 Task:  Click on Basketball In the Hardcourt Hoops University click on  Pick Sheet Add name Lily Taylor Team name Arizona State Sun Devils and  Email softage.7@softage.net ACC $1- Notre Dame AAC $1- East Carolina Big EAST $2- Providence Big Ten $1-Michigan st Big12 $1- W. Virginia PAC12 $1- Oregon St SEC $1- LSU Submit pick sheet
Action: Mouse moved to (435, 317)
Screenshot: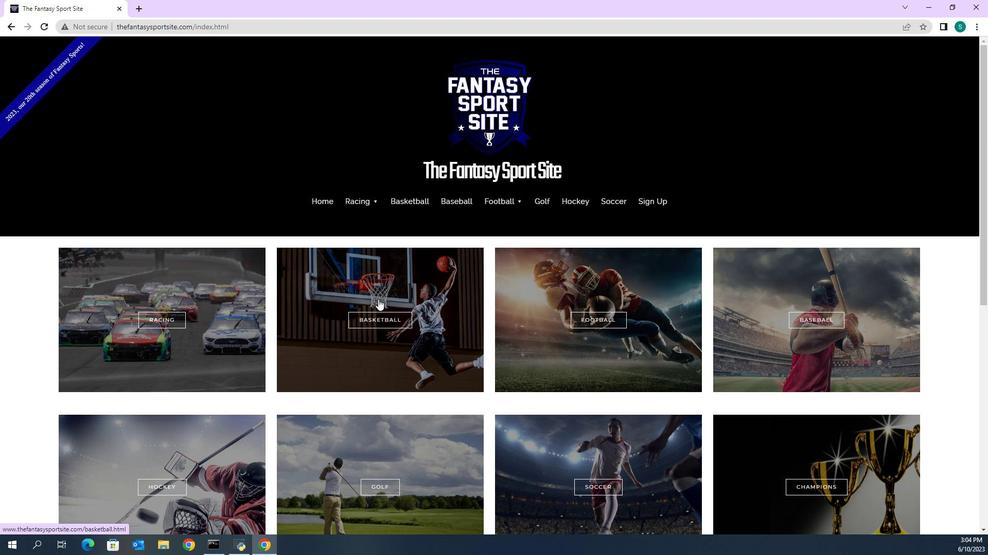 
Action: Mouse pressed left at (435, 317)
Screenshot: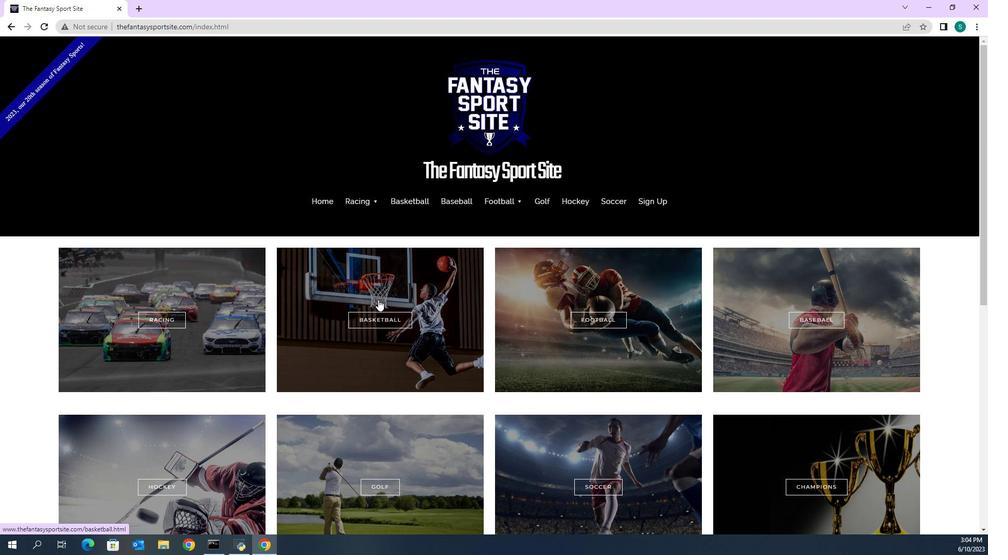 
Action: Mouse moved to (434, 309)
Screenshot: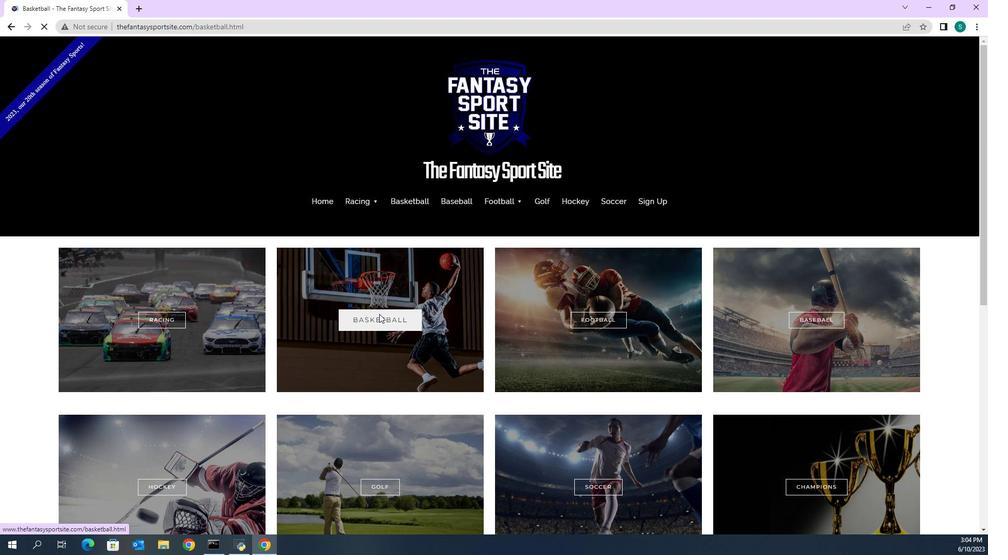 
Action: Mouse scrolled (434, 308) with delta (0, 0)
Screenshot: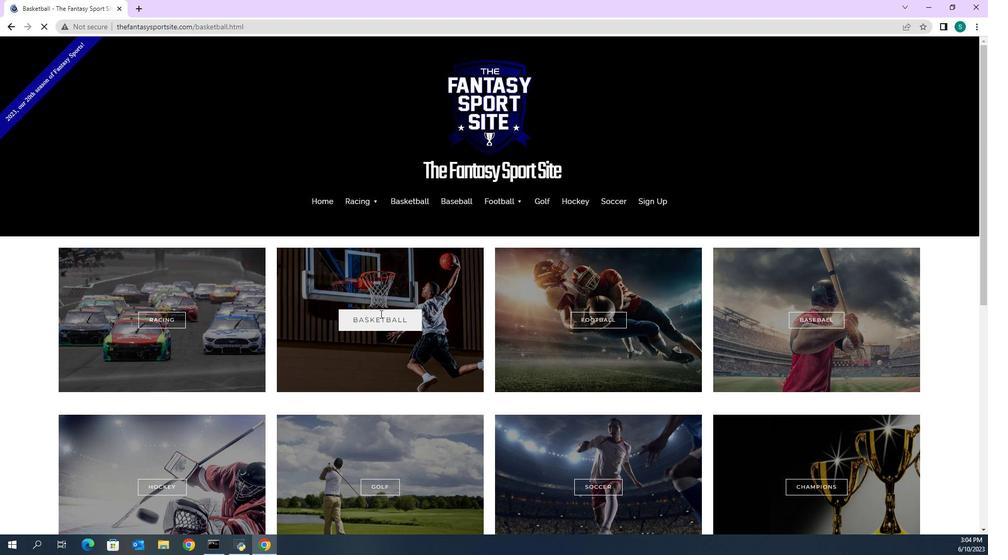 
Action: Mouse scrolled (434, 308) with delta (0, 0)
Screenshot: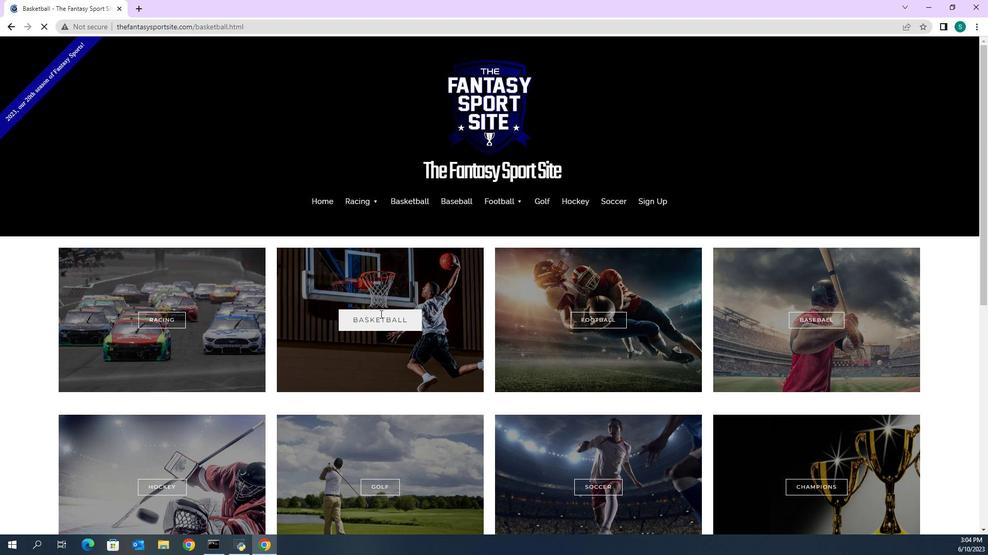 
Action: Mouse scrolled (434, 308) with delta (0, 0)
Screenshot: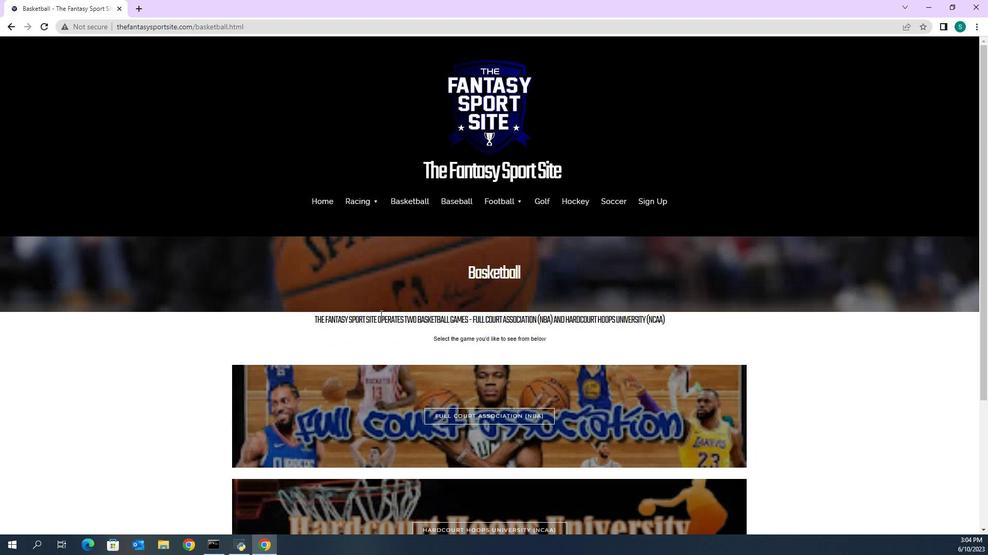 
Action: Mouse moved to (435, 309)
Screenshot: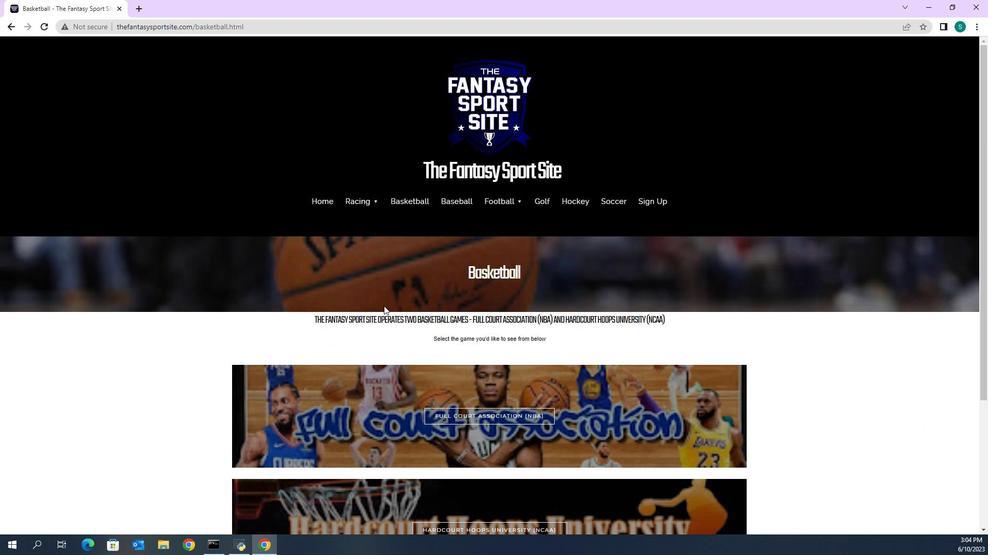
Action: Mouse scrolled (435, 308) with delta (0, 0)
Screenshot: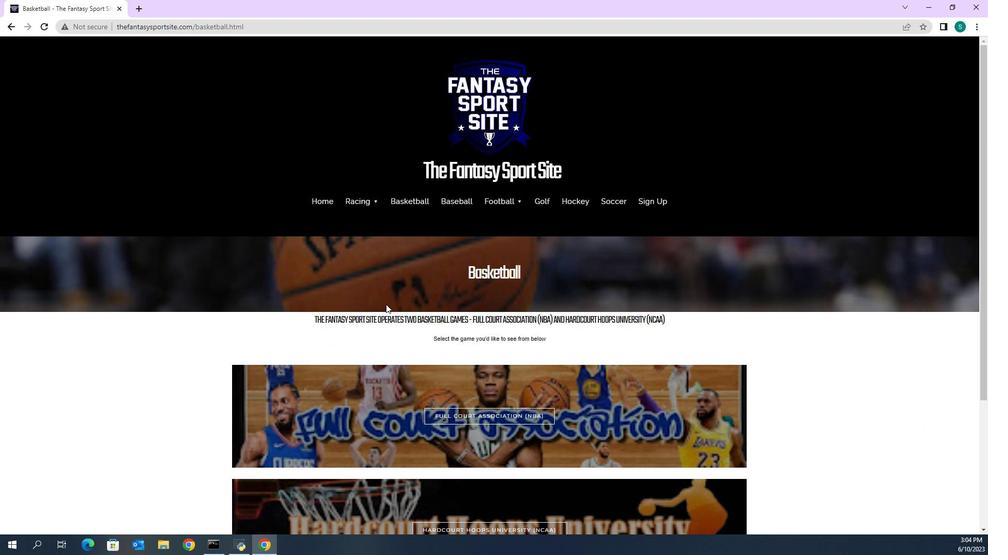 
Action: Mouse moved to (468, 350)
Screenshot: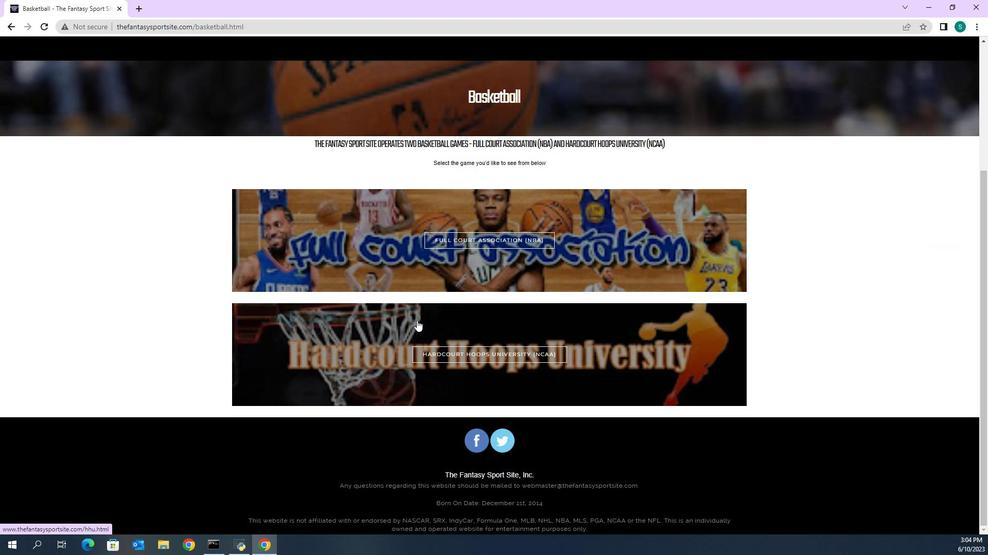 
Action: Mouse pressed left at (468, 350)
Screenshot: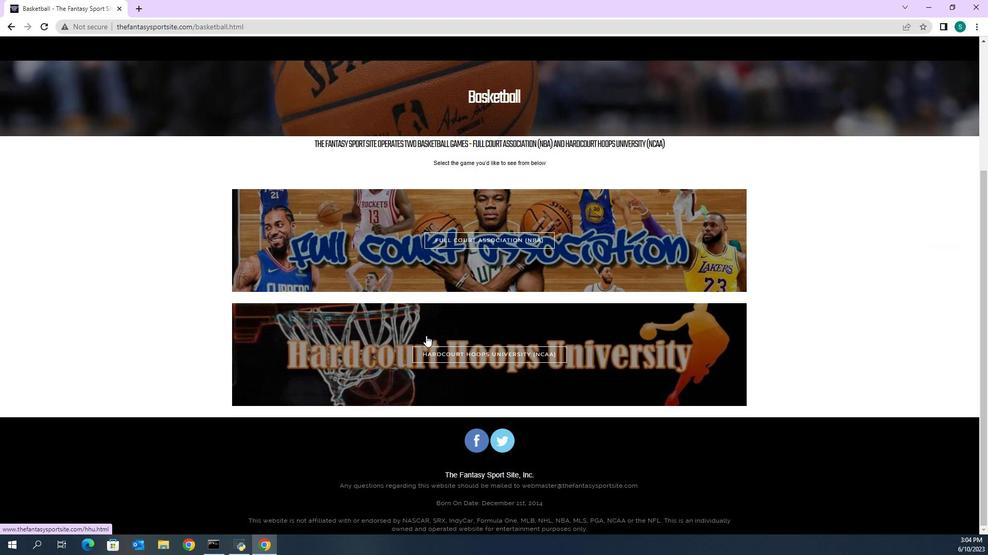 
Action: Mouse moved to (470, 350)
Screenshot: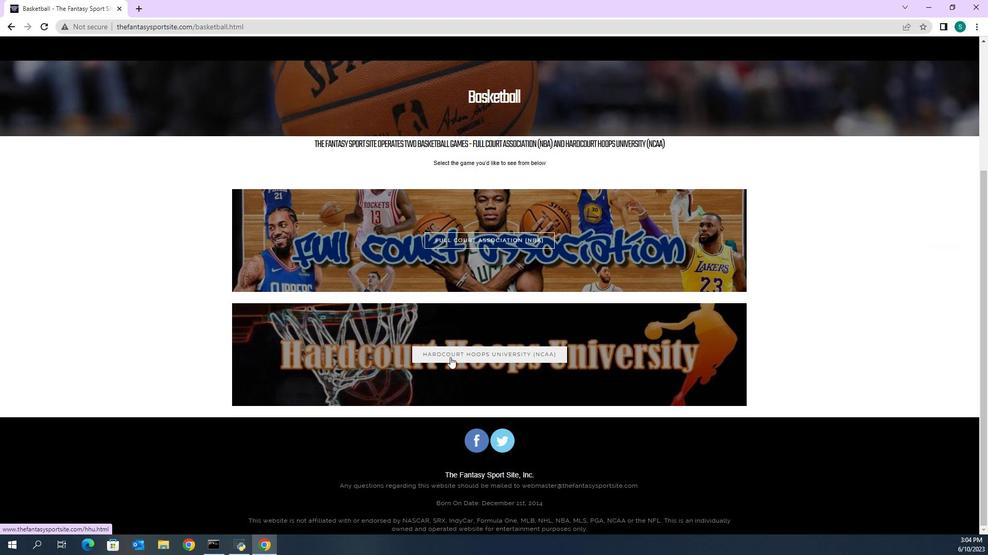 
Action: Mouse scrolled (470, 349) with delta (0, 0)
Screenshot: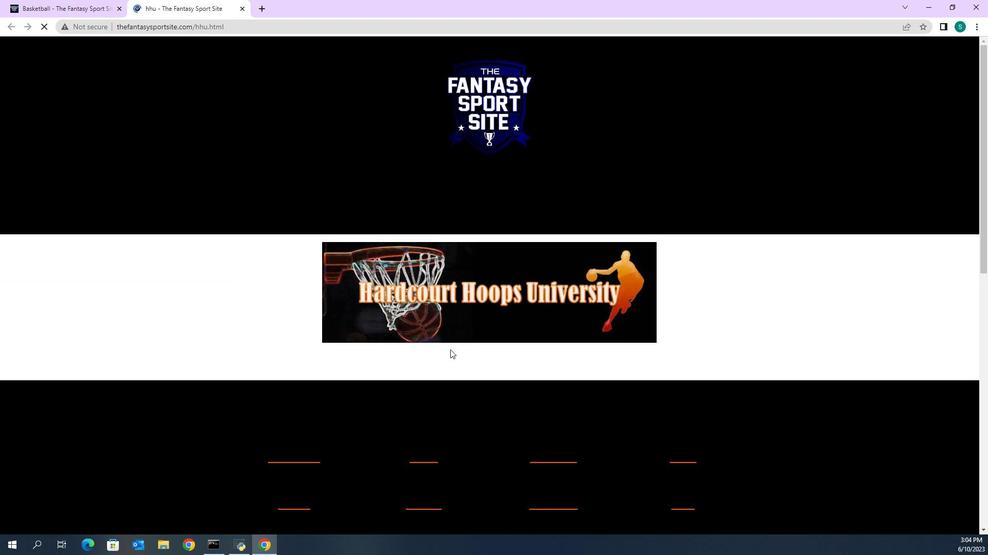 
Action: Mouse scrolled (470, 349) with delta (0, 0)
Screenshot: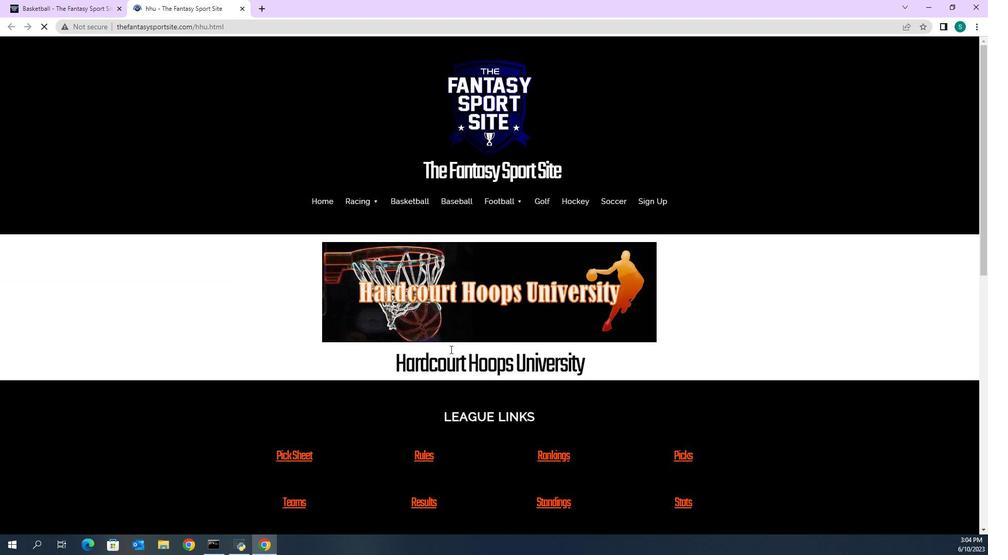 
Action: Mouse moved to (386, 361)
Screenshot: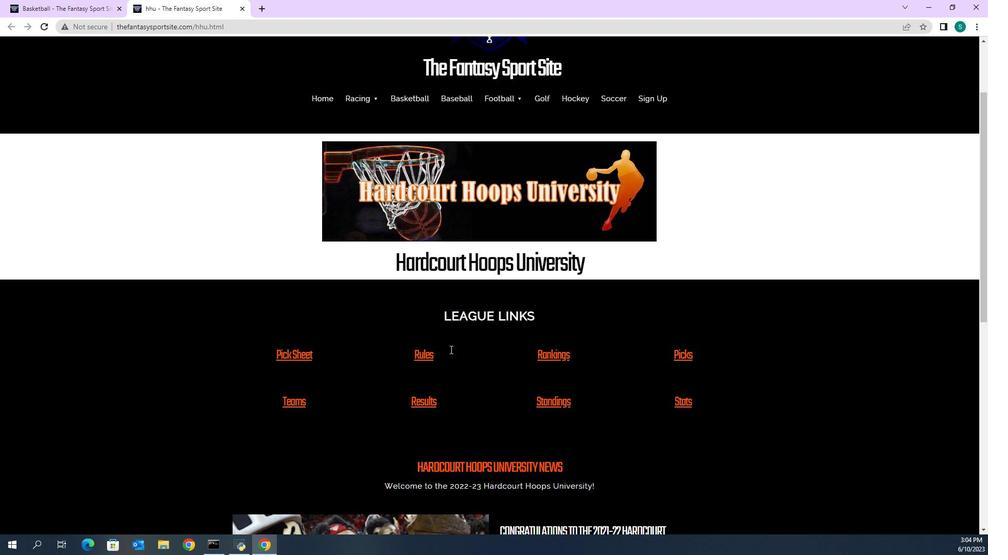 
Action: Mouse pressed left at (386, 361)
Screenshot: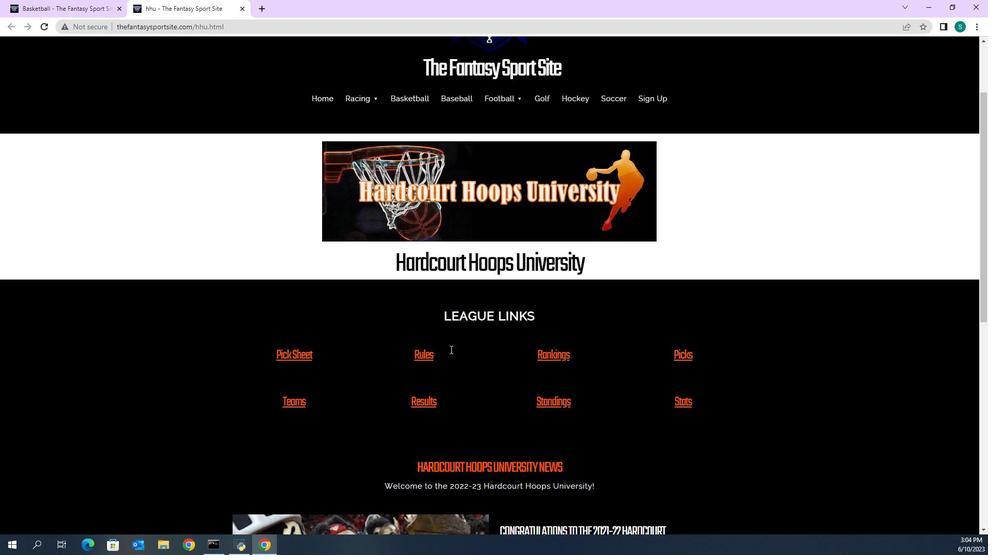 
Action: Mouse scrolled (386, 360) with delta (0, 0)
Screenshot: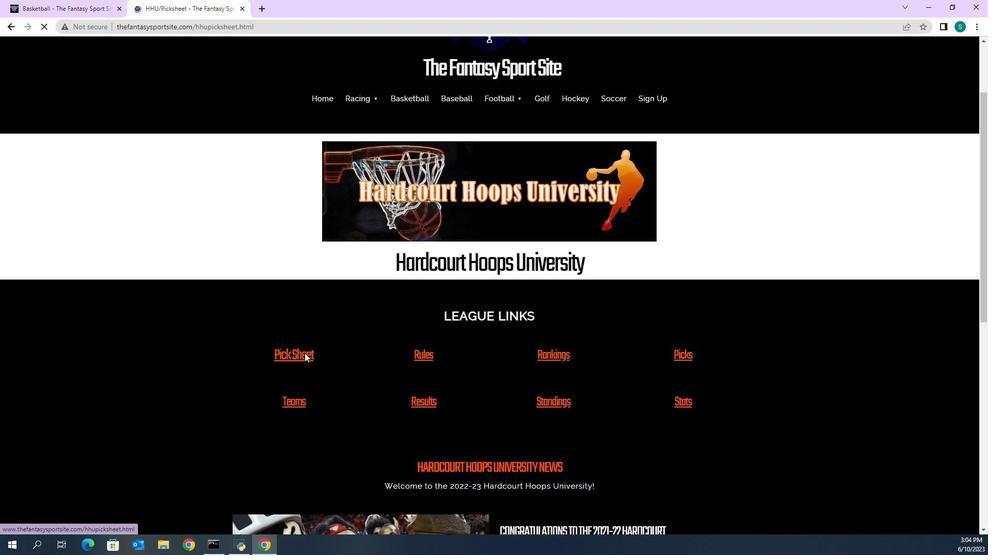 
Action: Mouse scrolled (386, 360) with delta (0, 0)
Screenshot: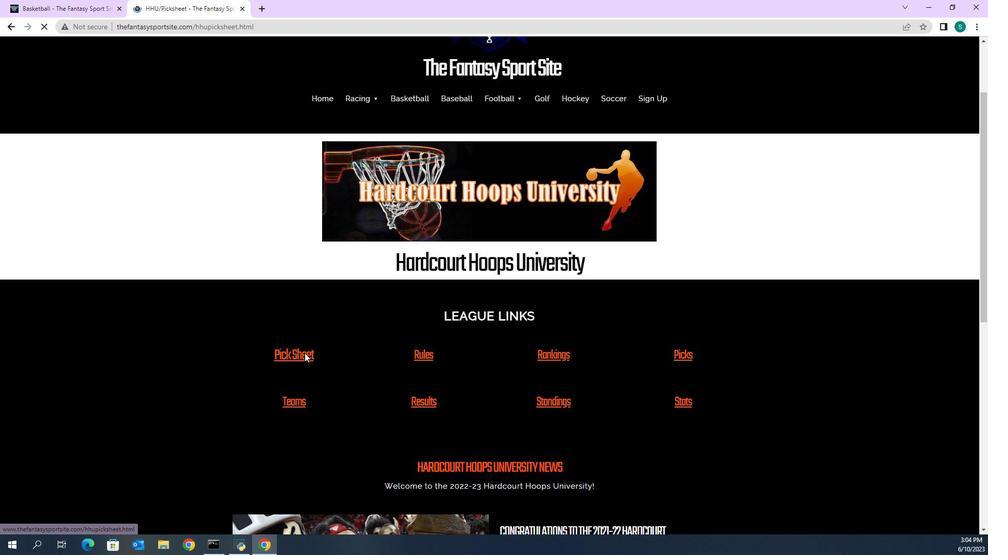 
Action: Mouse scrolled (386, 360) with delta (0, 0)
Screenshot: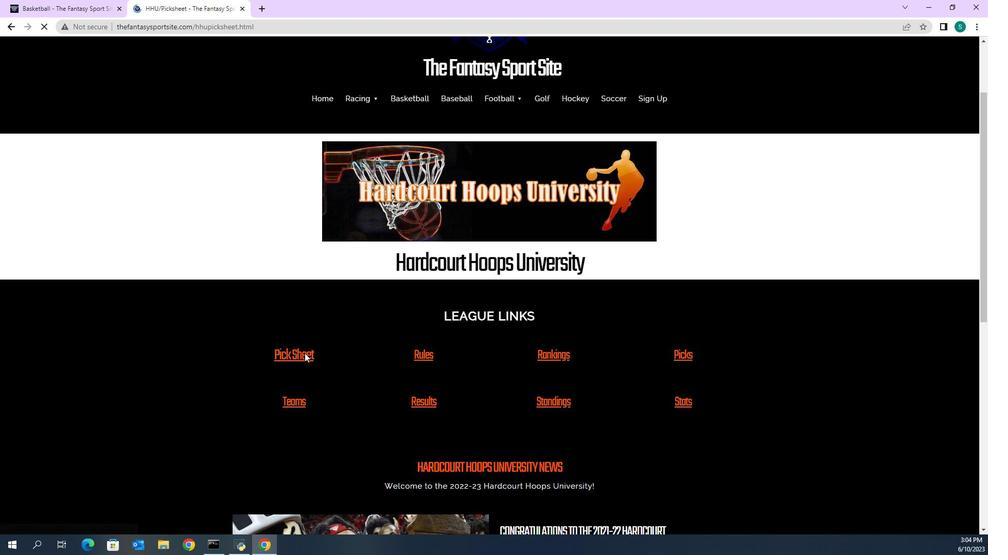 
Action: Mouse scrolled (386, 360) with delta (0, 0)
Screenshot: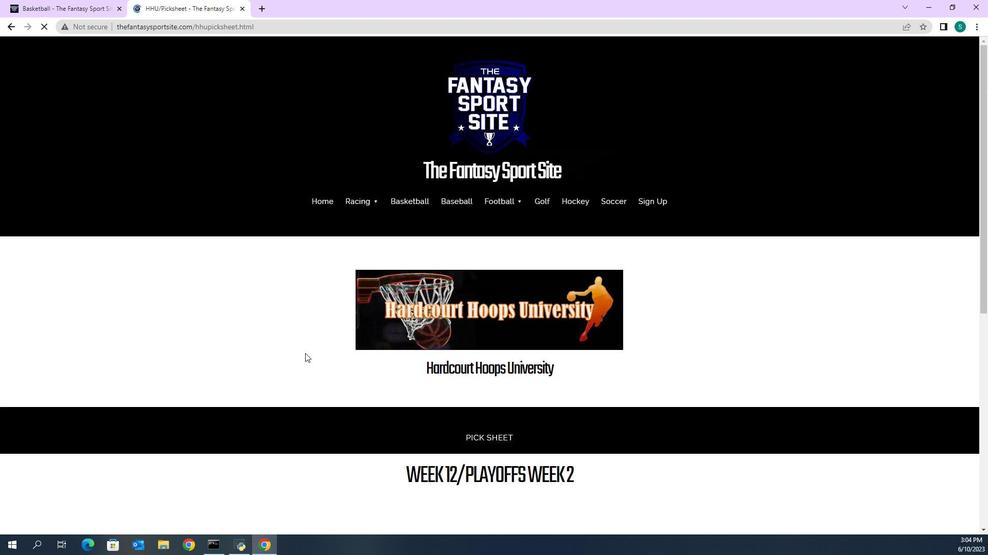 
Action: Mouse scrolled (386, 360) with delta (0, 0)
Screenshot: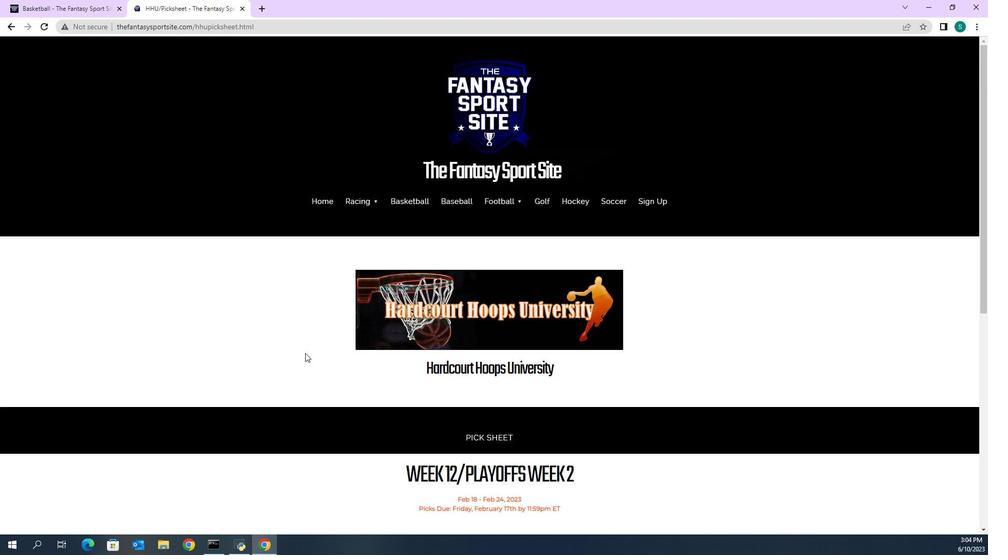 
Action: Mouse scrolled (386, 360) with delta (0, 0)
Screenshot: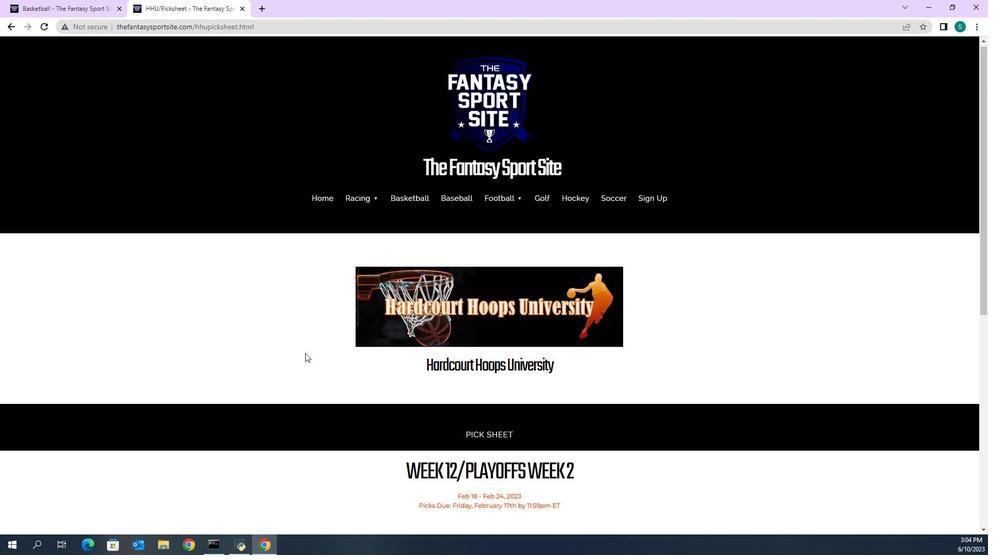 
Action: Mouse scrolled (386, 360) with delta (0, 0)
Screenshot: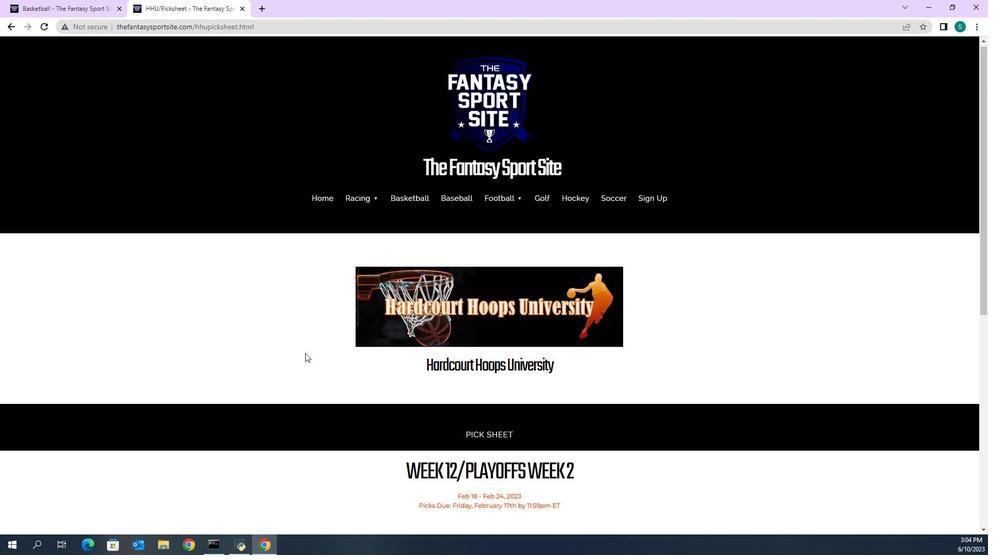 
Action: Mouse moved to (513, 240)
Screenshot: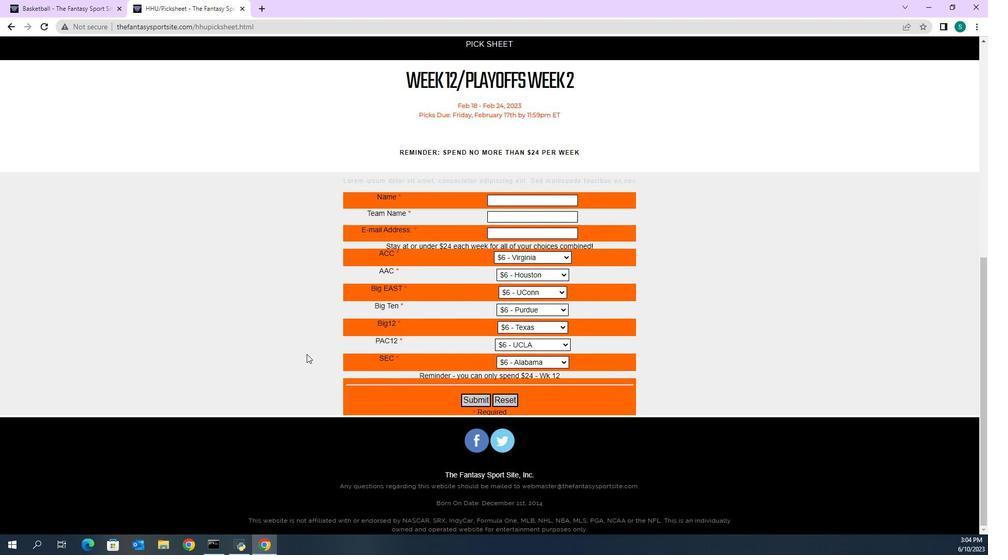 
Action: Mouse pressed left at (513, 240)
Screenshot: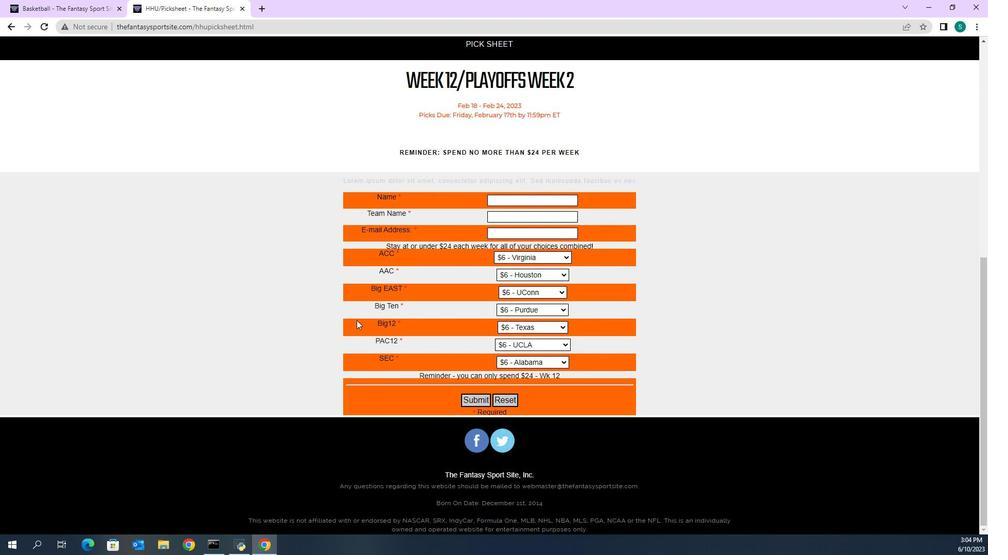 
Action: Key pressed <Key.shift><Key.shift><Key.shift><Key.shift><Key.shift><Key.shift><Key.shift><Key.shift><Key.shift><Key.shift><Key.shift><Key.shift><Key.shift><Key.shift><Key.shift><Key.shift><Key.shift>Arizona<Key.space><Key.shift><Key.shift><Key.shift><Key.shift><Key.shift><Key.shift><Key.shift><Key.shift><Key.shift><Key.shift><Key.shift><Key.shift><Key.shift><Key.shift><Key.shift><Key.shift><Key.shift><Key.shift><Key.shift><Key.shift><Key.shift><Key.shift><Key.shift><Key.shift><Key.shift><Key.shift><Key.shift><Key.shift><Key.shift><Key.shift><Key.shift><Key.shift><Key.shift><Key.shift><Key.shift><Key.shift><Key.shift><Key.shift><Key.shift><Key.shift><Key.shift><Key.shift><Key.shift><Key.shift><Key.shift><Key.shift><Key.shift><Key.shift><Key.shift><Key.shift><Key.shift><Key.shift><Key.shift><Key.shift><Key.shift><Key.shift><Key.shift>S
Screenshot: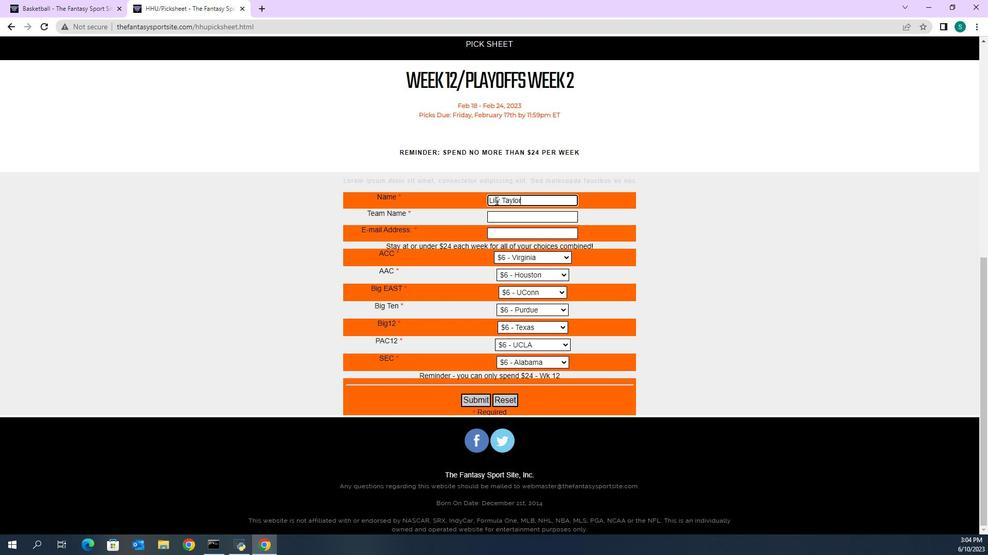 
Action: Mouse moved to (432, 315)
Screenshot: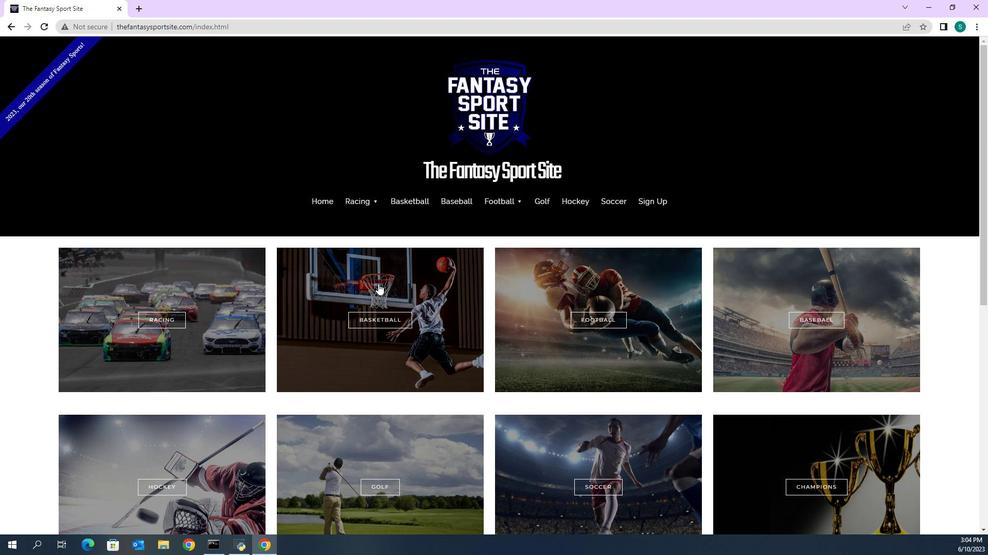 
Action: Mouse pressed left at (432, 315)
Screenshot: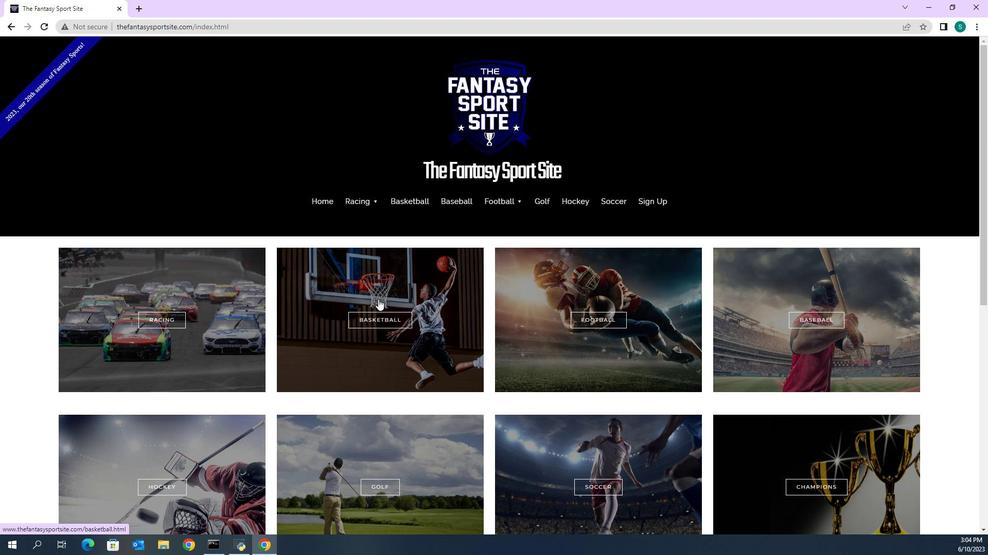 
Action: Mouse moved to (432, 318)
Screenshot: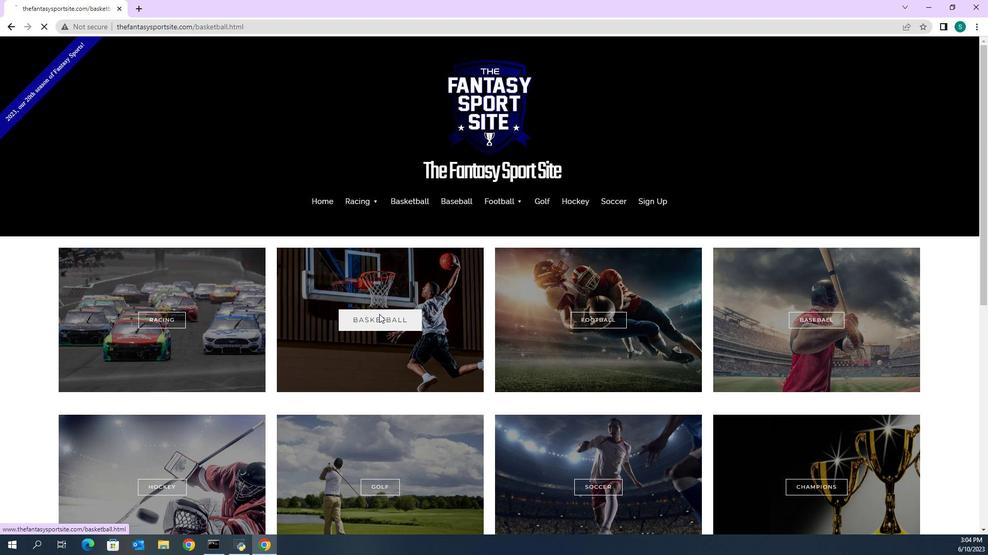 
Action: Mouse scrolled (432, 317) with delta (0, 0)
Screenshot: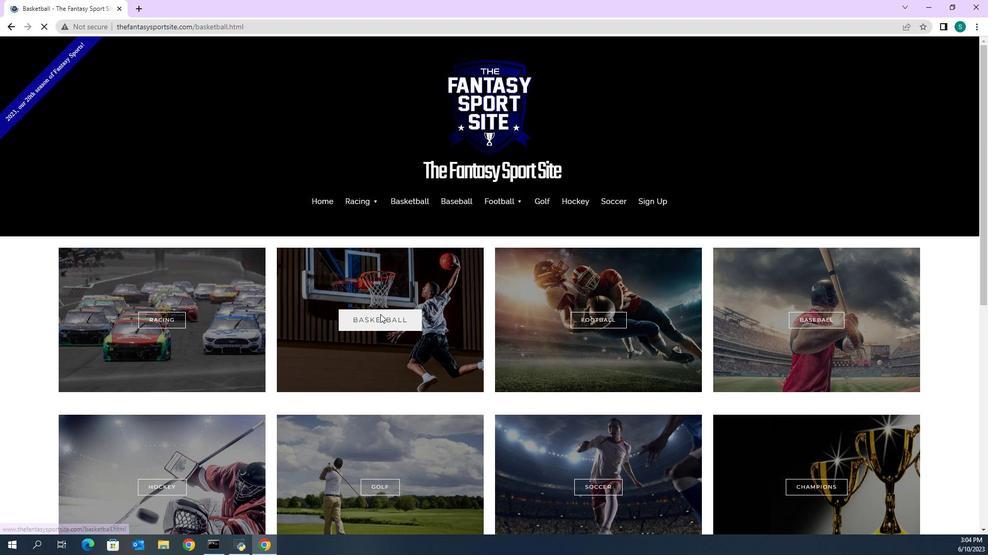 
Action: Mouse scrolled (432, 317) with delta (0, 0)
Screenshot: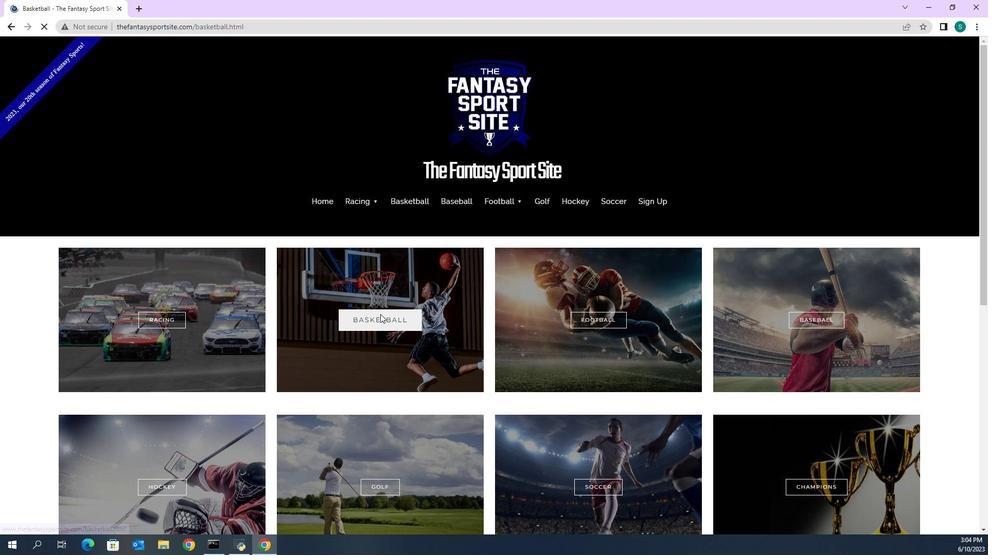 
Action: Mouse scrolled (432, 317) with delta (0, 0)
Screenshot: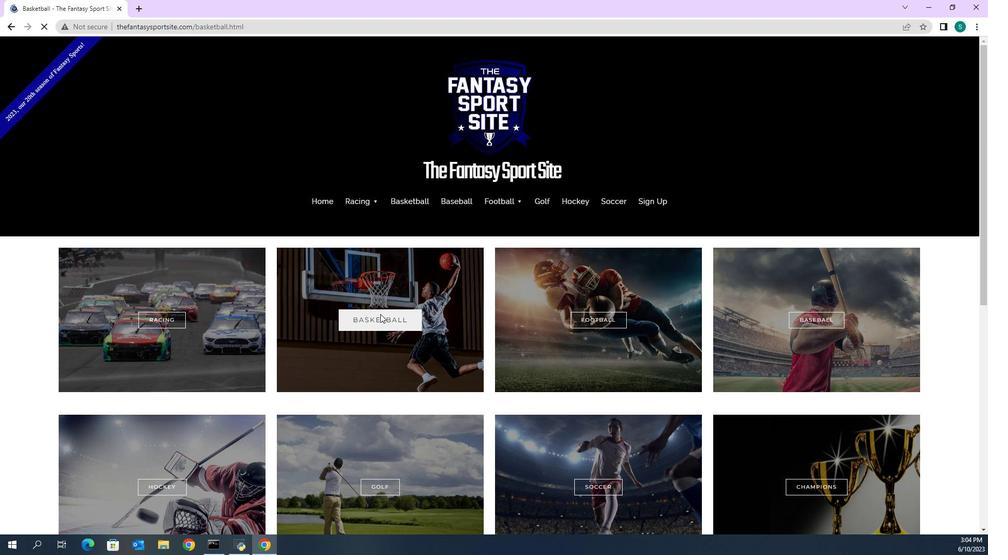 
Action: Mouse scrolled (432, 317) with delta (0, 0)
Screenshot: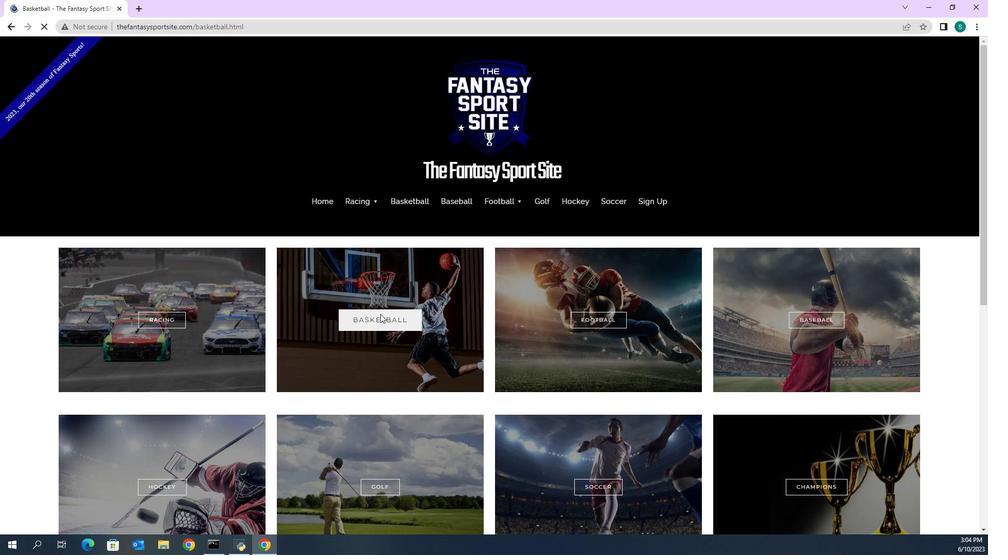
Action: Mouse scrolled (432, 317) with delta (0, 0)
Screenshot: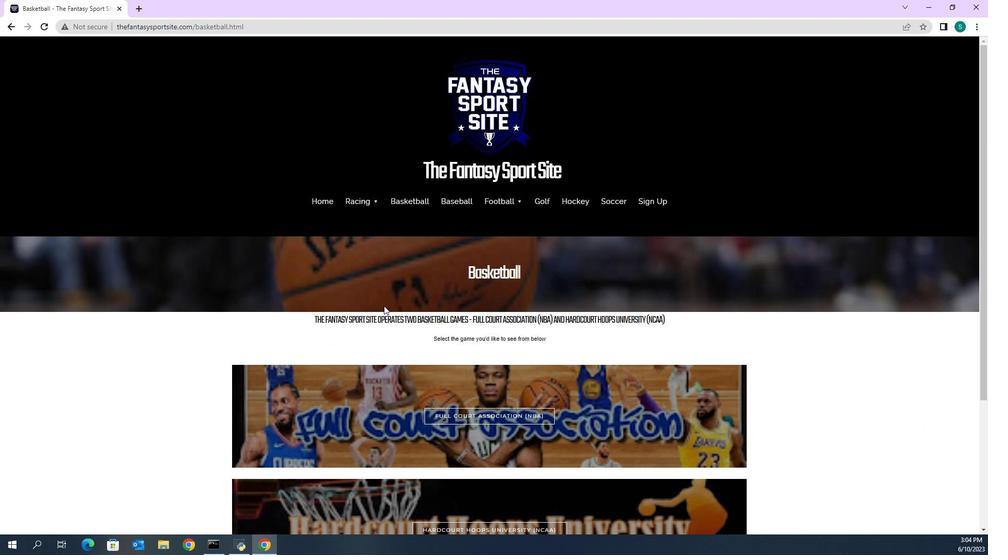 
Action: Mouse scrolled (432, 317) with delta (0, 0)
Screenshot: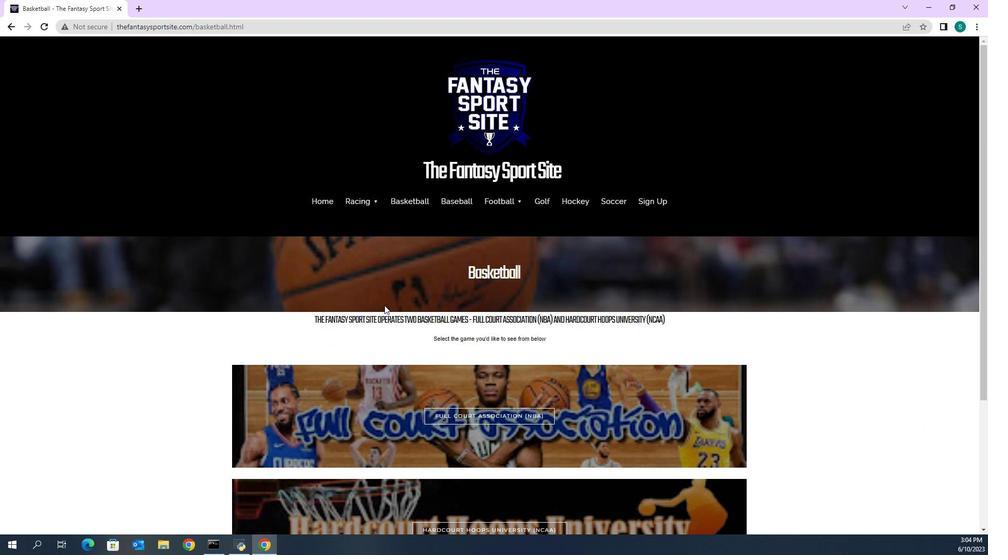 
Action: Mouse moved to (447, 356)
Screenshot: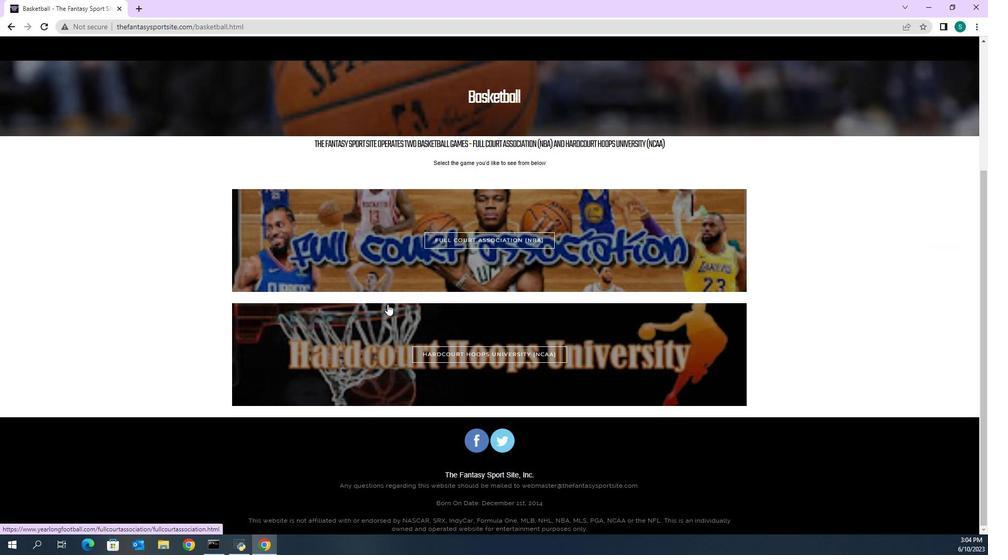 
Action: Mouse pressed left at (447, 356)
Screenshot: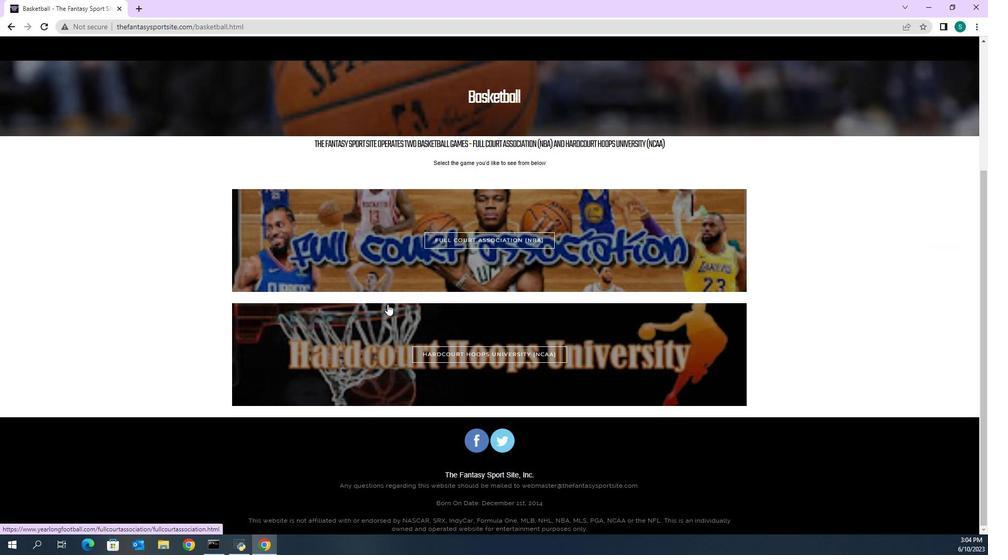 
Action: Mouse moved to (386, 459)
Screenshot: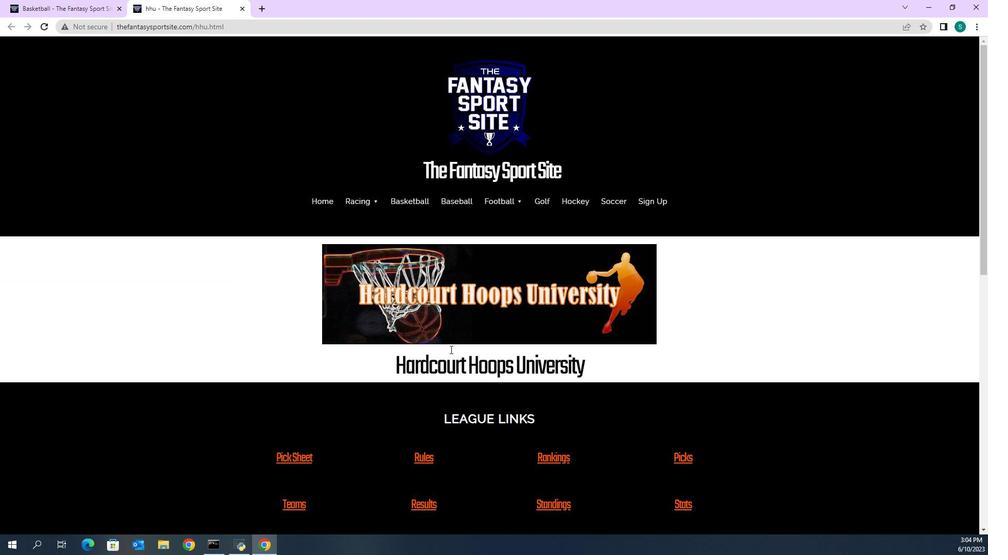 
Action: Mouse pressed left at (386, 459)
Screenshot: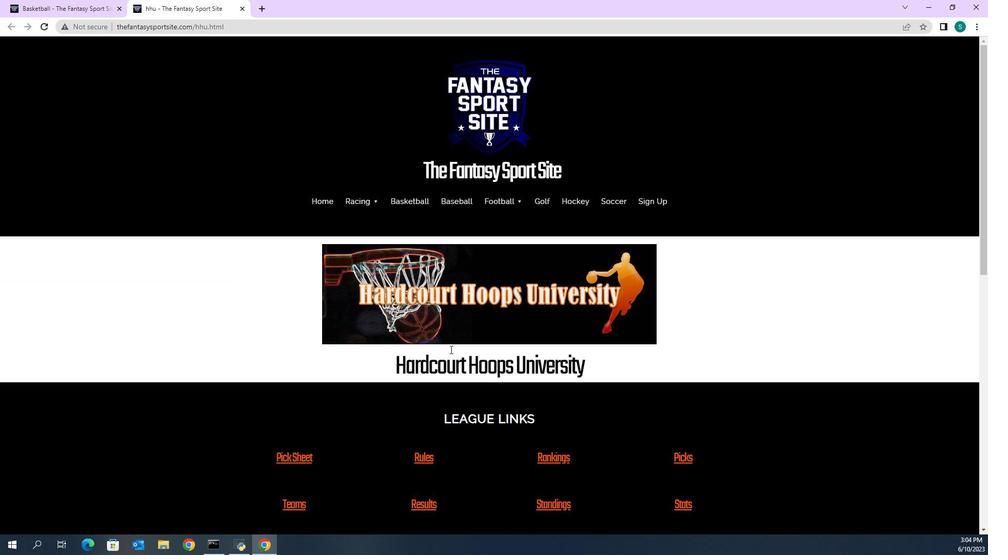 
Action: Mouse moved to (389, 455)
Screenshot: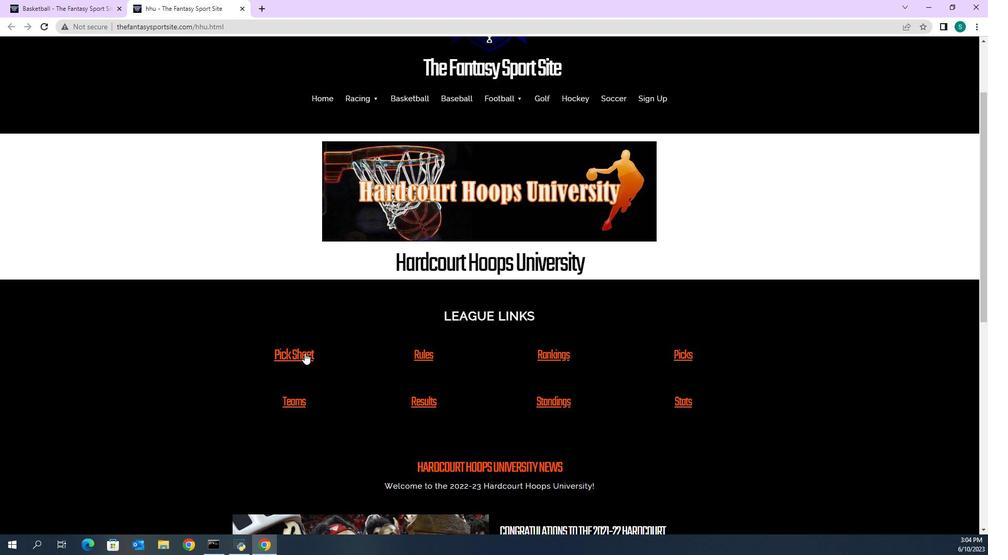 
Action: Mouse scrolled (389, 454) with delta (0, 0)
Screenshot: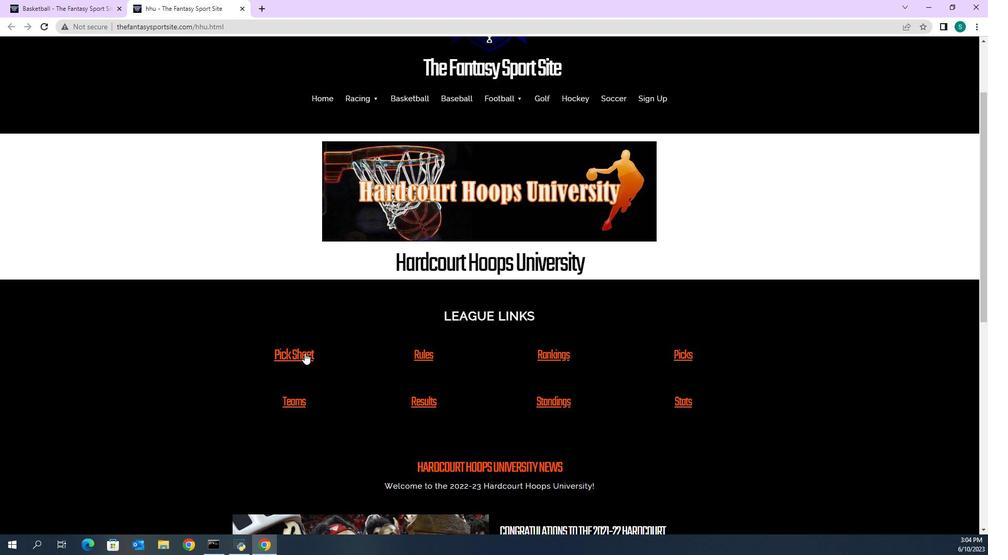 
Action: Mouse scrolled (389, 454) with delta (0, 0)
Screenshot: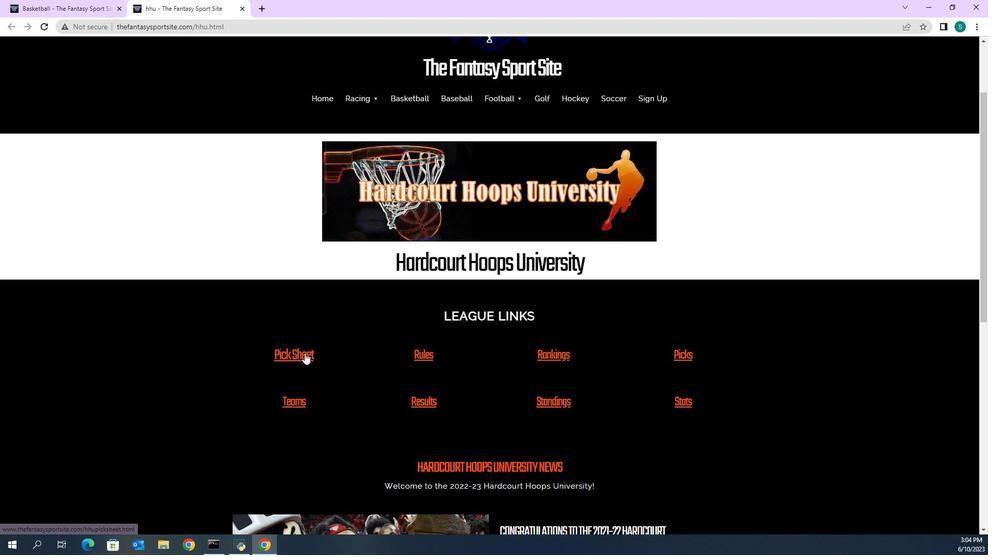
Action: Mouse moved to (389, 455)
Screenshot: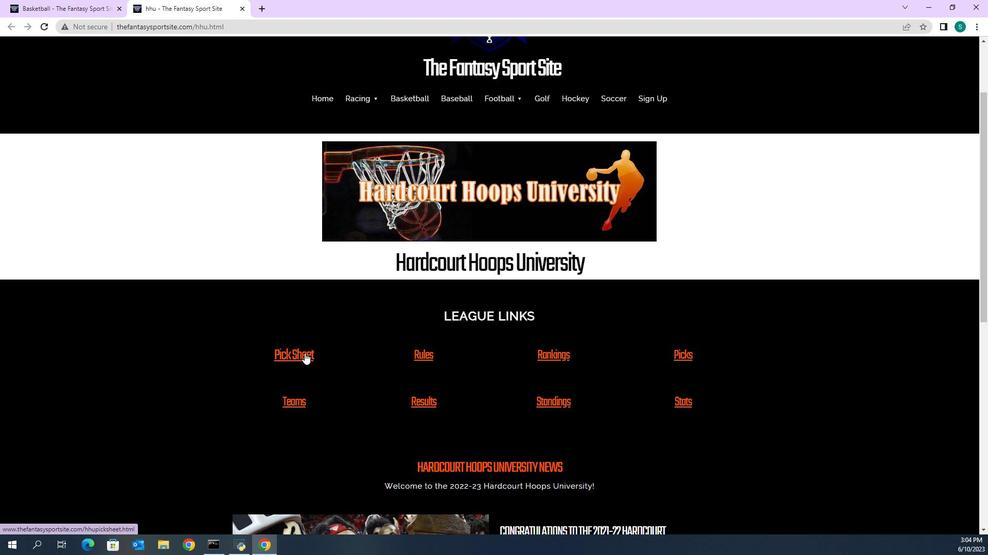 
Action: Mouse scrolled (389, 454) with delta (0, 0)
Screenshot: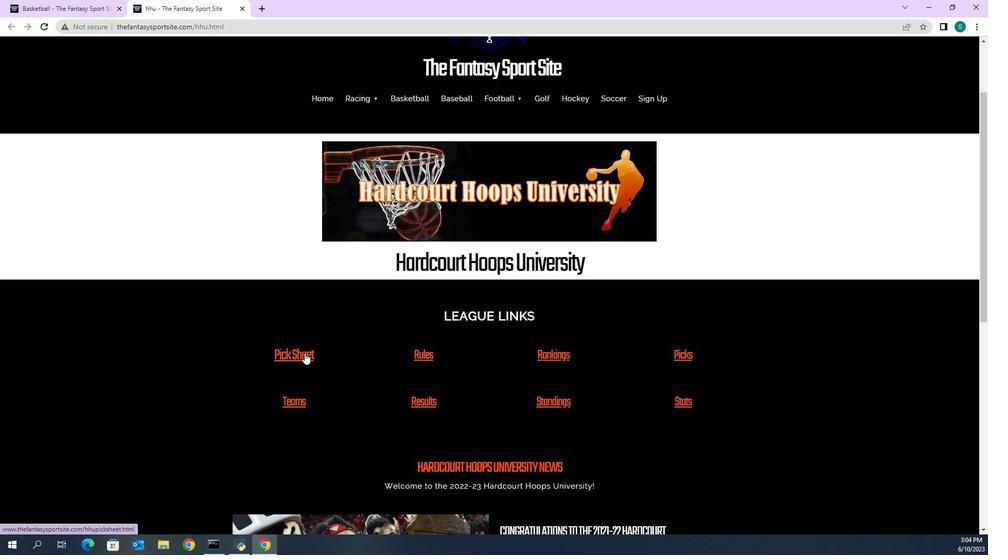 
Action: Mouse moved to (394, 454)
Screenshot: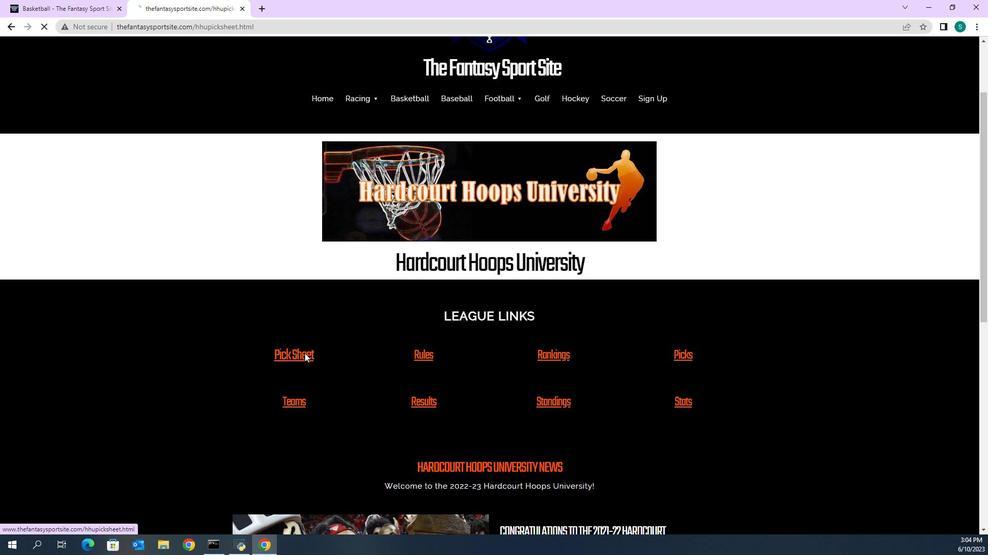 
Action: Mouse scrolled (394, 453) with delta (0, 0)
Screenshot: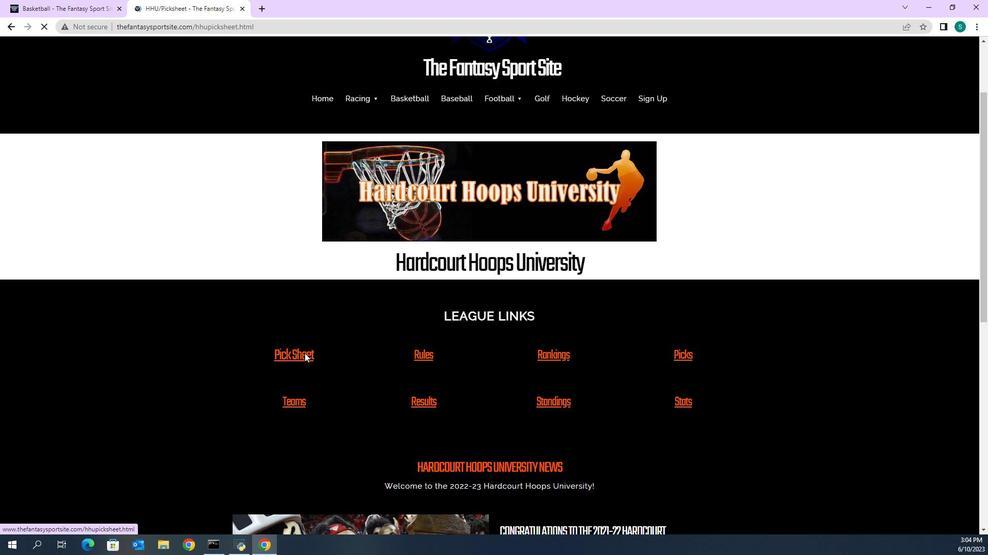 
Action: Mouse scrolled (394, 453) with delta (0, 0)
Screenshot: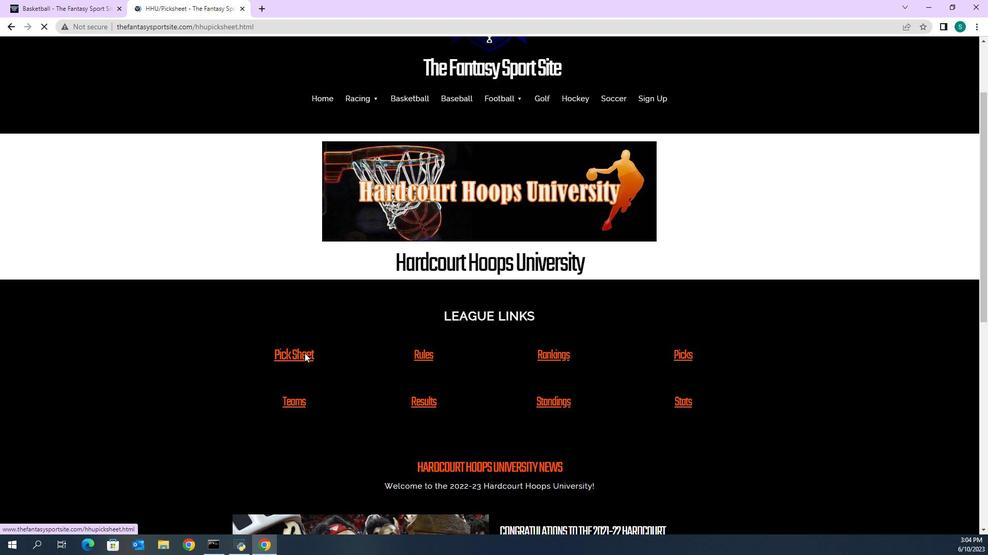 
Action: Mouse scrolled (394, 453) with delta (0, 0)
Screenshot: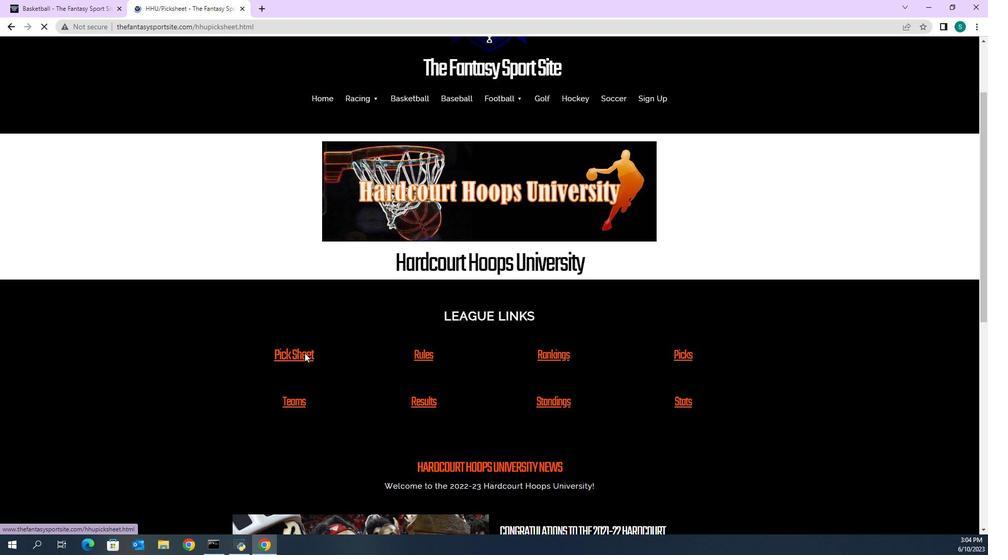 
Action: Mouse moved to (394, 453)
Screenshot: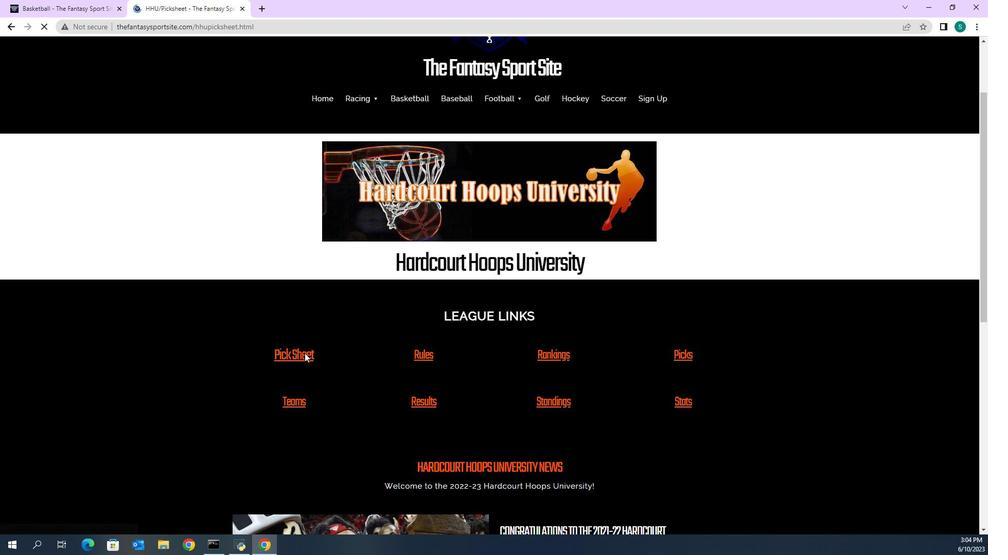 
Action: Mouse scrolled (394, 452) with delta (0, 0)
Screenshot: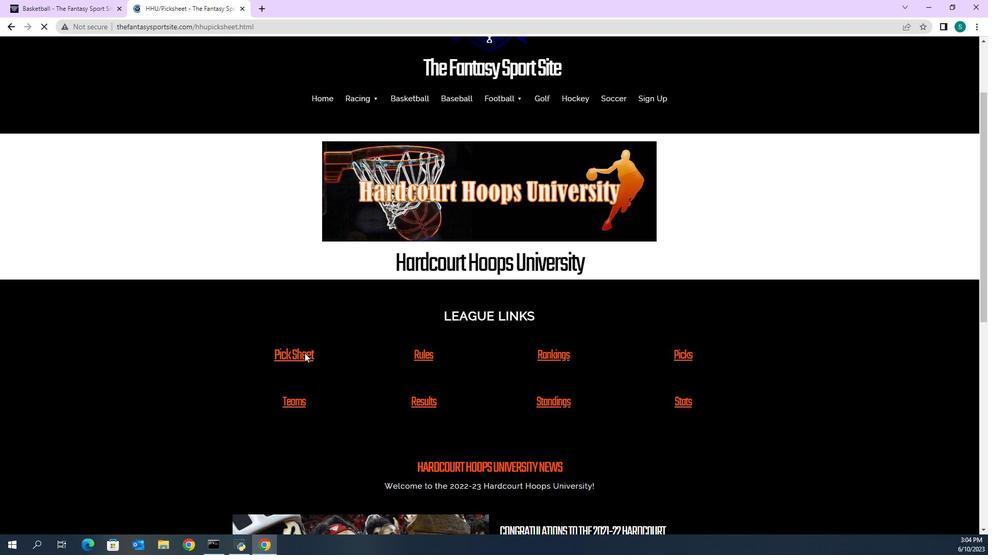 
Action: Mouse scrolled (394, 452) with delta (0, 0)
Screenshot: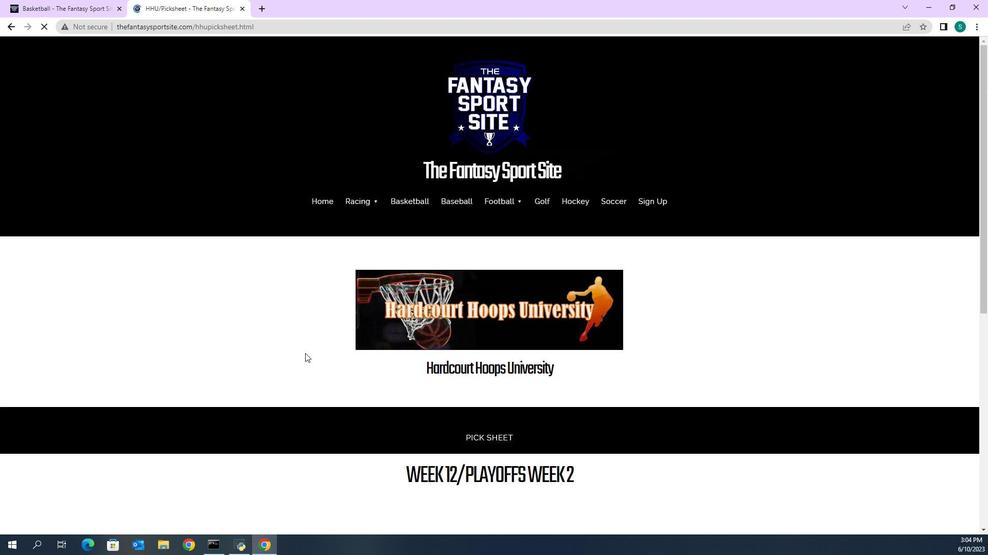 
Action: Mouse moved to (498, 206)
Screenshot: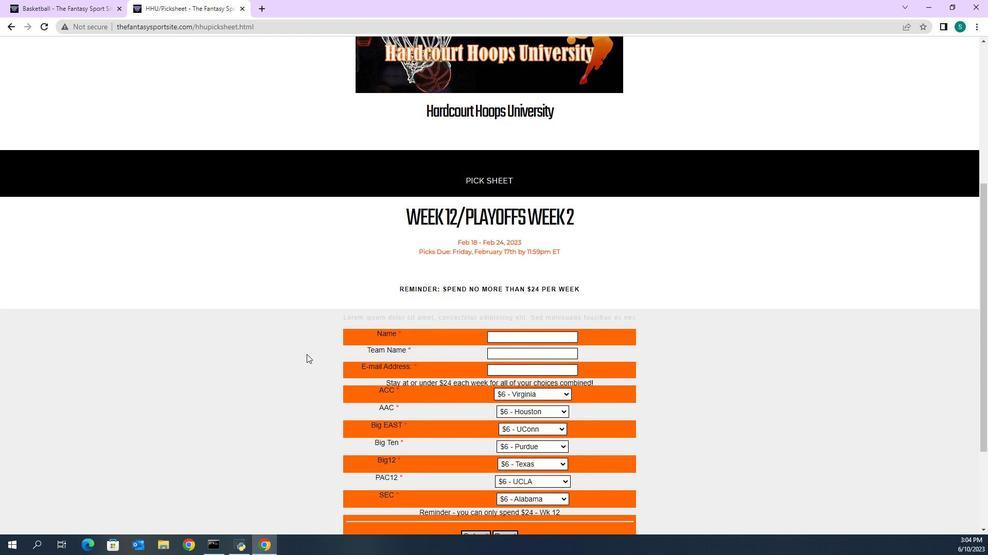 
Action: Mouse pressed left at (498, 206)
Screenshot: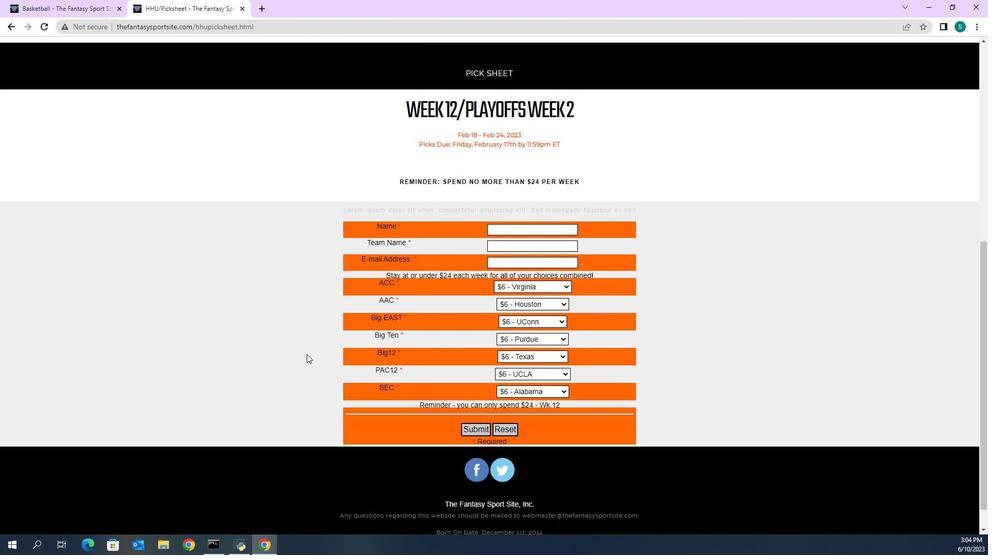 
Action: Key pressed <Key.shift>Lily<Key.space><Key.shift>Taylor
Screenshot: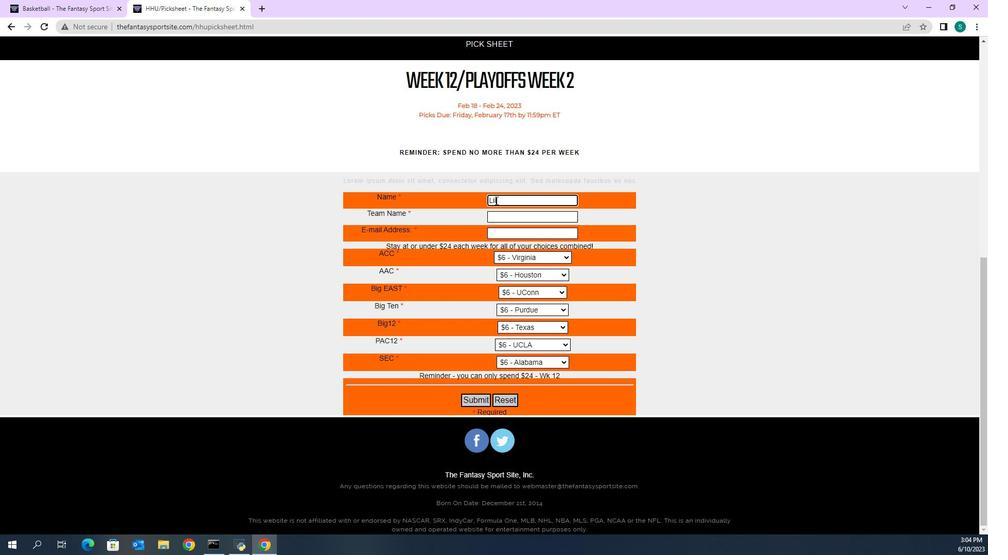 
Action: Mouse moved to (502, 216)
Screenshot: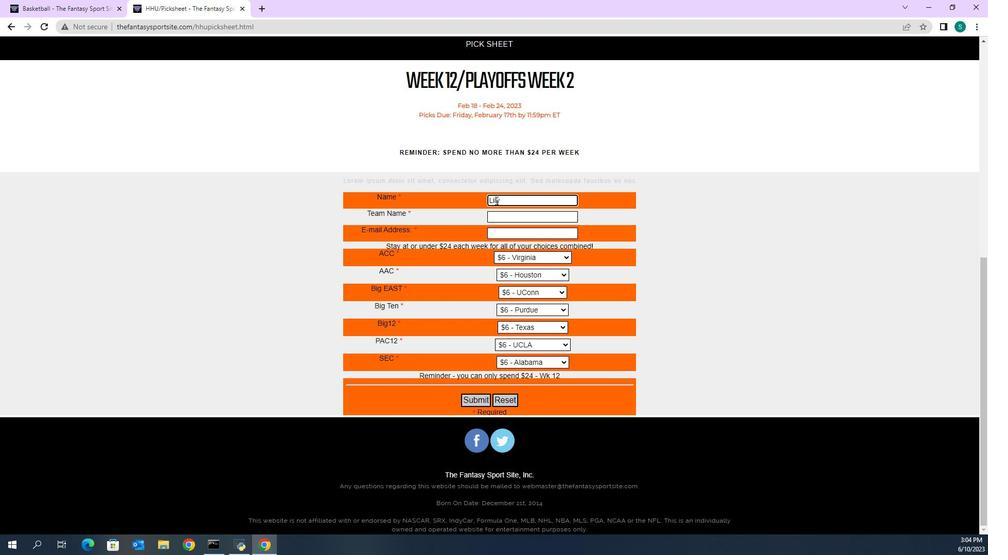 
Action: Mouse pressed left at (502, 216)
Screenshot: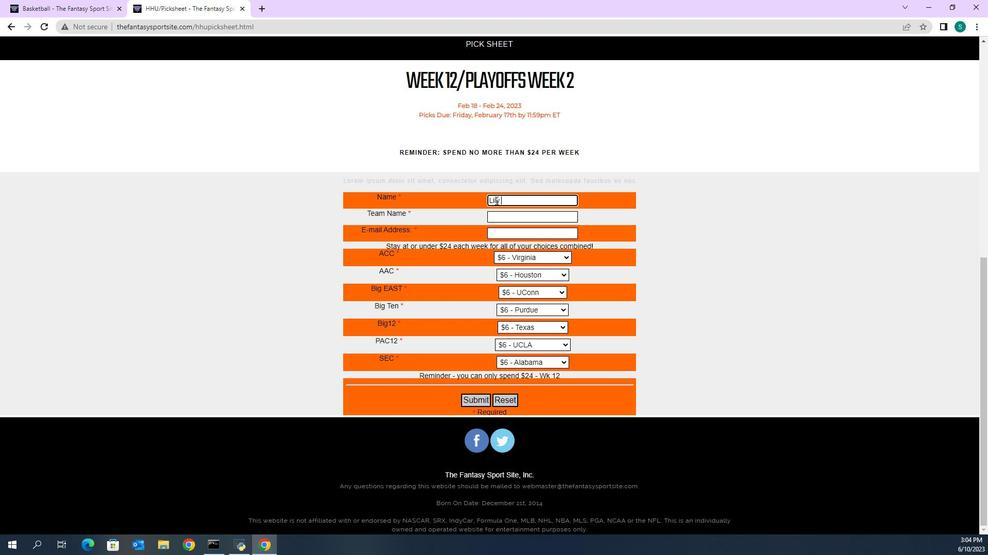
Action: Key pressed <Key.shift><Key.shift><Key.shift><Key.shift><Key.shift>Arizpm<Key.backspace>na<Key.space><Key.backspace><Key.backspace><Key.backspace><Key.backspace><Key.backspace><Key.backspace><Key.backspace><Key.backspace><Key.backspace><Key.backspace>
Screenshot: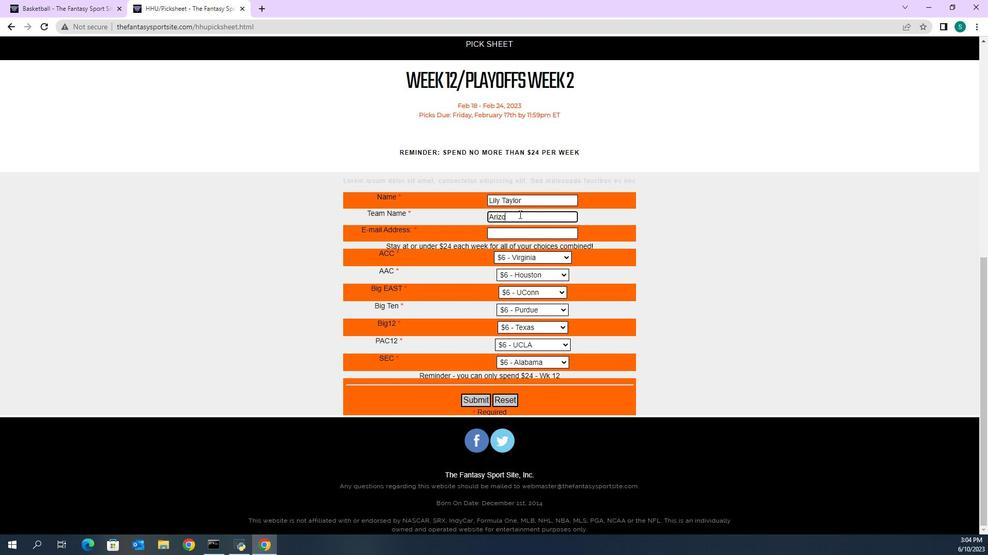 
Action: Mouse moved to (493, 399)
Screenshot: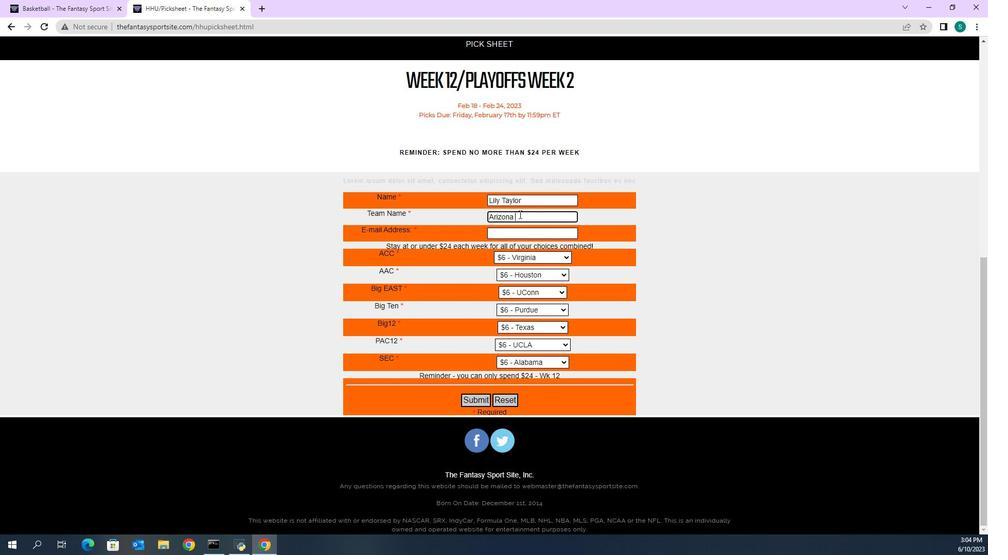 
Action: Mouse pressed left at (493, 399)
Screenshot: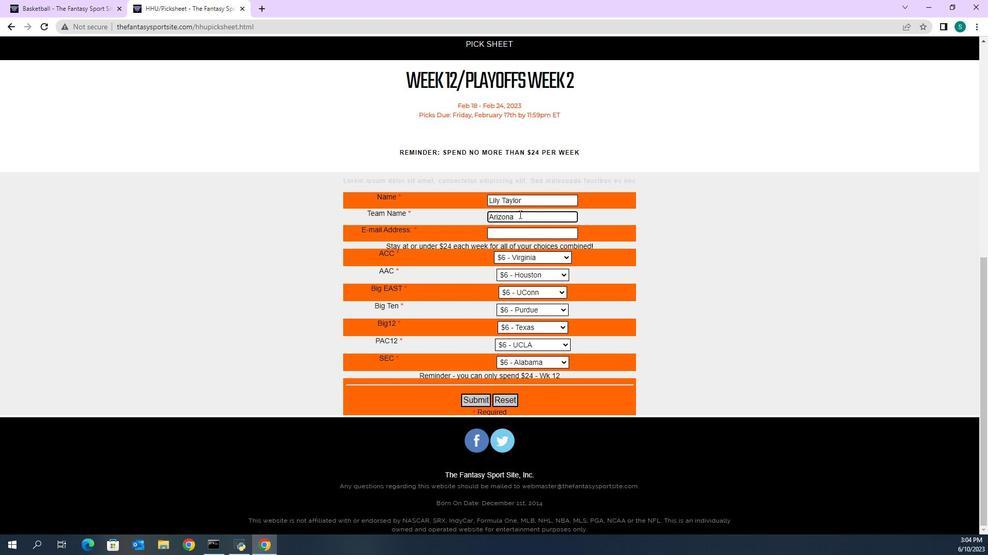 
Action: Mouse moved to (336, 239)
Screenshot: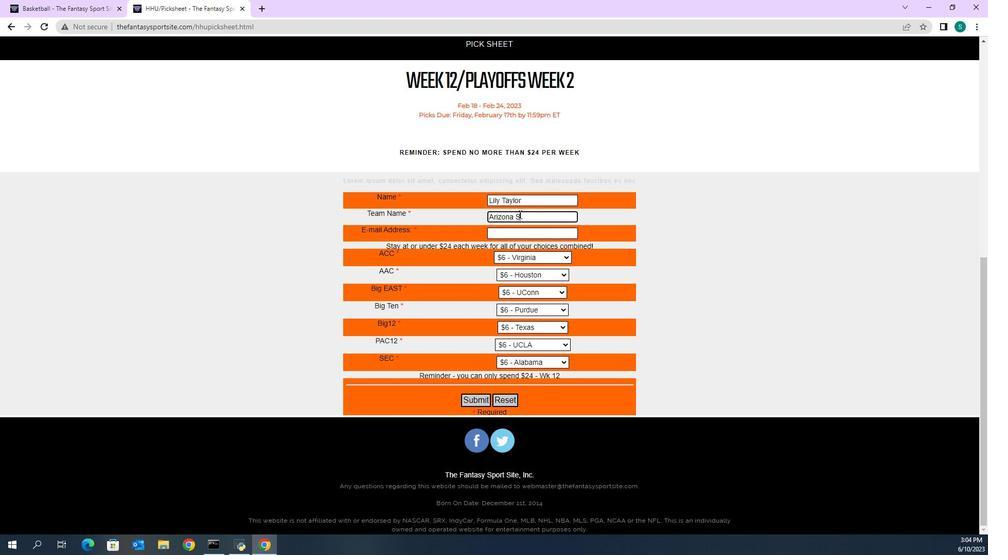
Action: Mouse scrolled (340, 249) with delta (0, 0)
Screenshot: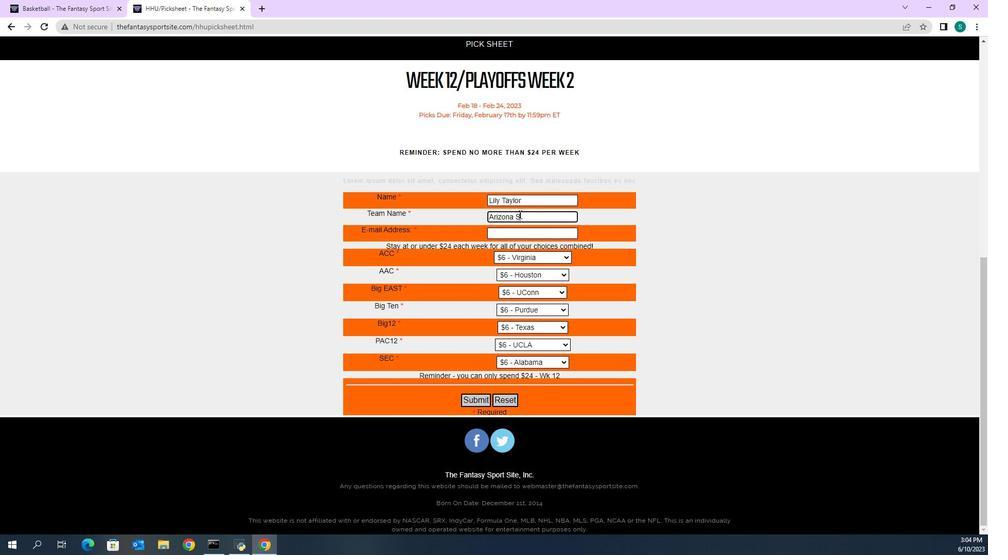 
Action: Mouse scrolled (339, 248) with delta (0, 0)
Screenshot: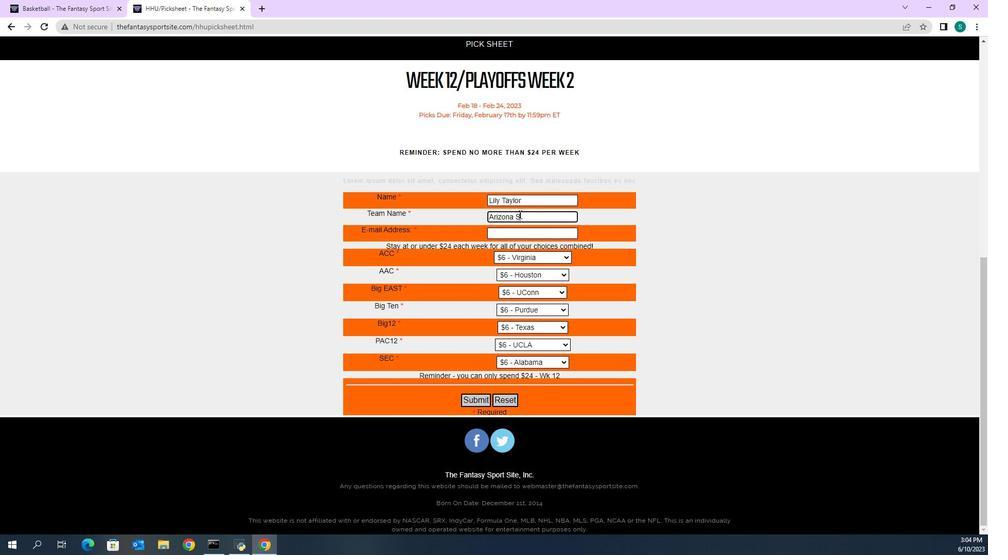 
Action: Mouse moved to (338, 232)
Screenshot: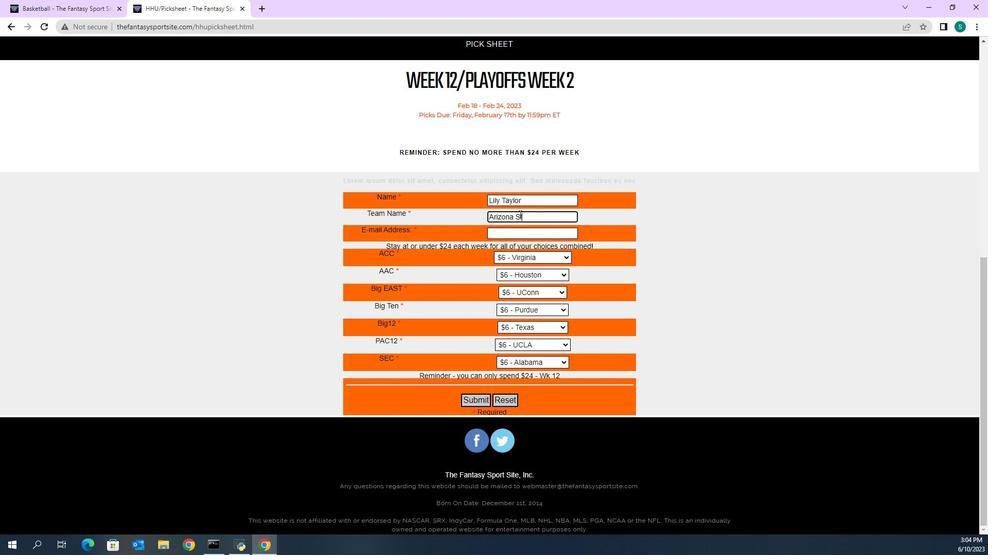 
Action: Mouse scrolled (338, 233) with delta (0, 0)
Screenshot: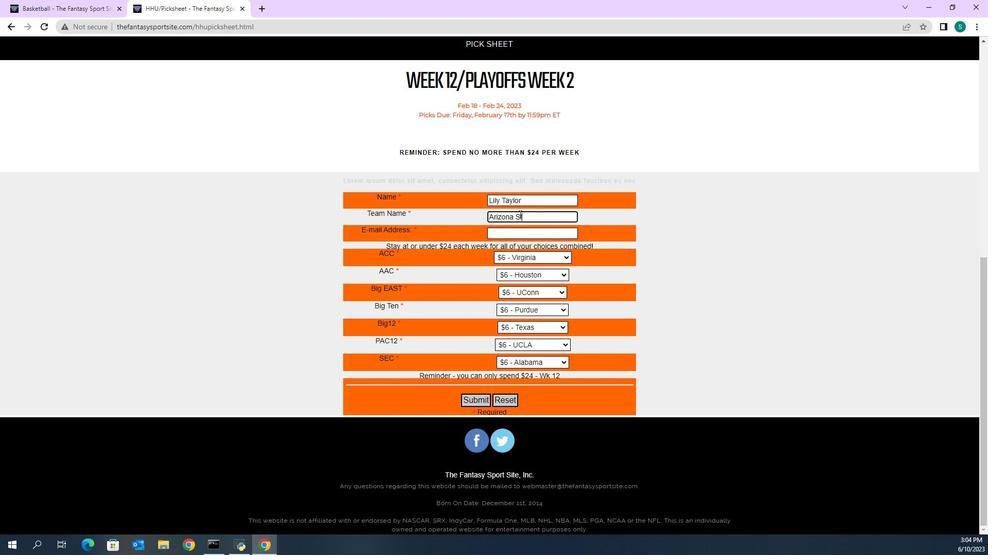 
Action: Mouse moved to (338, 232)
Screenshot: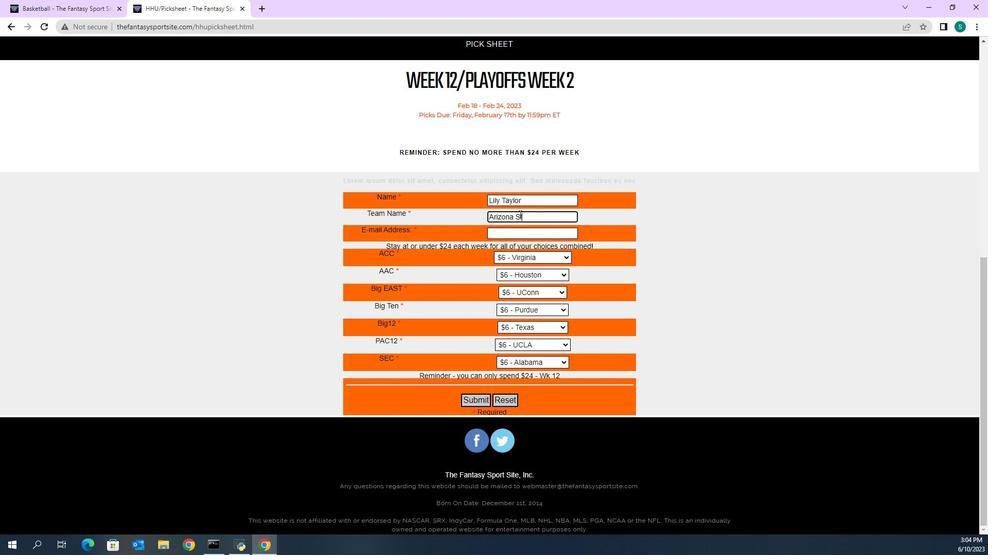 
Action: Mouse scrolled (338, 232) with delta (0, 0)
Screenshot: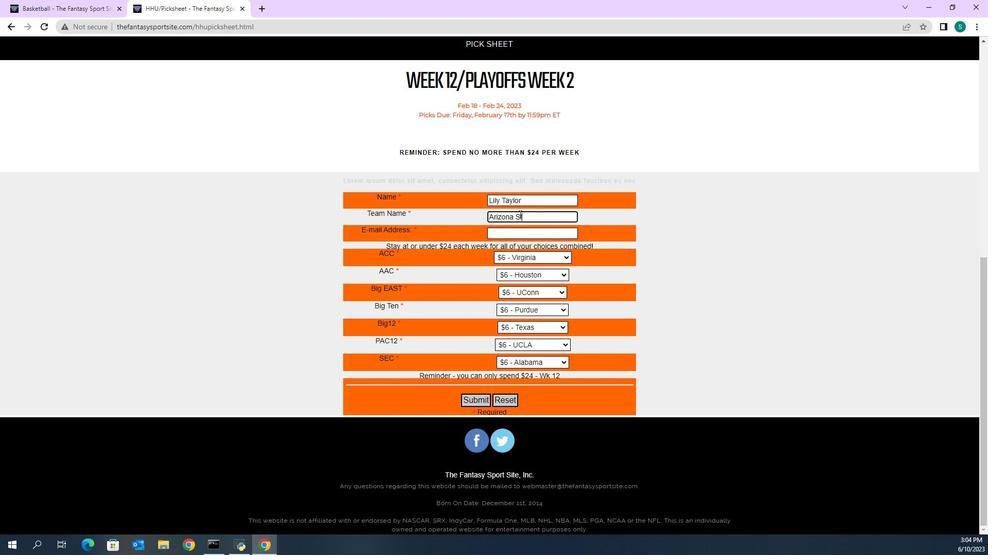 
Action: Mouse moved to (339, 230)
Screenshot: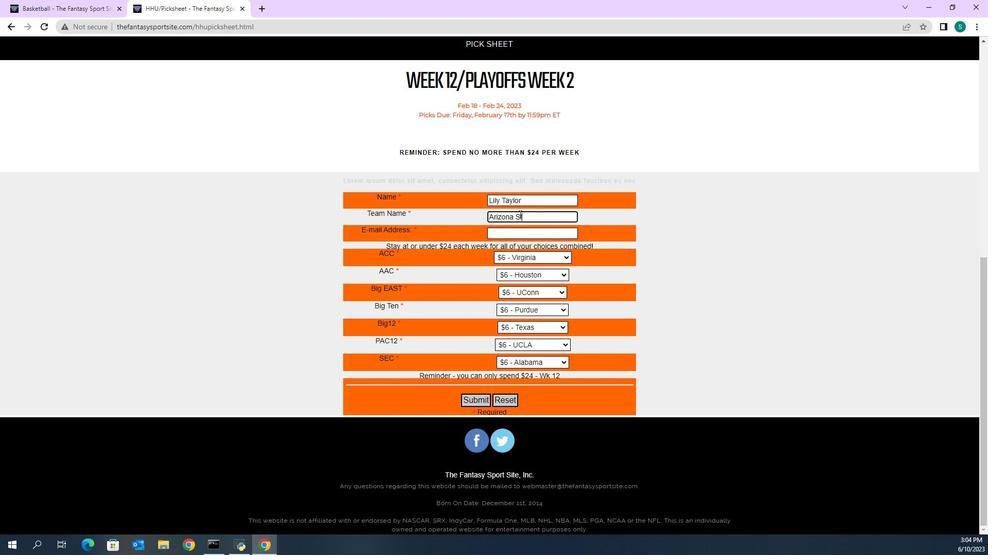 
Action: Mouse scrolled (339, 230) with delta (0, 0)
Screenshot: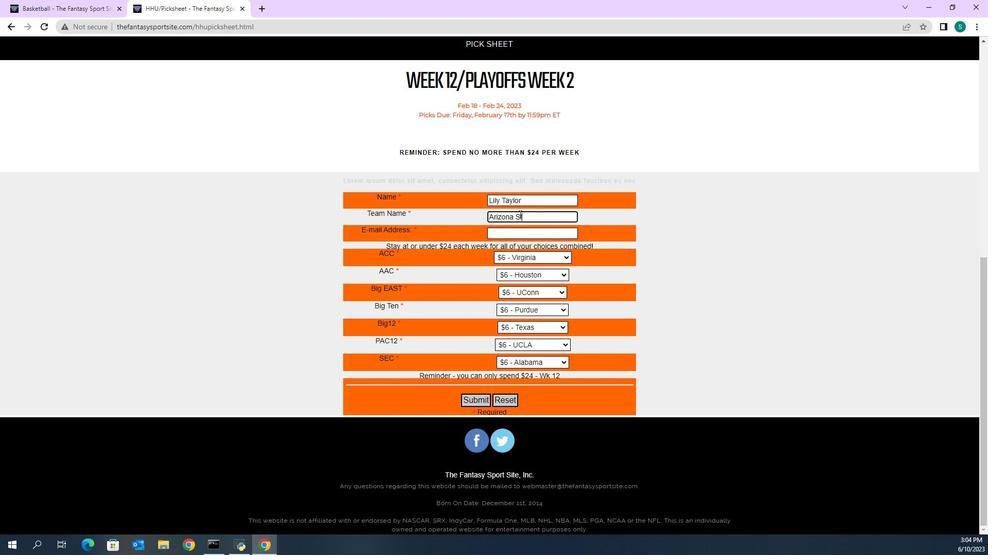 
Action: Mouse moved to (470, 347)
Screenshot: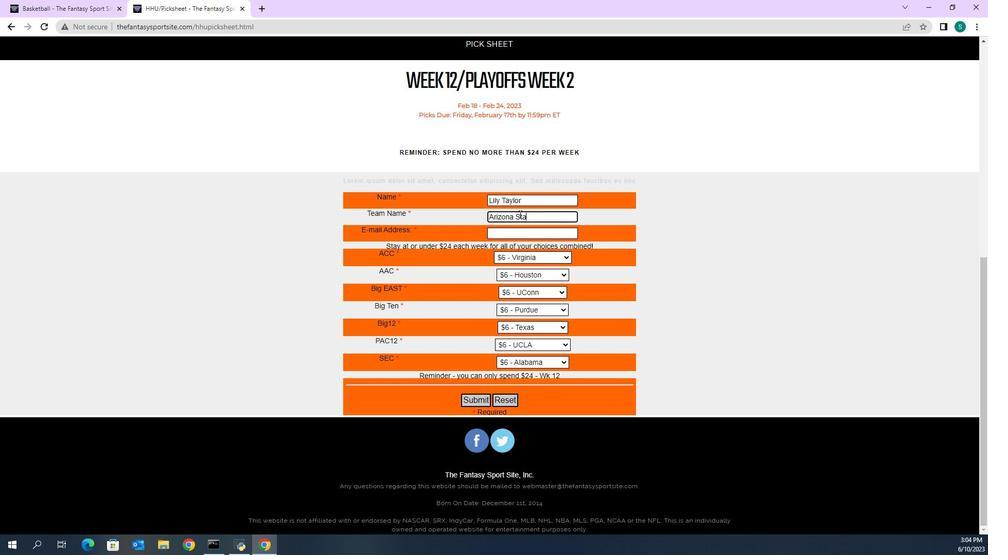 
Action: Mouse scrolled (470, 347) with delta (0, 0)
Screenshot: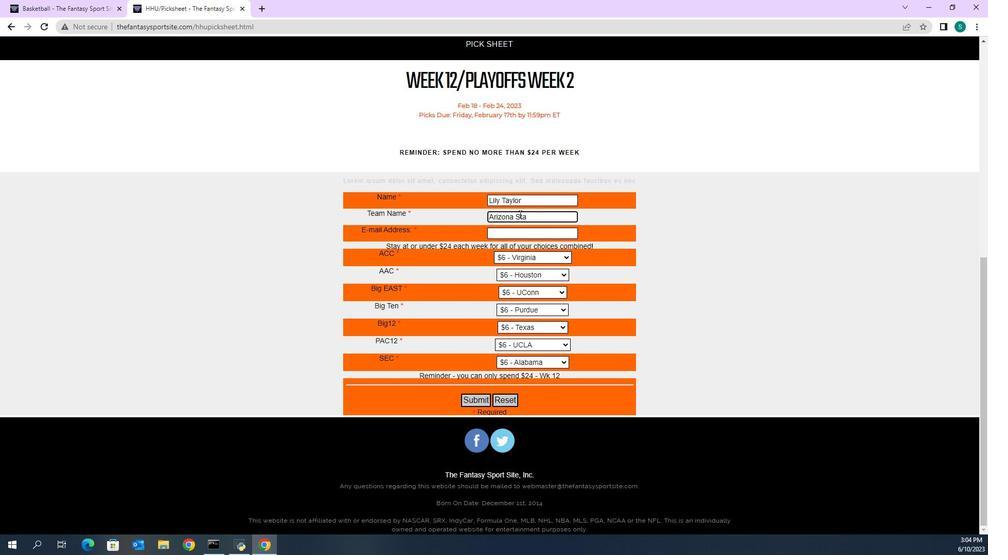 
Action: Mouse moved to (470, 345)
Screenshot: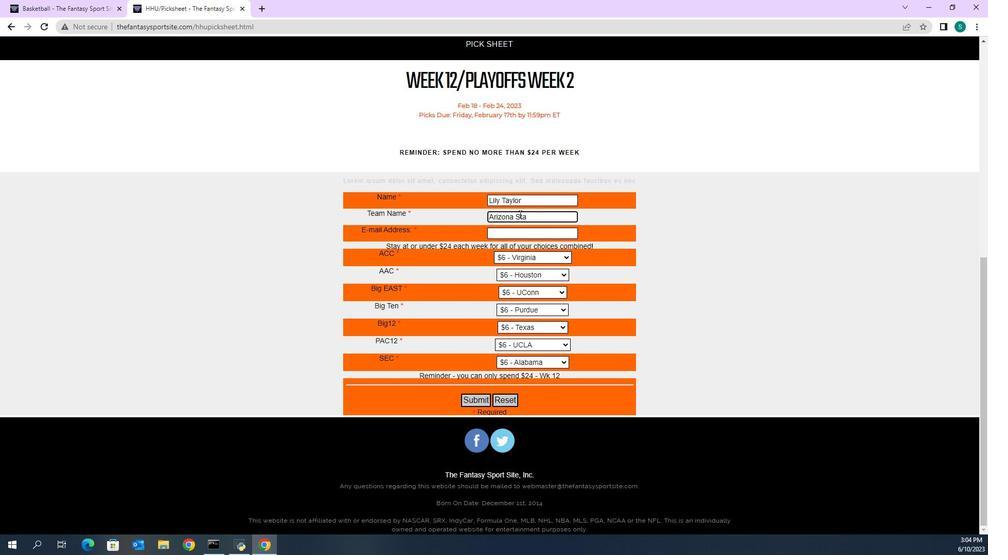 
Action: Mouse scrolled (470, 346) with delta (0, 0)
Screenshot: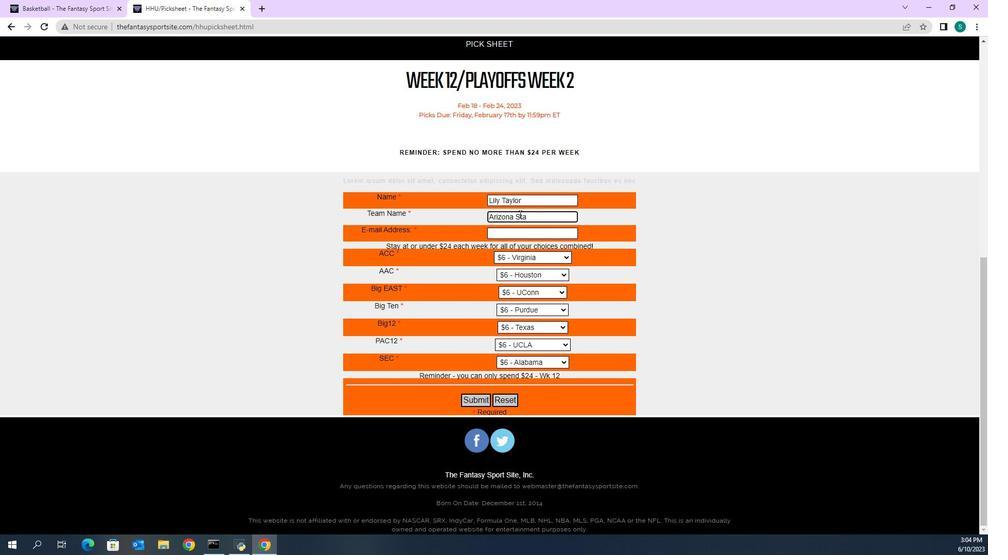 
Action: Mouse moved to (470, 335)
Screenshot: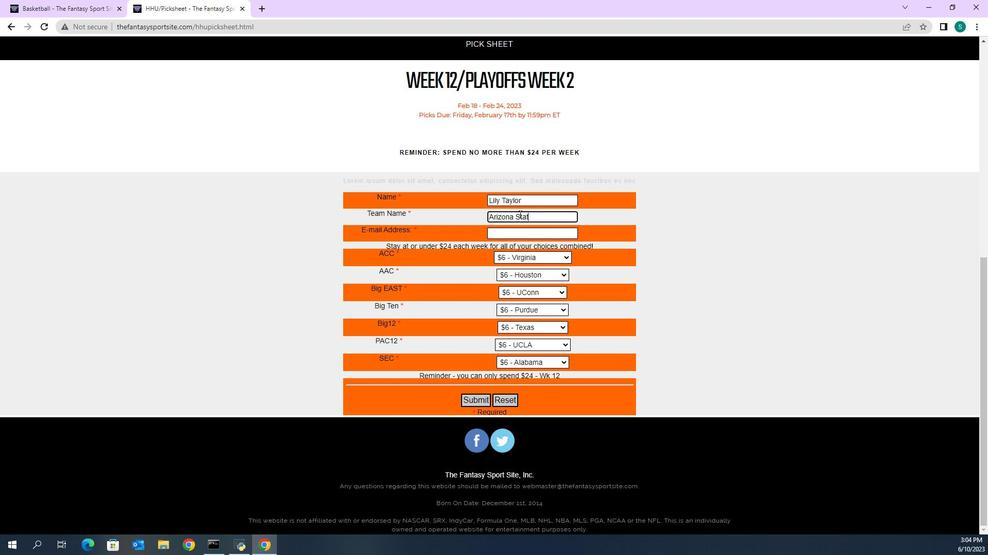
Action: Mouse scrolled (470, 335) with delta (0, 0)
Screenshot: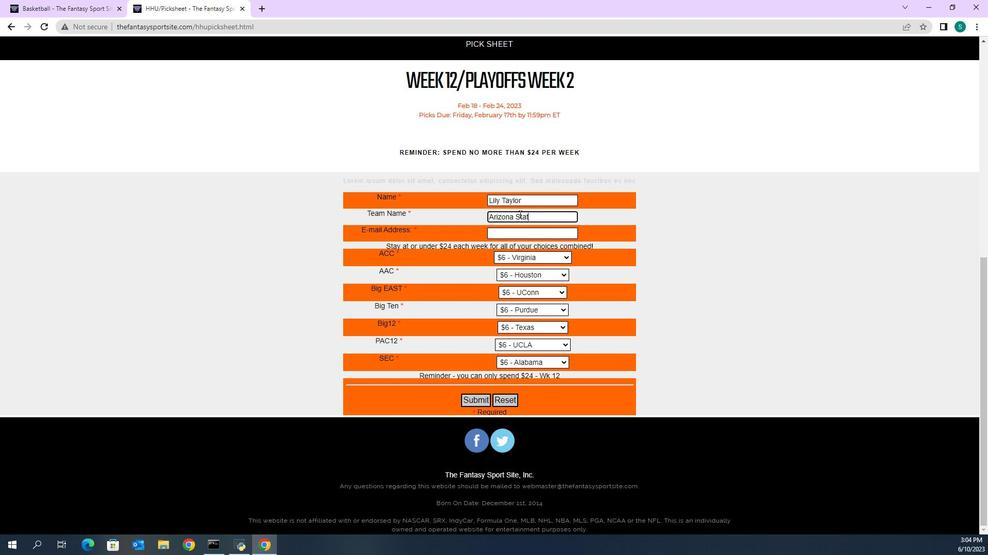 
Action: Mouse scrolled (470, 335) with delta (0, 0)
Screenshot: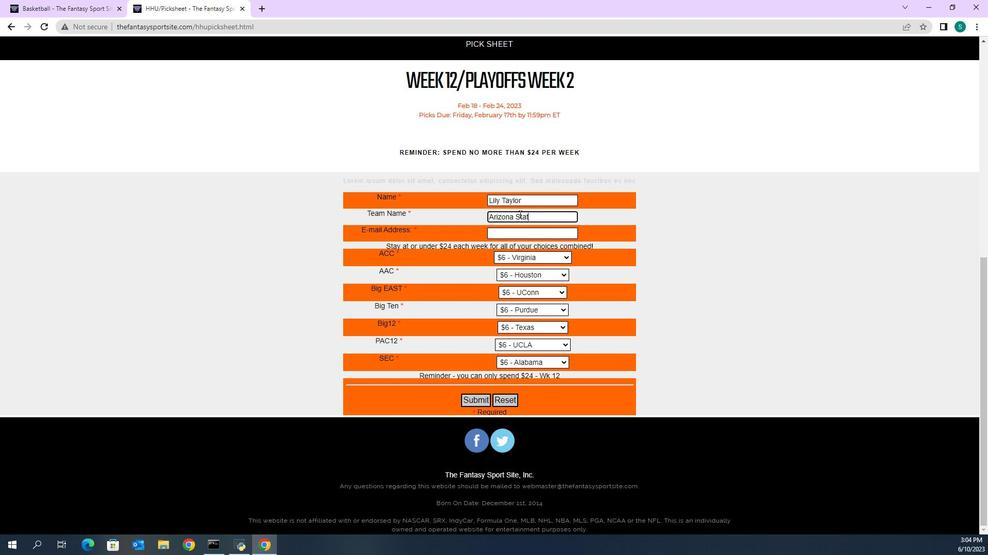 
Action: Mouse scrolled (470, 335) with delta (0, 0)
Screenshot: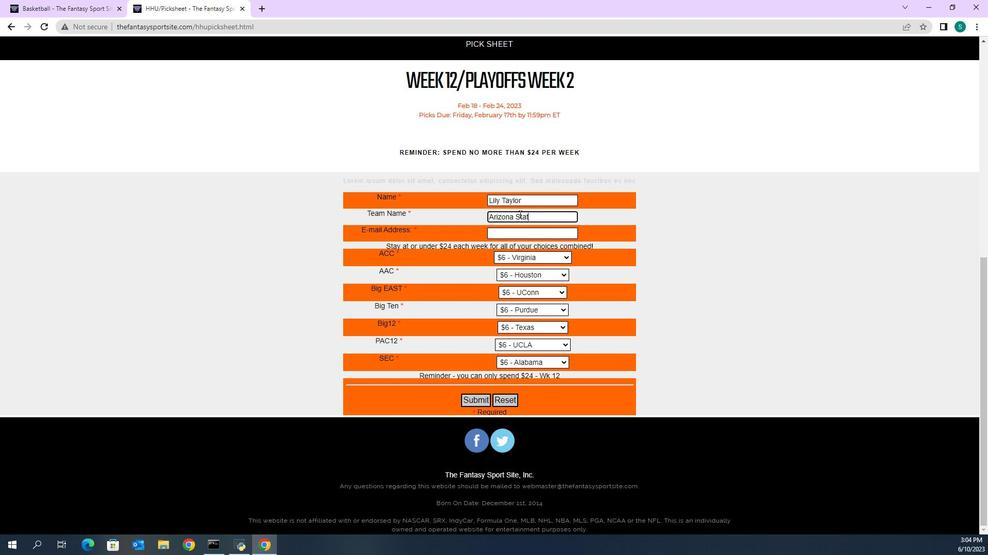 
Action: Mouse scrolled (470, 335) with delta (0, 0)
Screenshot: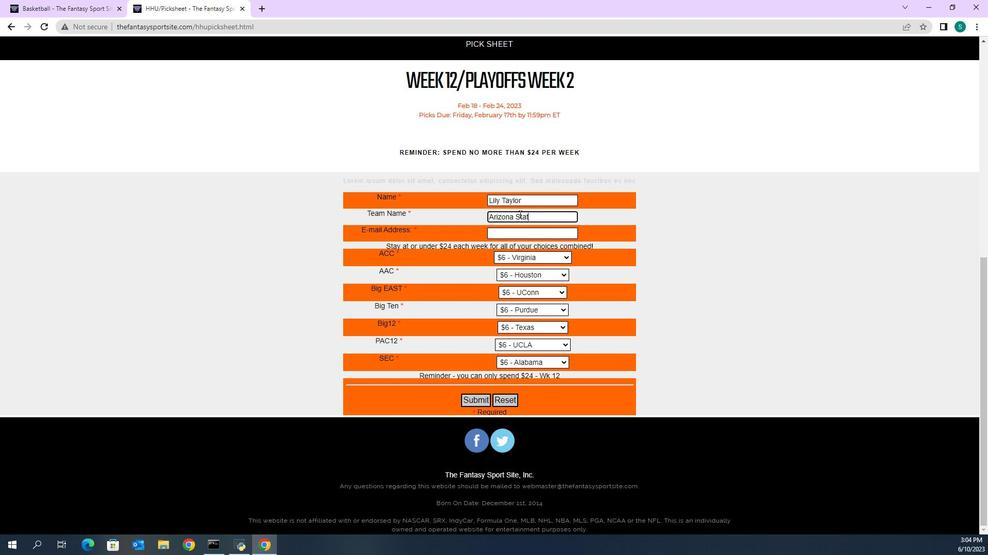 
Action: Mouse scrolled (470, 335) with delta (0, 0)
Screenshot: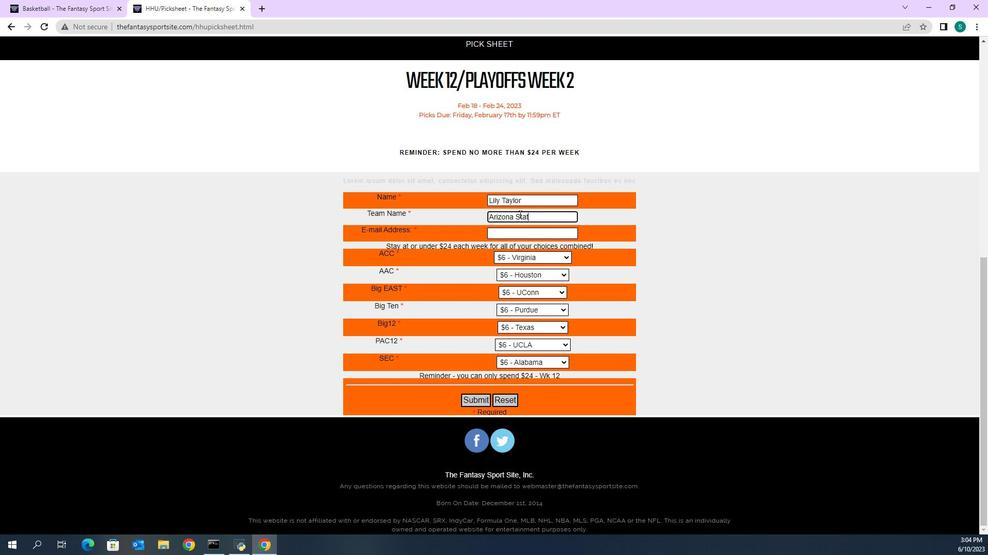 
Action: Mouse moved to (469, 329)
Screenshot: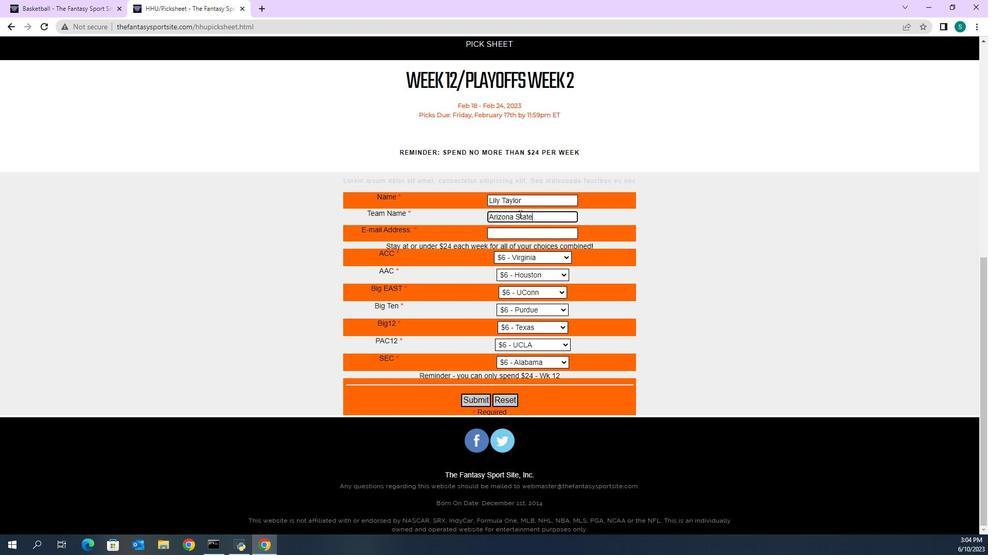 
Action: Mouse scrolled (469, 328) with delta (0, 0)
Screenshot: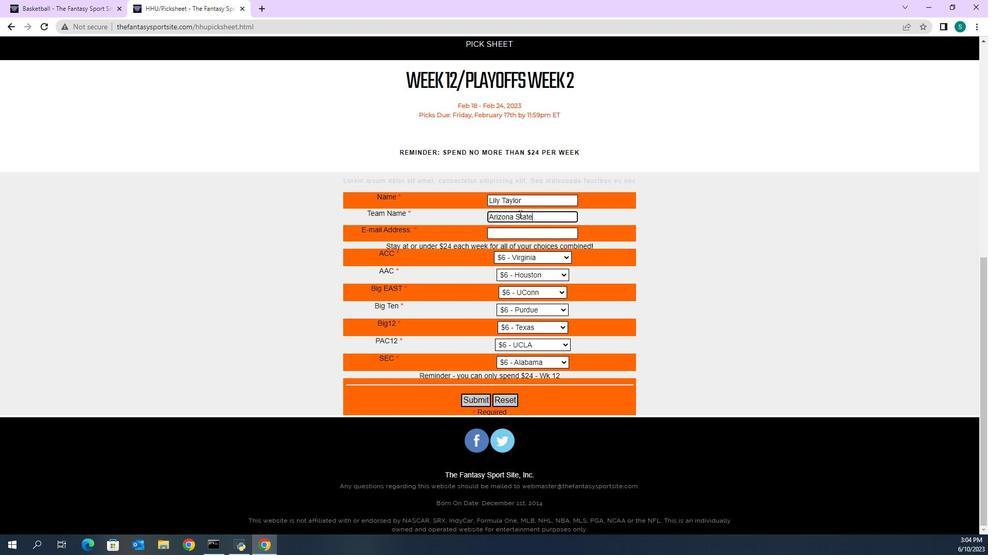 
Action: Mouse scrolled (469, 328) with delta (0, 0)
Screenshot: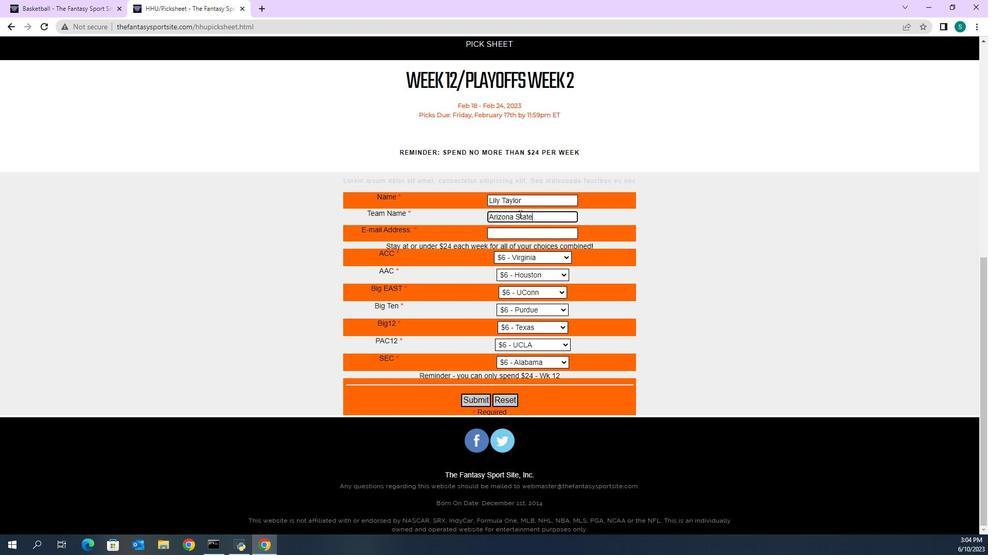 
Action: Mouse scrolled (469, 328) with delta (0, 0)
Screenshot: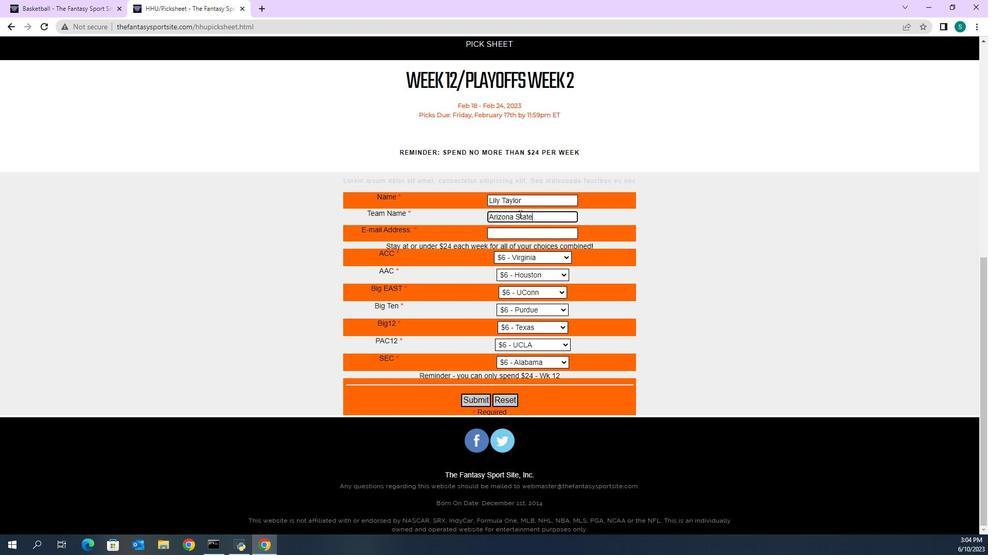 
Action: Mouse moved to (469, 328)
Screenshot: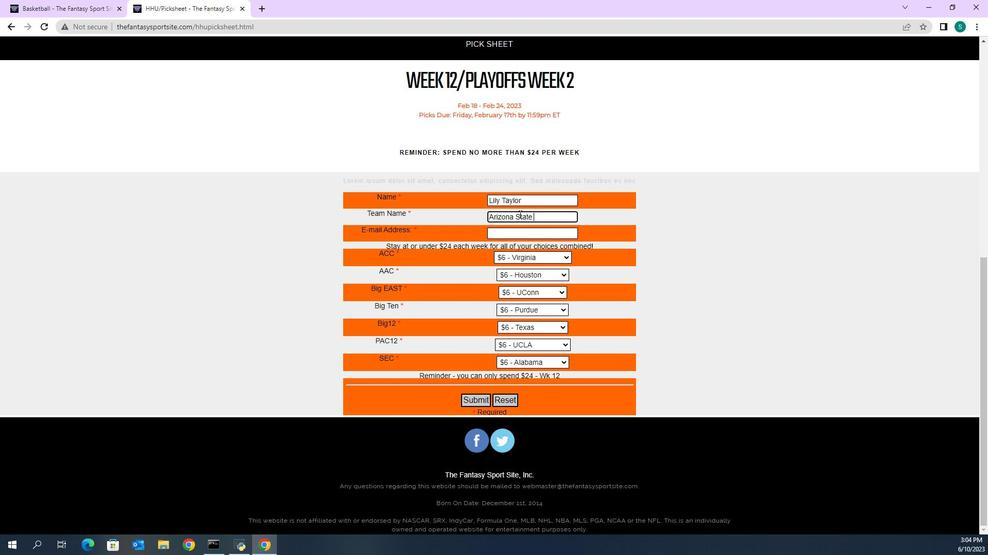 
Action: Mouse scrolled (469, 329) with delta (0, 0)
Screenshot: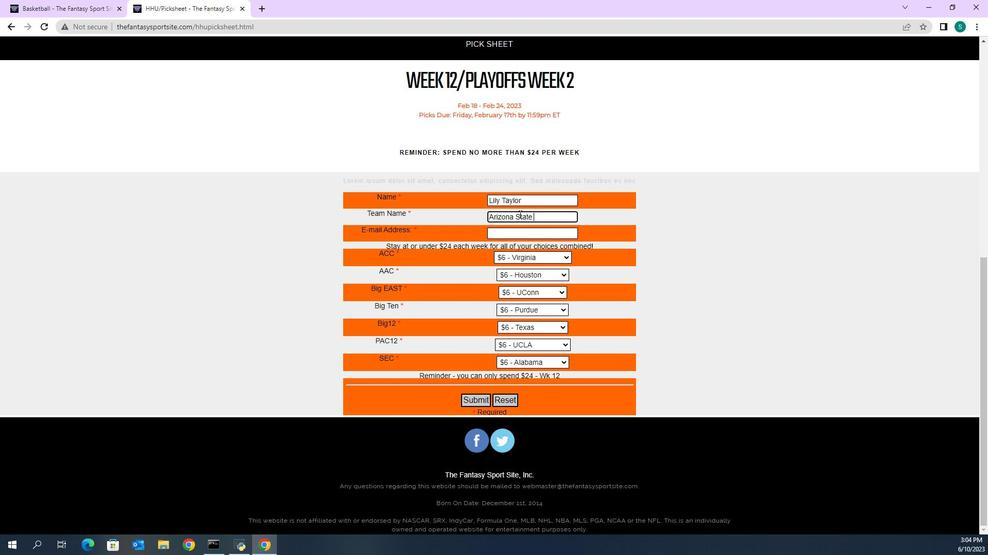 
Action: Mouse scrolled (469, 329) with delta (0, 0)
Screenshot: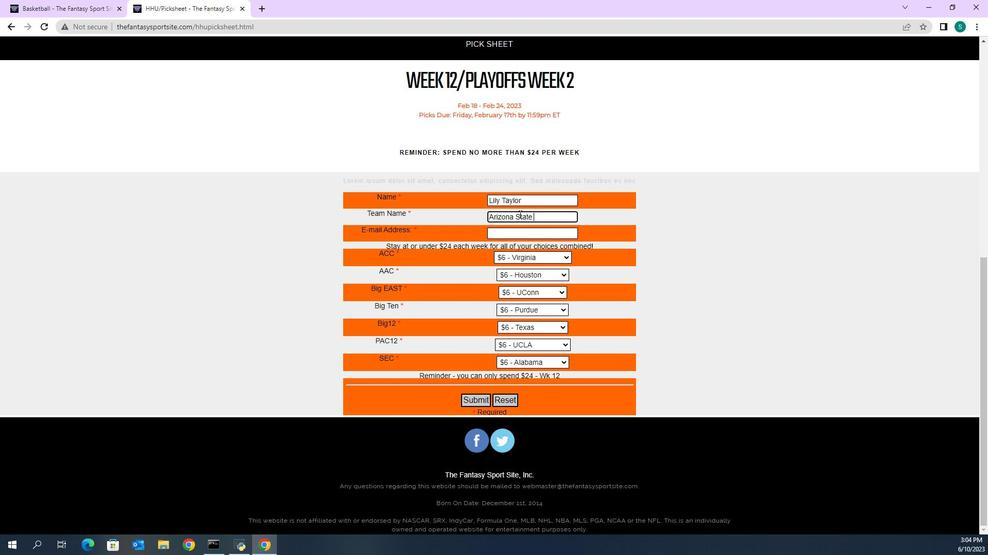 
Action: Mouse scrolled (469, 329) with delta (0, 0)
Screenshot: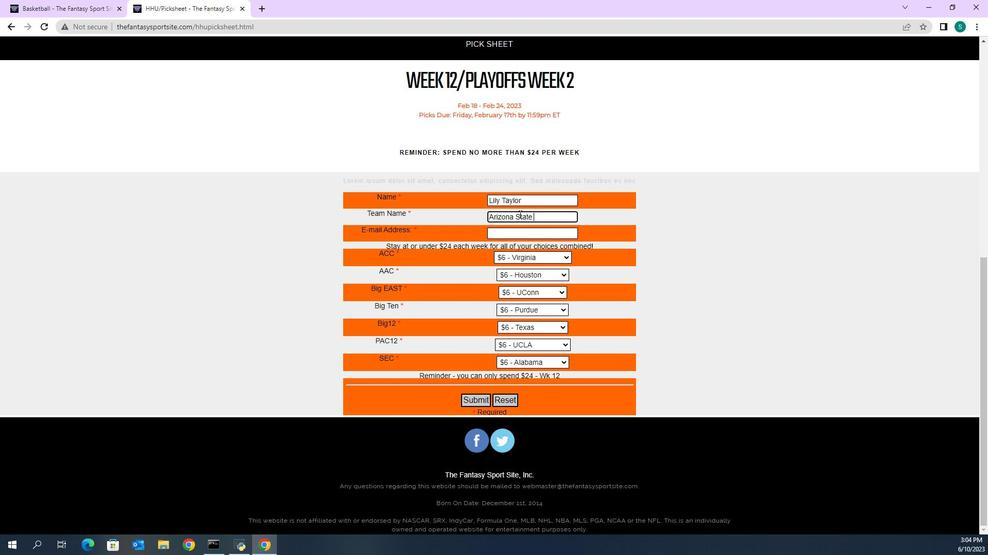 
Action: Mouse moved to (385, 266)
Screenshot: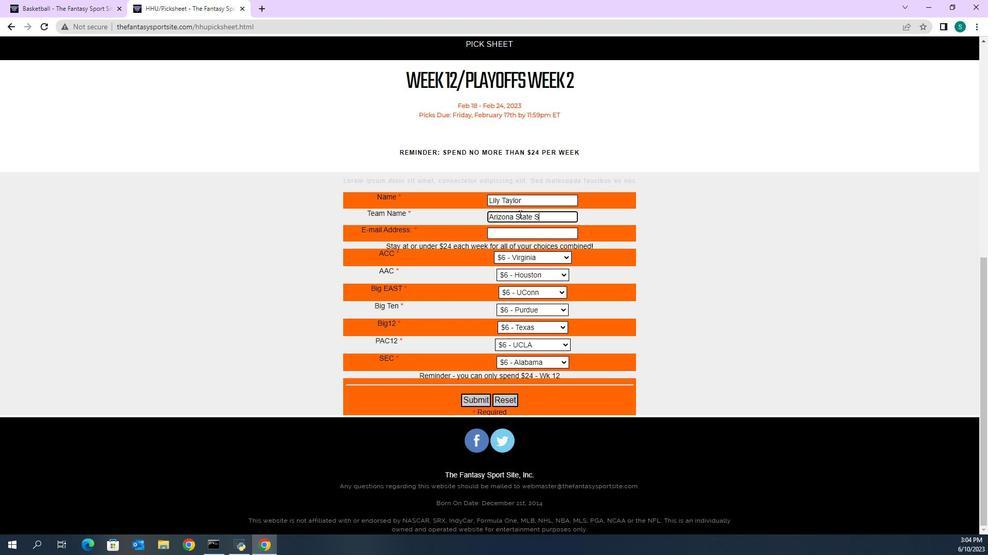 
Action: Mouse scrolled (385, 265) with delta (0, 0)
Screenshot: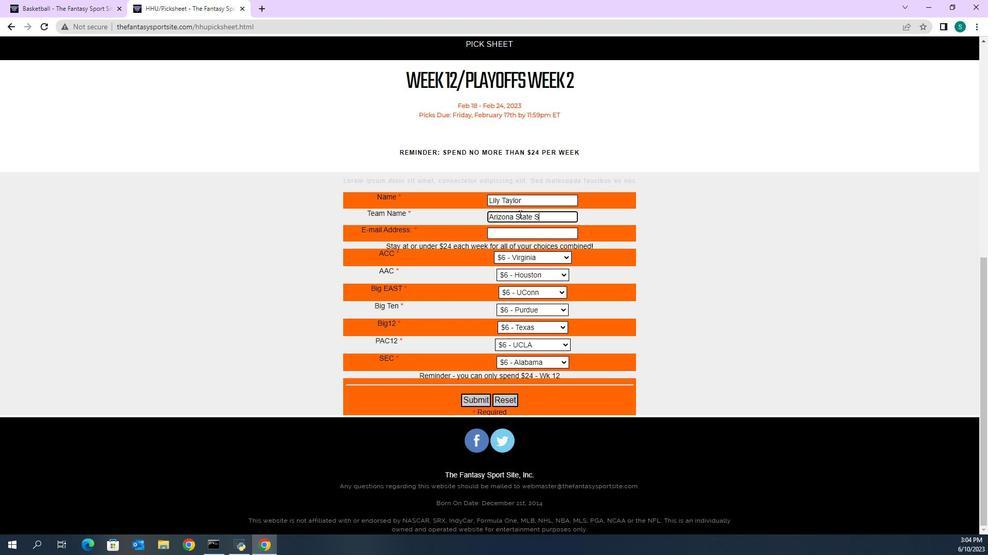 
Action: Mouse moved to (385, 266)
Screenshot: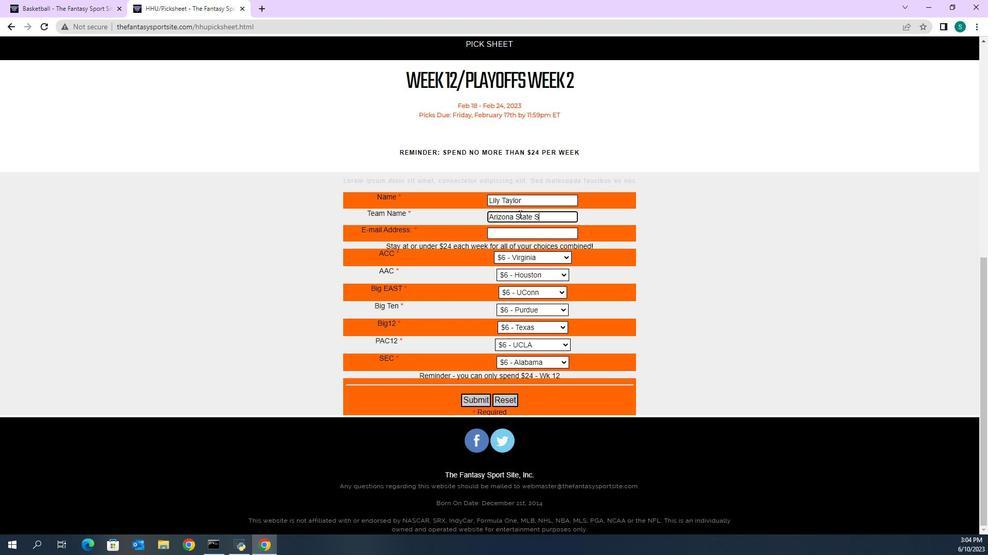 
Action: Mouse scrolled (385, 267) with delta (0, 0)
Screenshot: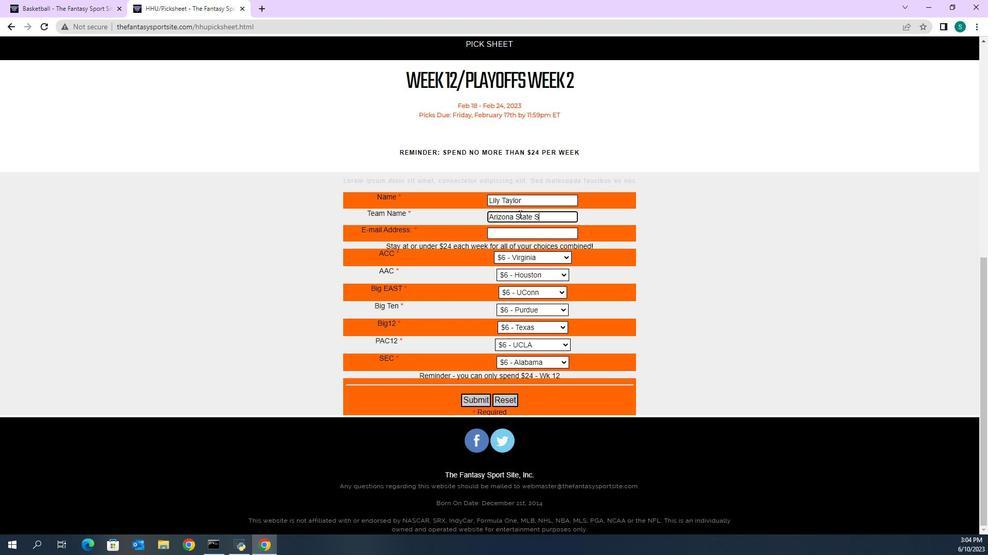 
Action: Mouse scrolled (385, 267) with delta (0, 0)
Screenshot: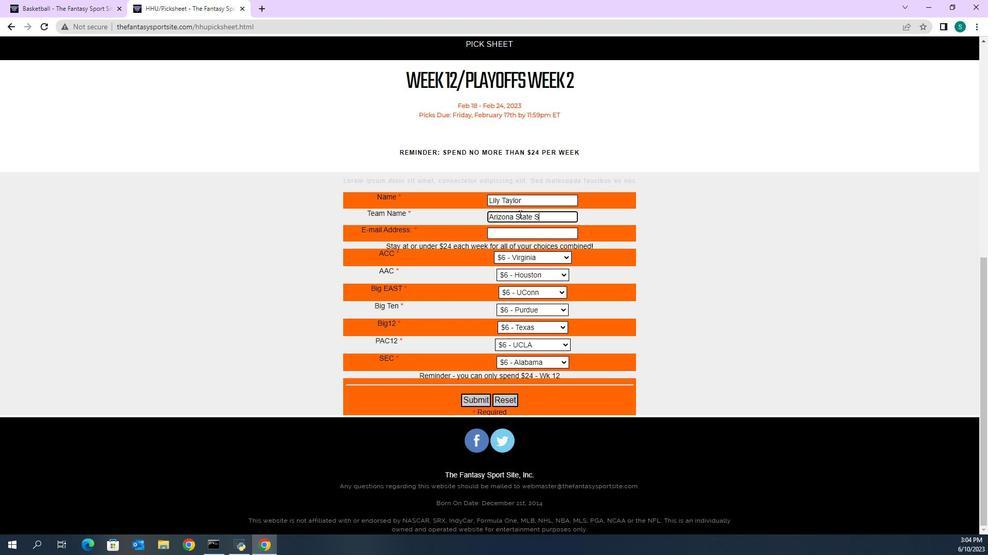 
Action: Mouse scrolled (385, 267) with delta (0, 0)
Screenshot: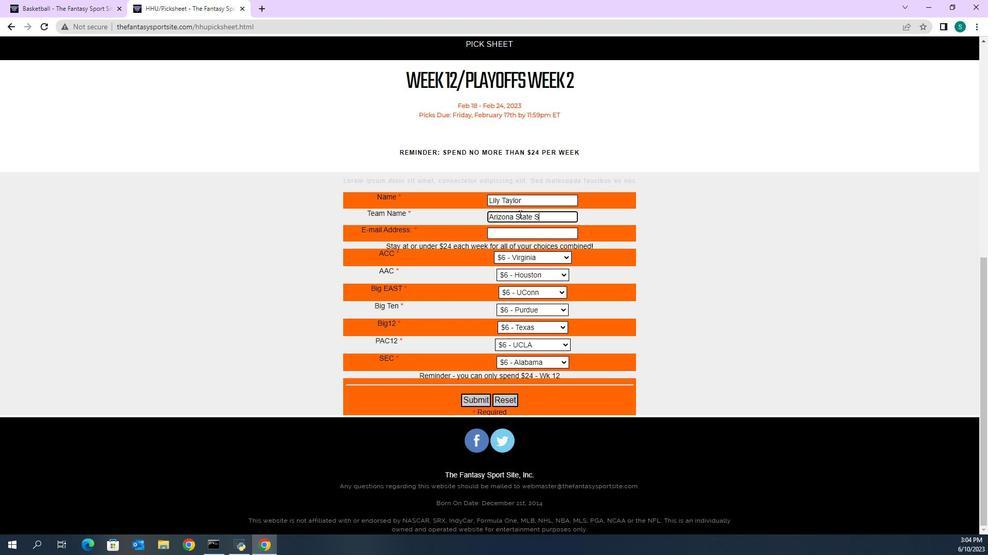 
Action: Mouse moved to (383, 261)
Screenshot: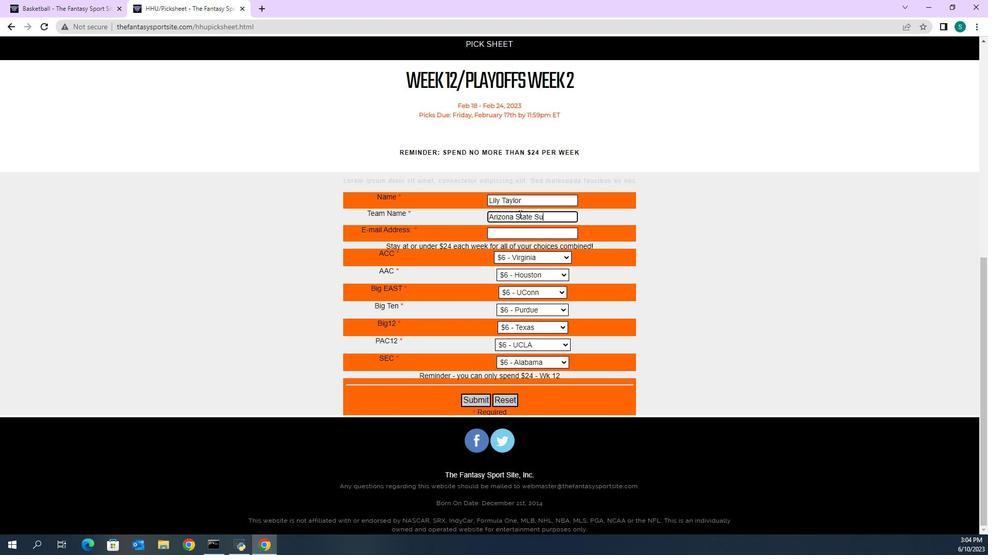 
Action: Mouse scrolled (383, 262) with delta (0, 0)
Screenshot: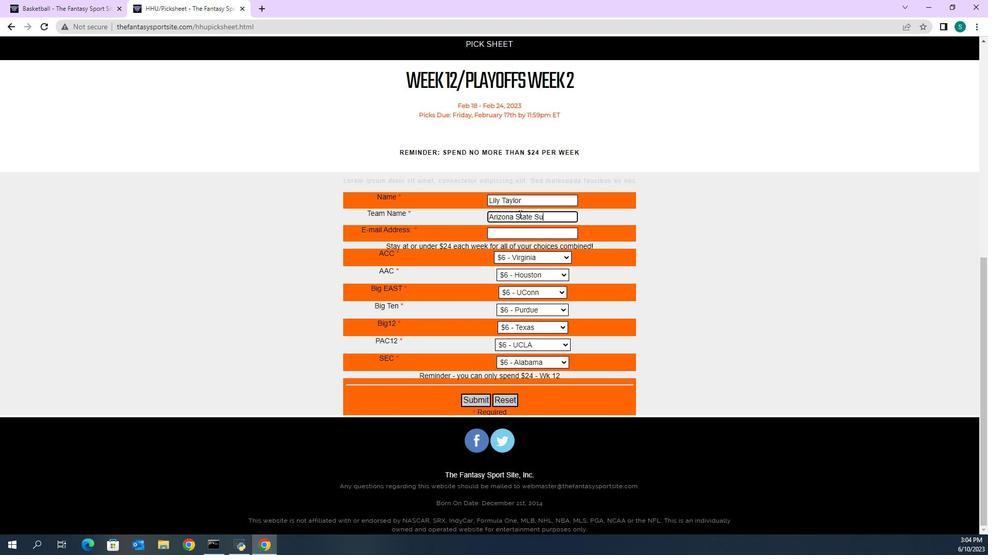 
Action: Mouse moved to (414, 19)
Screenshot: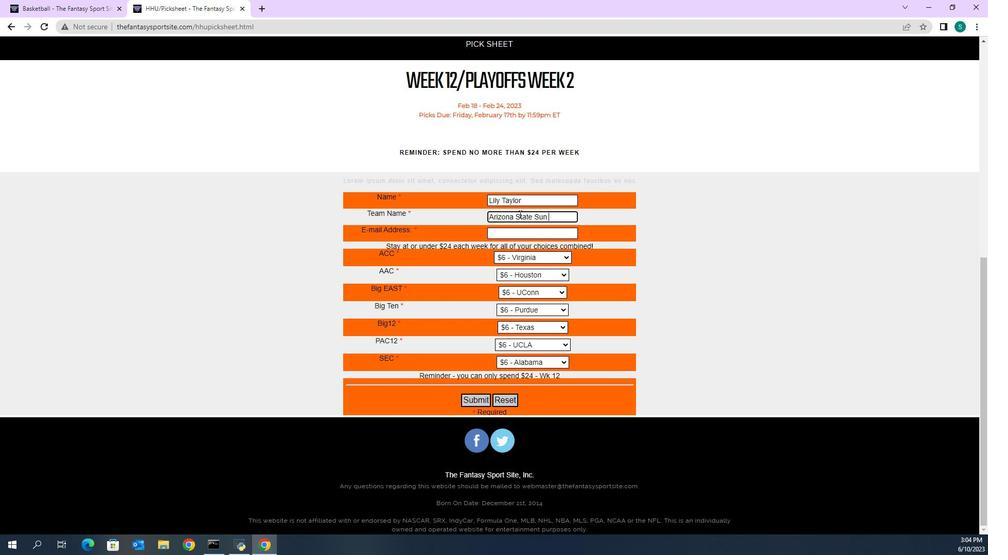 
Action: Mouse pressed left at (414, 19)
Screenshot: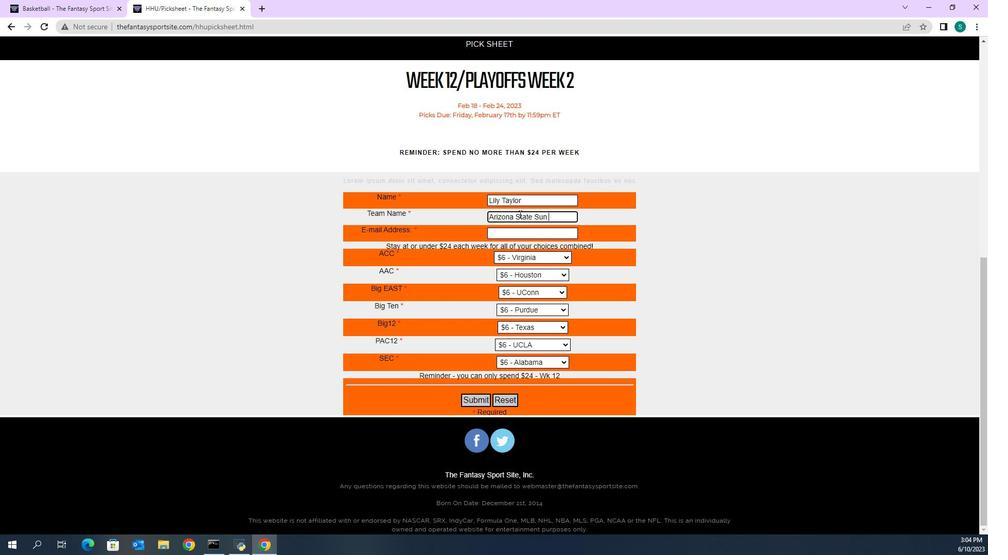 
Action: Mouse moved to (424, 316)
Screenshot: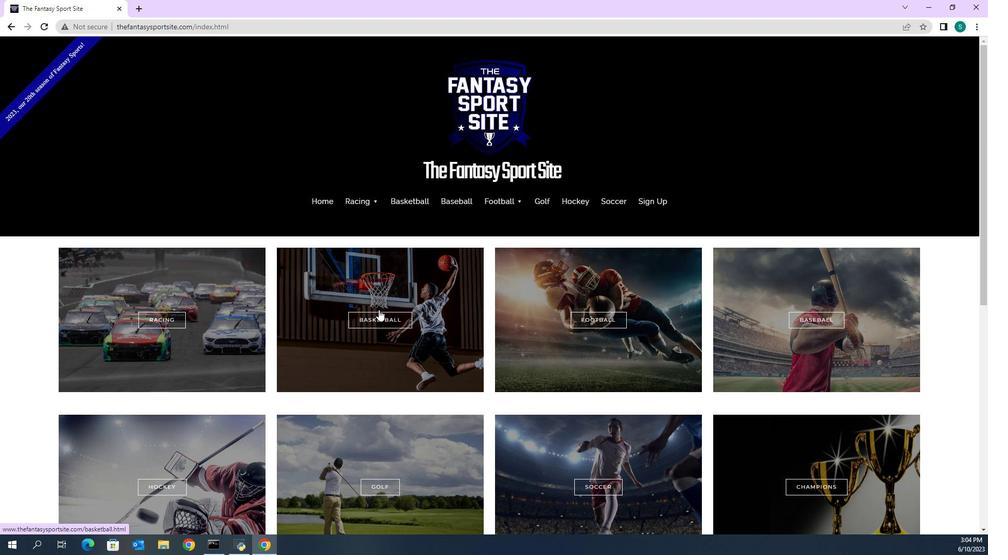 
Action: Mouse pressed left at (424, 316)
Screenshot: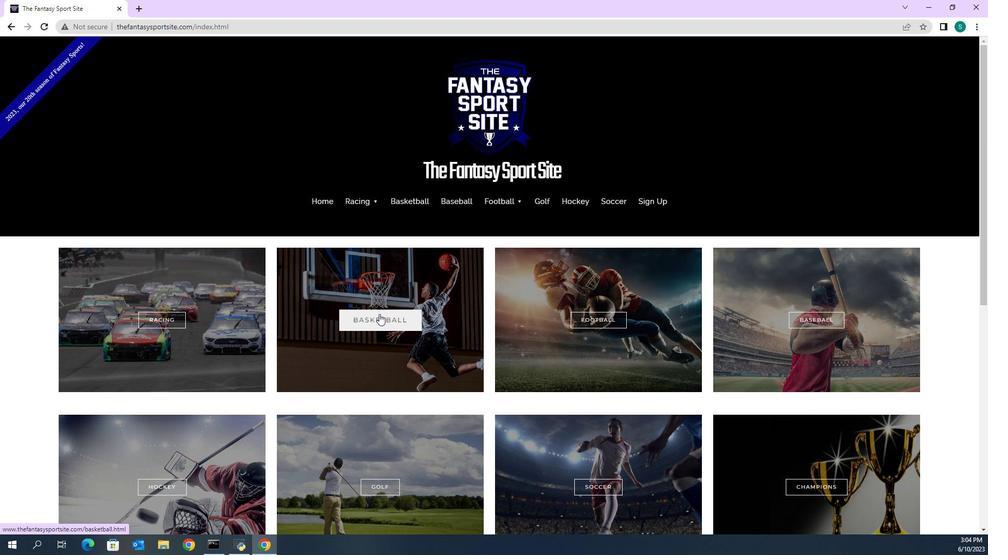 
Action: Mouse moved to (427, 307)
Screenshot: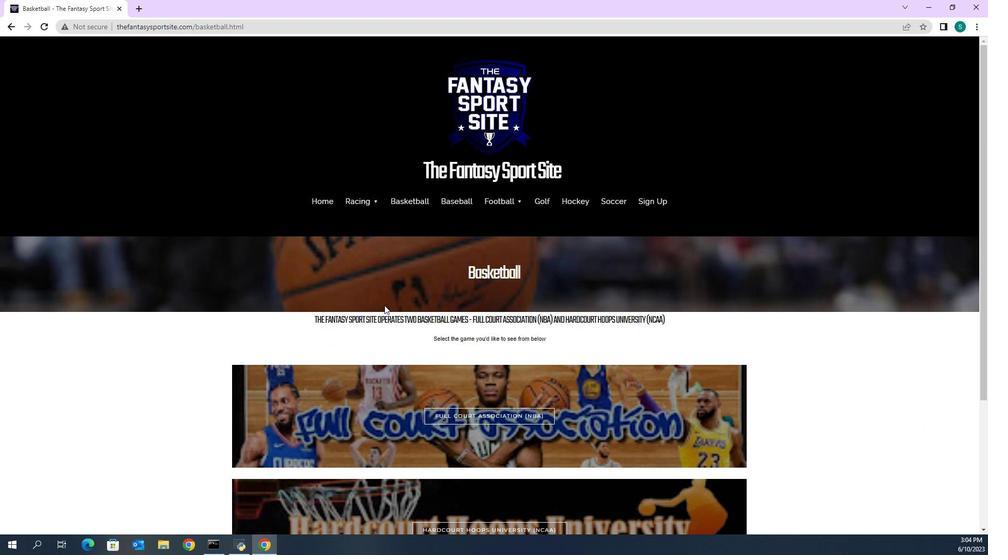 
Action: Mouse scrolled (427, 307) with delta (0, 0)
Screenshot: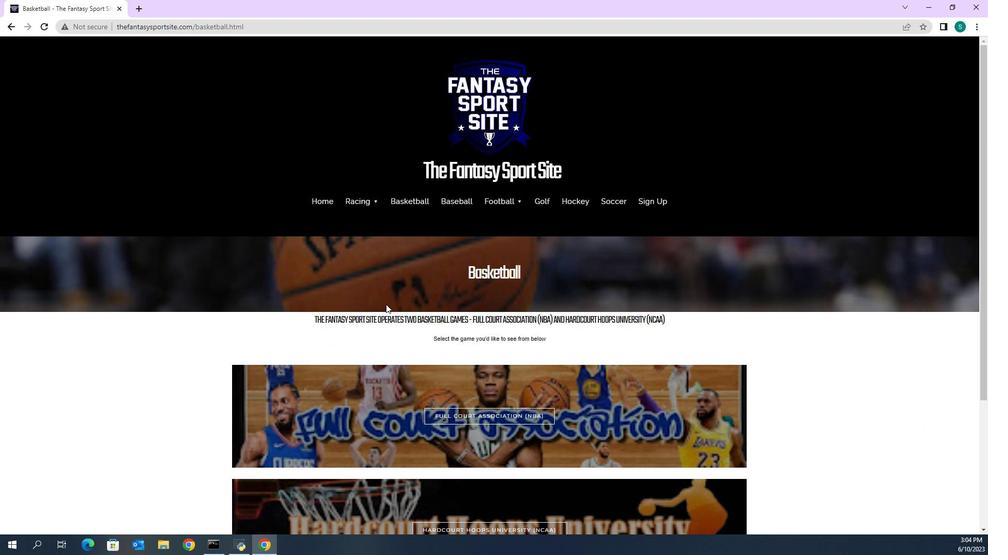 
Action: Mouse scrolled (427, 306) with delta (0, 0)
Screenshot: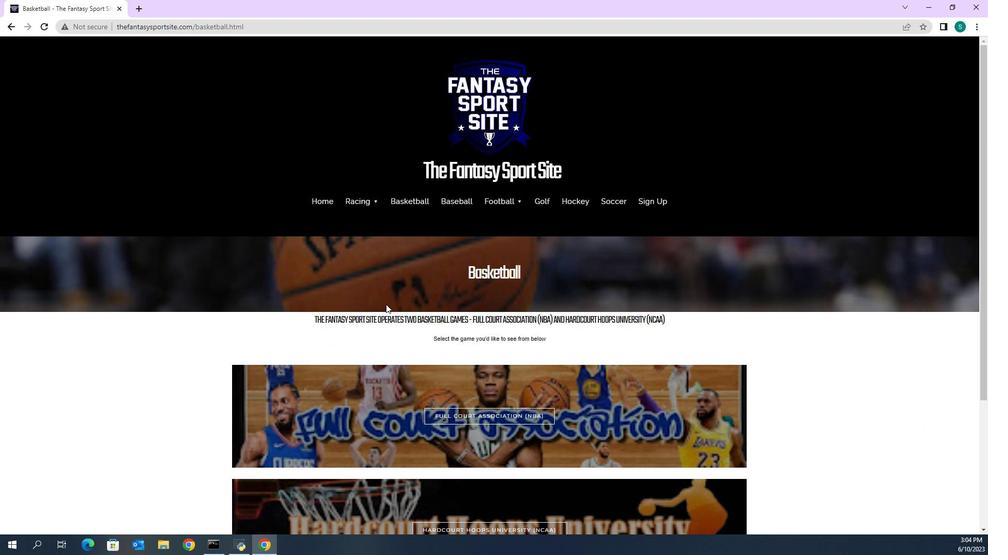 
Action: Mouse moved to (428, 307)
Screenshot: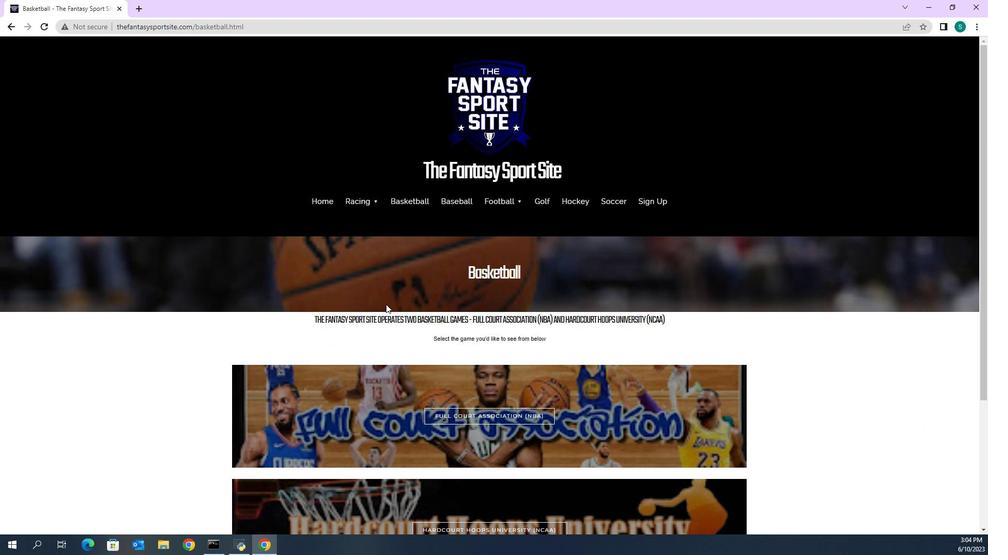
Action: Mouse scrolled (428, 306) with delta (0, 0)
Screenshot: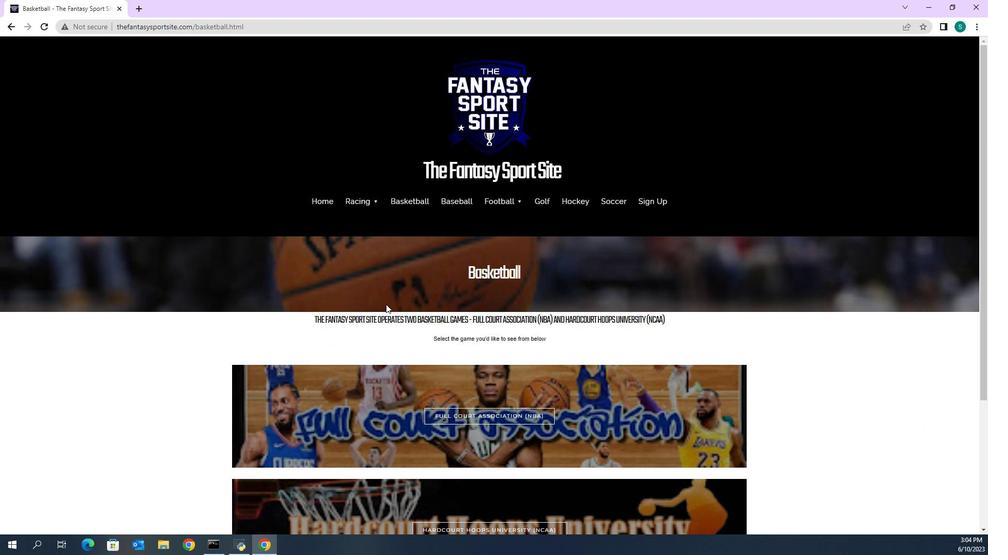 
Action: Mouse moved to (428, 307)
Screenshot: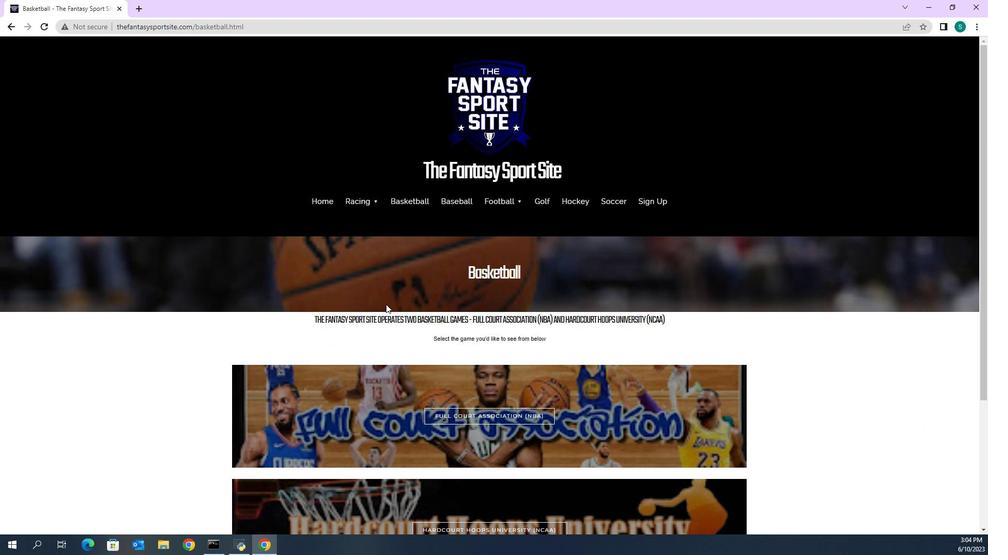 
Action: Mouse scrolled (428, 306) with delta (0, 0)
Screenshot: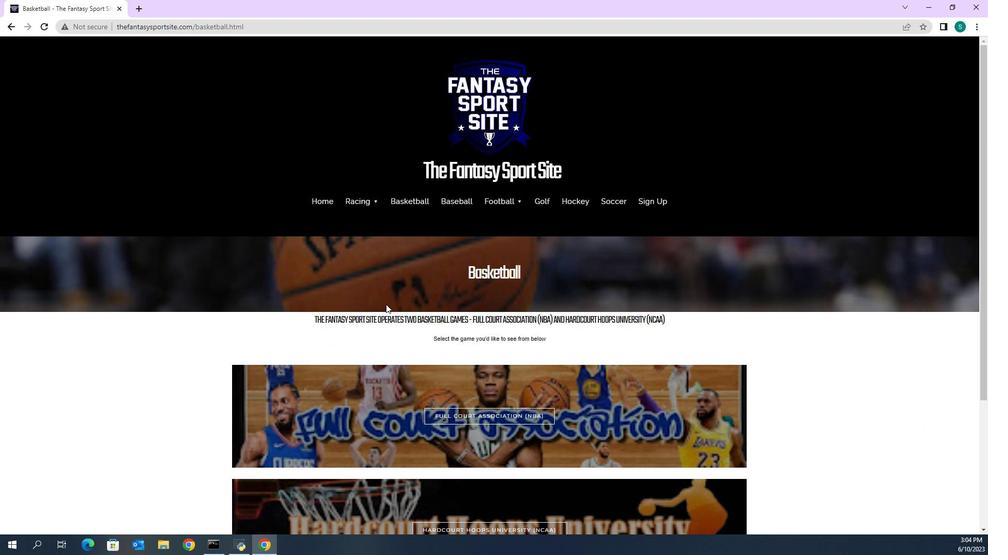 
Action: Mouse scrolled (428, 306) with delta (0, 0)
Screenshot: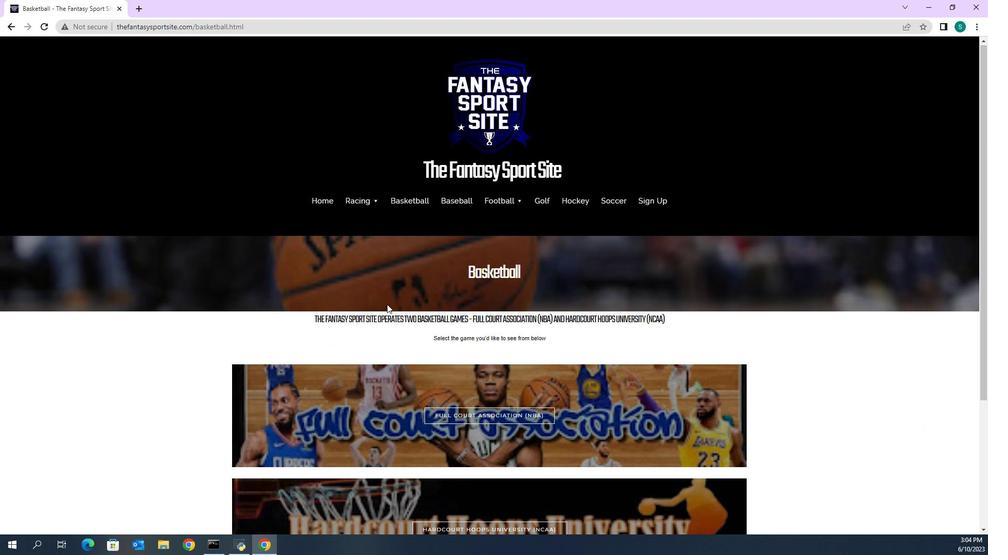 
Action: Mouse moved to (428, 307)
Screenshot: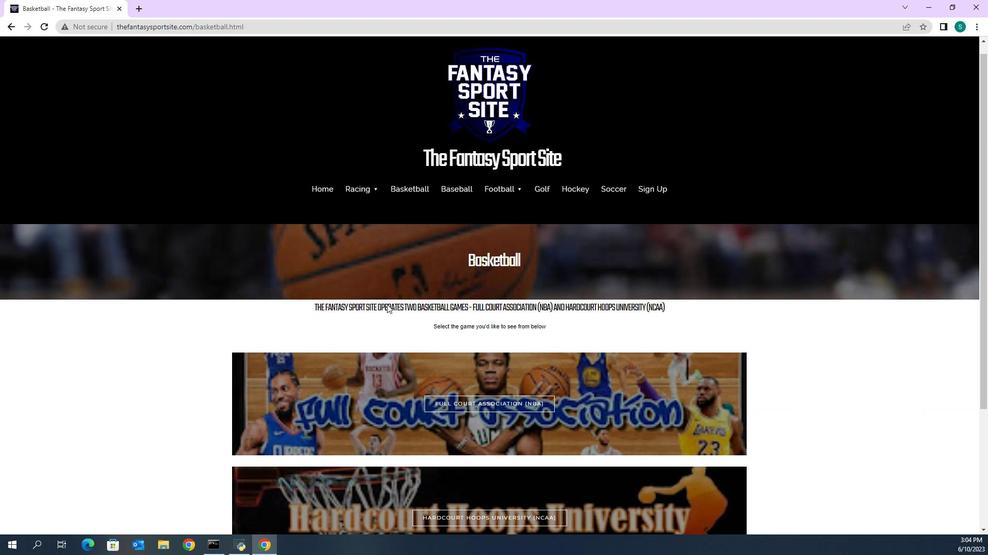 
Action: Mouse scrolled (428, 306) with delta (0, 0)
Screenshot: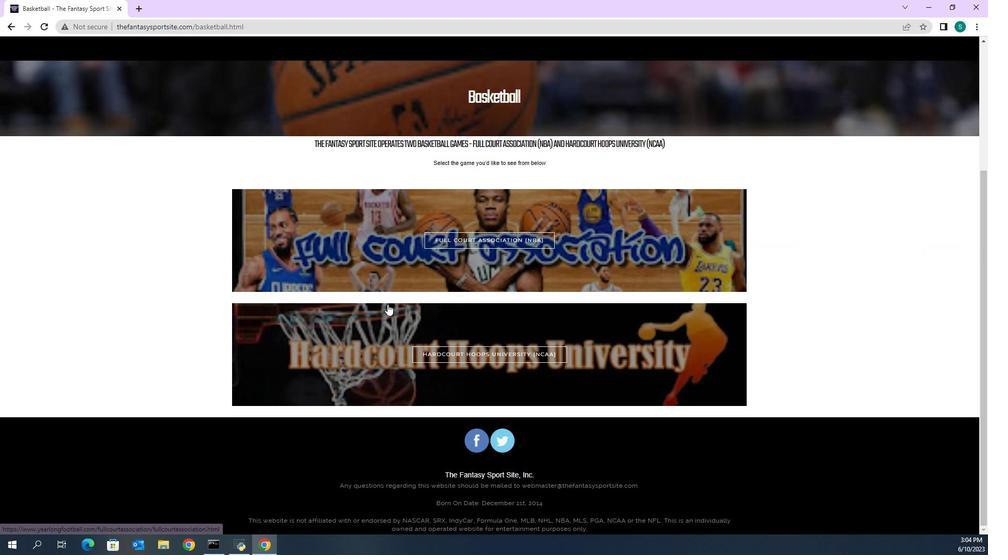 
Action: Mouse scrolled (428, 306) with delta (0, 0)
Screenshot: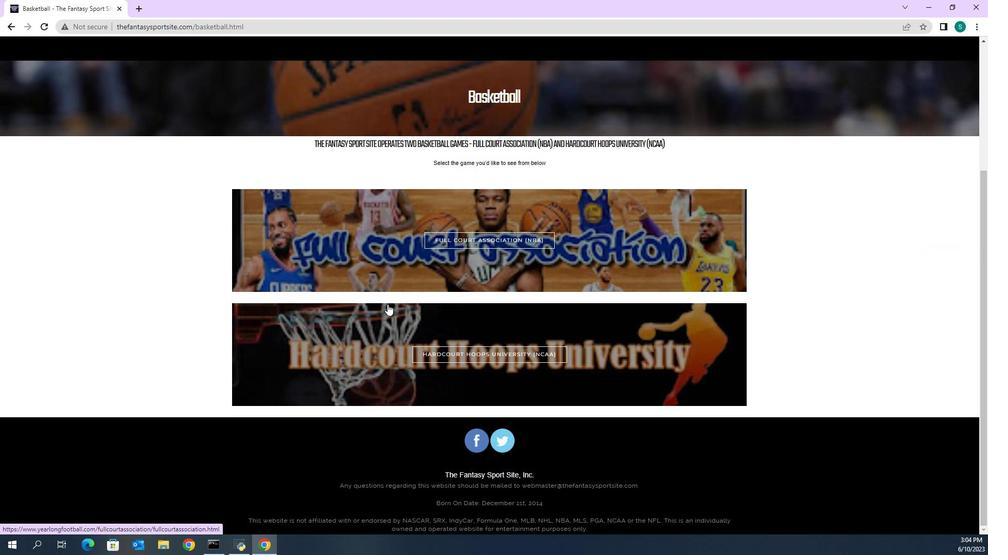 
Action: Mouse moved to (461, 358)
Screenshot: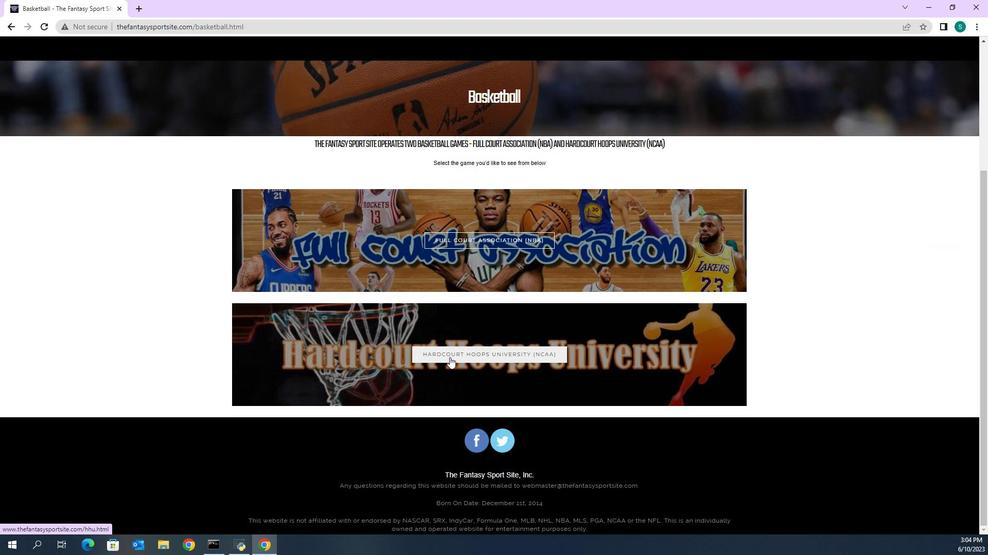 
Action: Mouse pressed left at (461, 358)
Screenshot: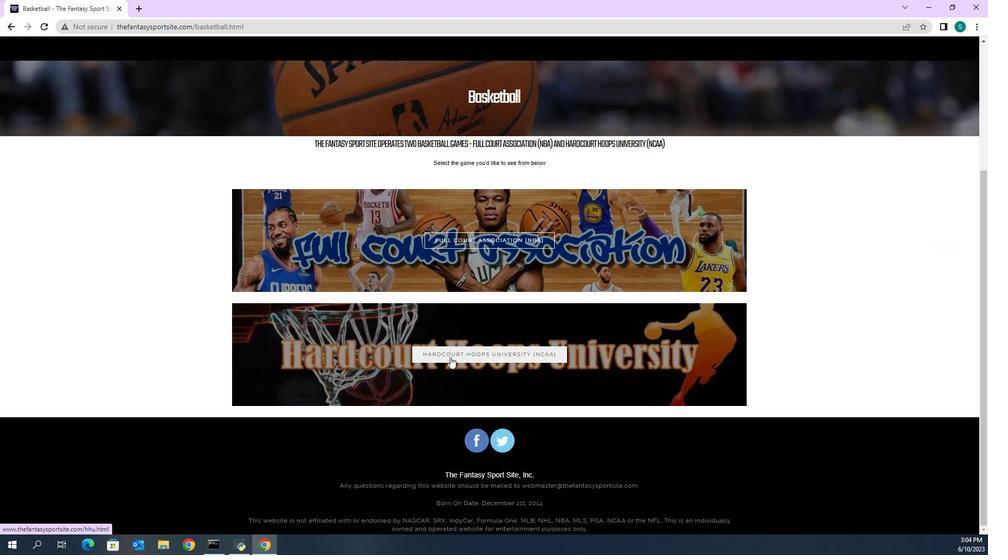 
Action: Mouse moved to (461, 351)
Screenshot: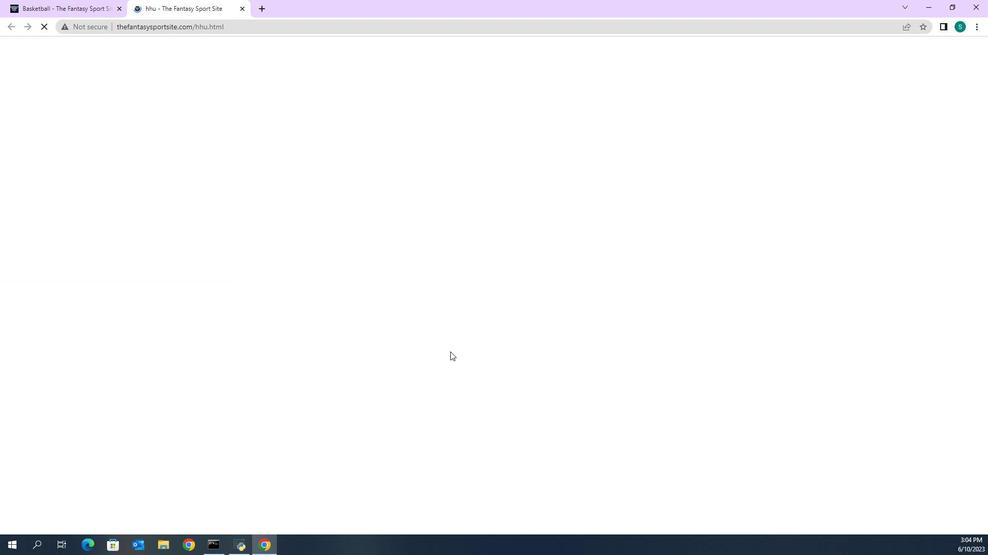 
Action: Mouse scrolled (461, 350) with delta (0, 0)
Screenshot: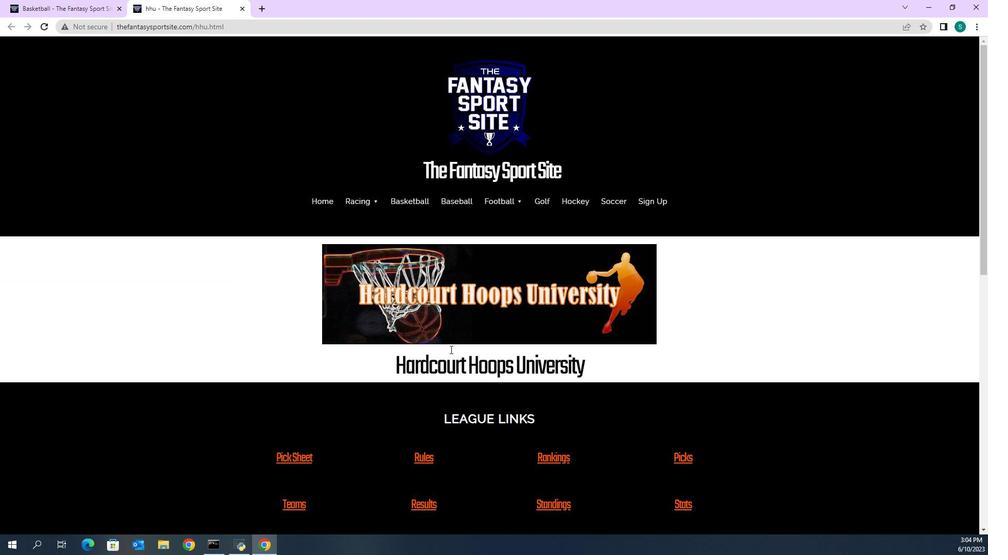 
Action: Mouse scrolled (461, 350) with delta (0, 0)
Screenshot: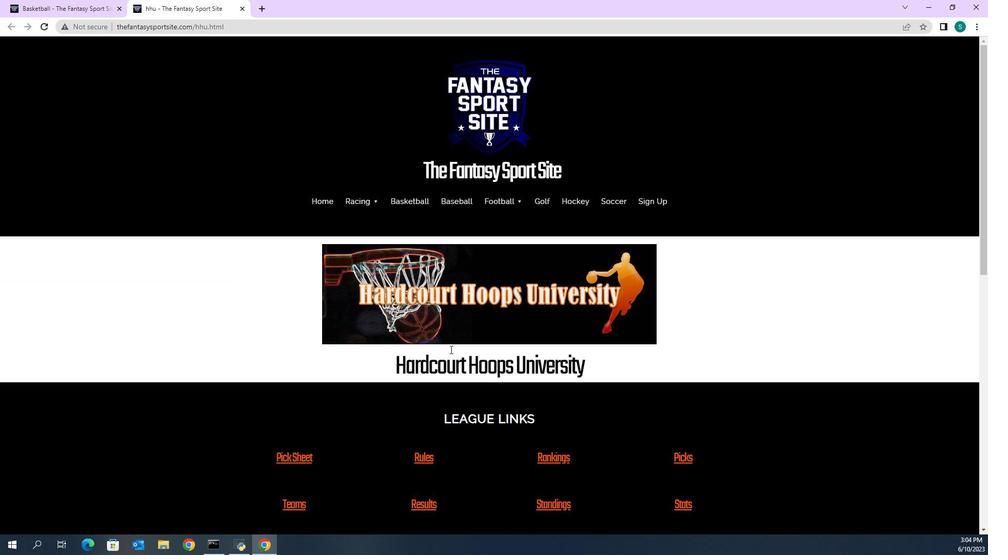 
Action: Mouse moved to (384, 354)
Screenshot: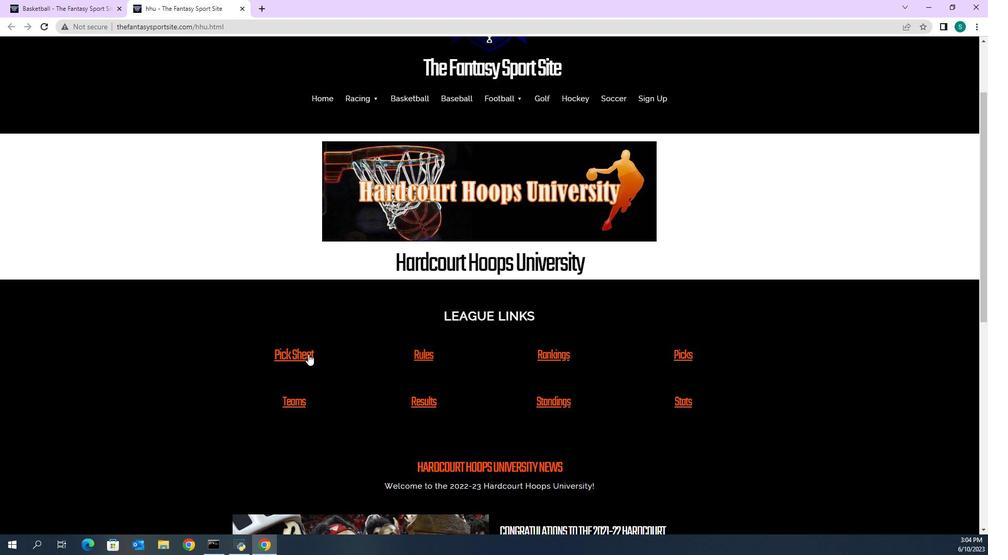 
Action: Mouse pressed left at (384, 354)
Screenshot: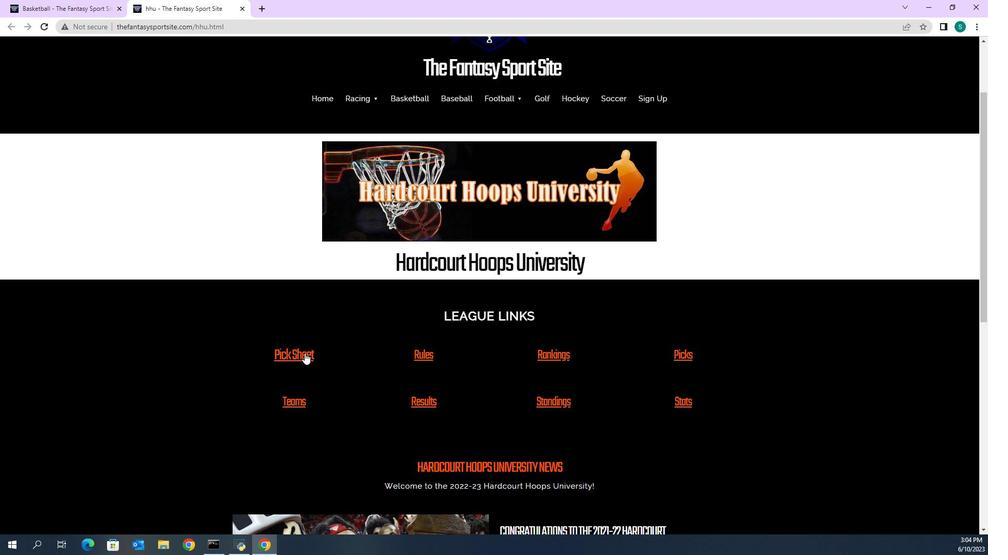 
Action: Mouse moved to (384, 354)
Screenshot: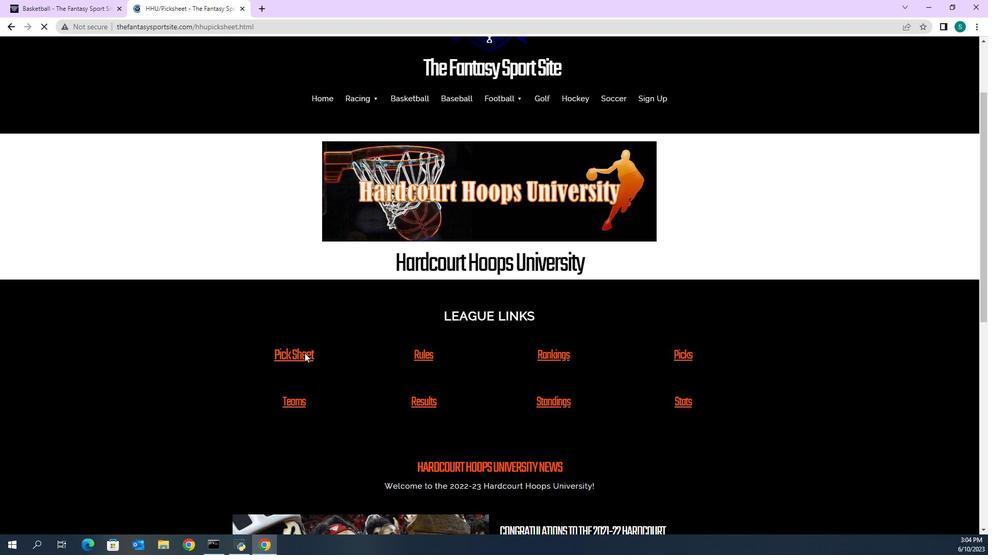 
Action: Mouse scrolled (384, 354) with delta (0, 0)
Screenshot: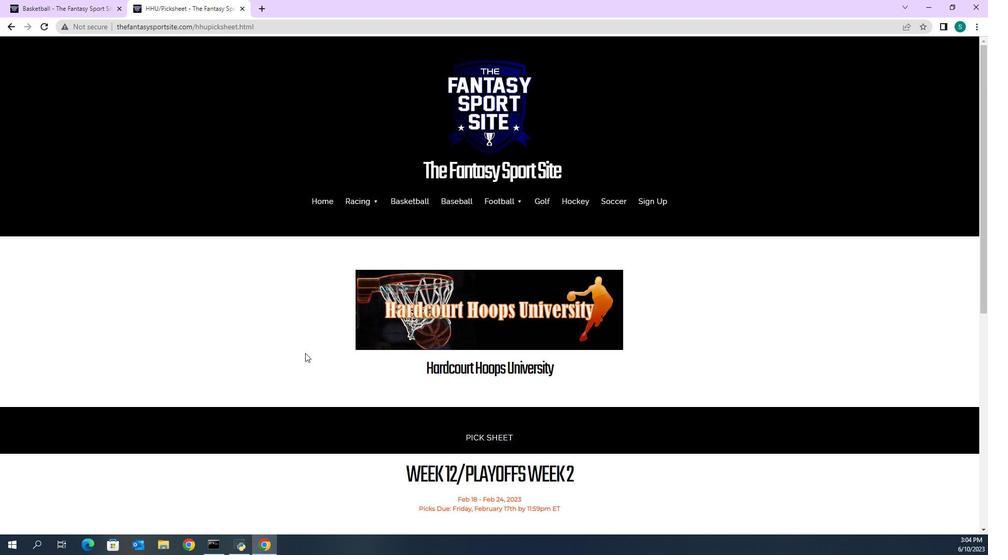 
Action: Mouse scrolled (384, 354) with delta (0, 0)
Screenshot: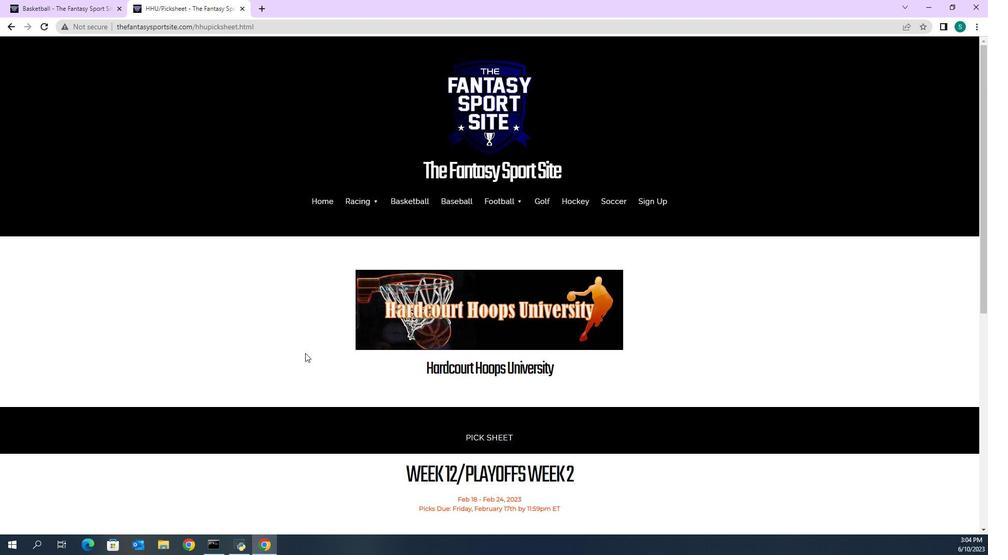 
Action: Mouse scrolled (384, 354) with delta (0, 0)
Screenshot: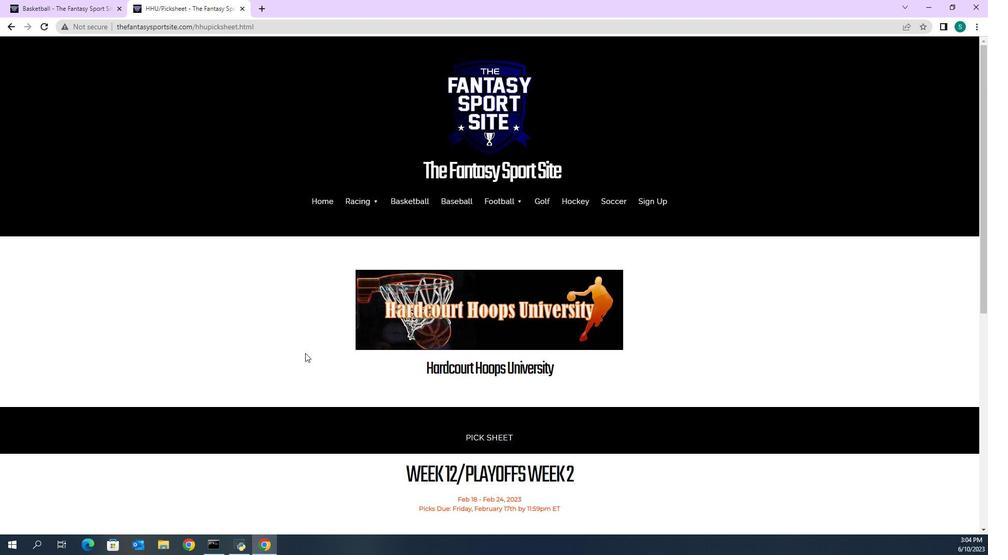 
Action: Mouse moved to (385, 355)
Screenshot: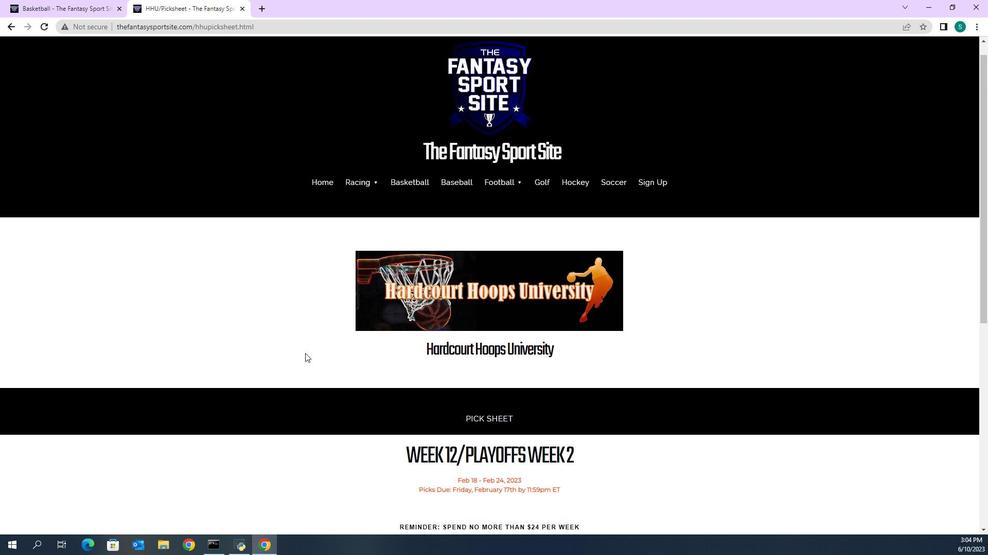 
Action: Mouse scrolled (385, 355) with delta (0, 0)
Screenshot: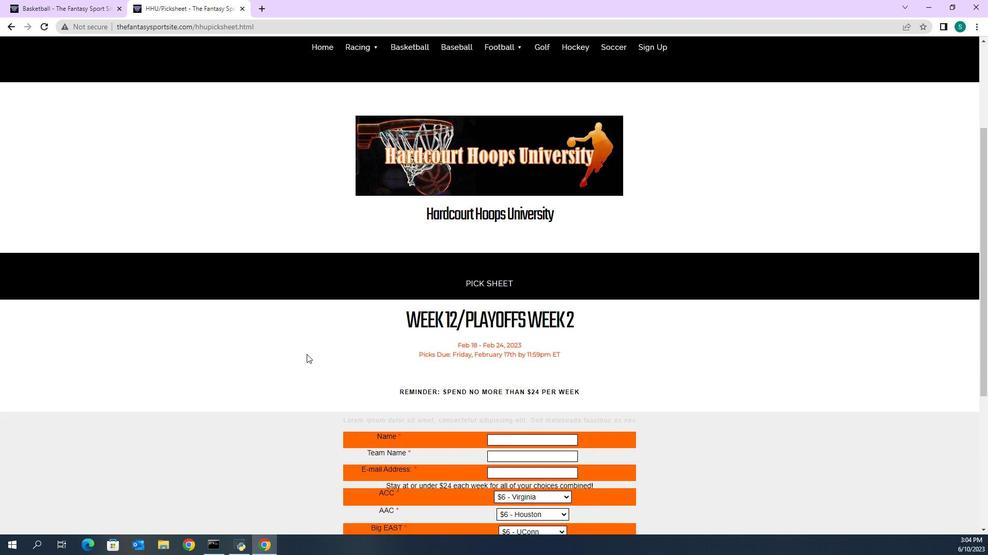 
Action: Mouse scrolled (385, 355) with delta (0, 0)
Screenshot: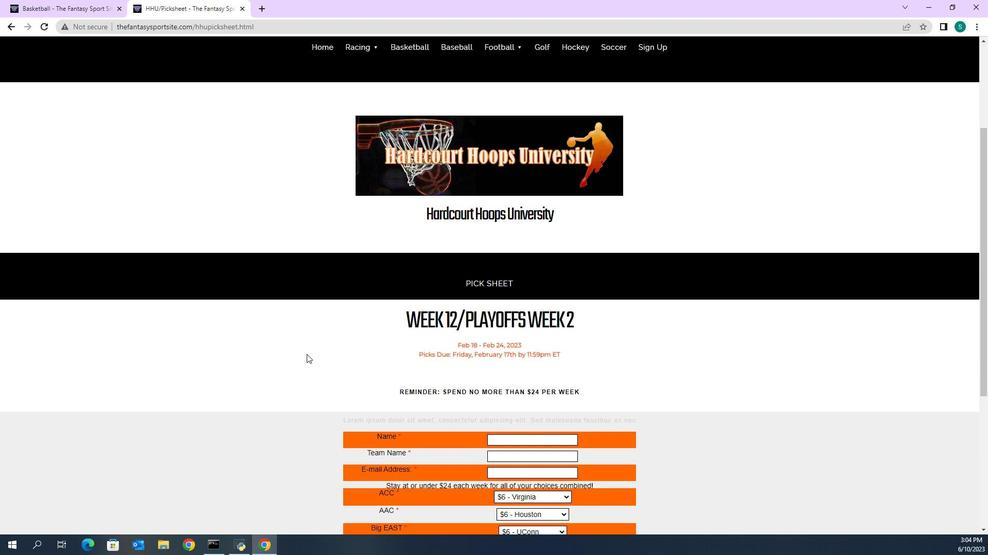 
Action: Mouse scrolled (385, 356) with delta (0, 0)
Screenshot: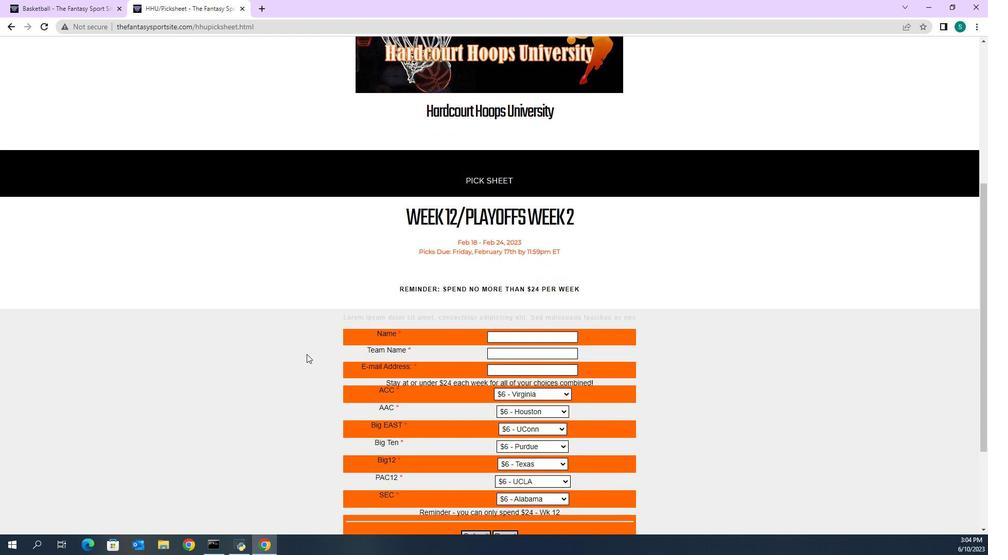 
Action: Mouse scrolled (385, 355) with delta (0, 0)
Screenshot: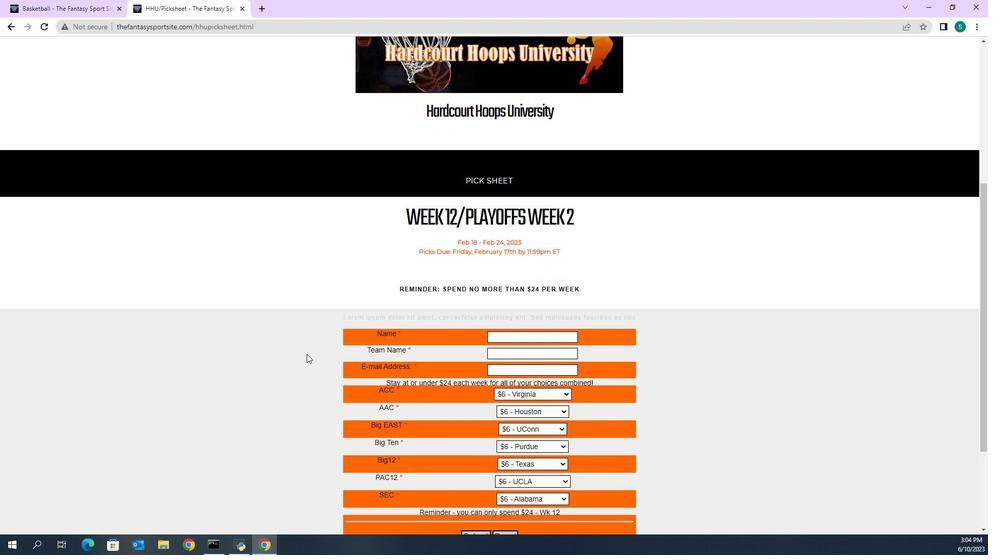 
Action: Mouse scrolled (385, 355) with delta (0, 0)
Screenshot: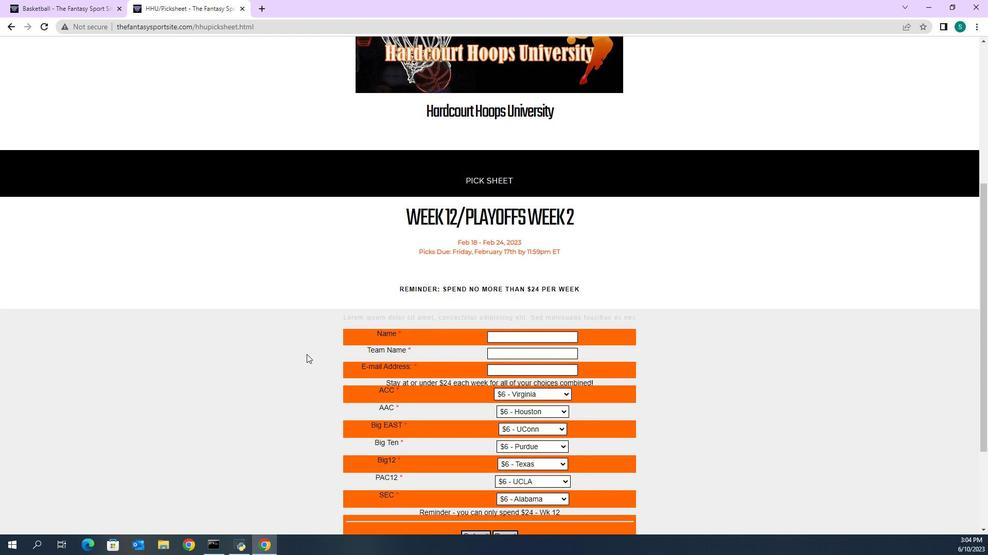 
Action: Mouse scrolled (385, 355) with delta (0, 0)
Screenshot: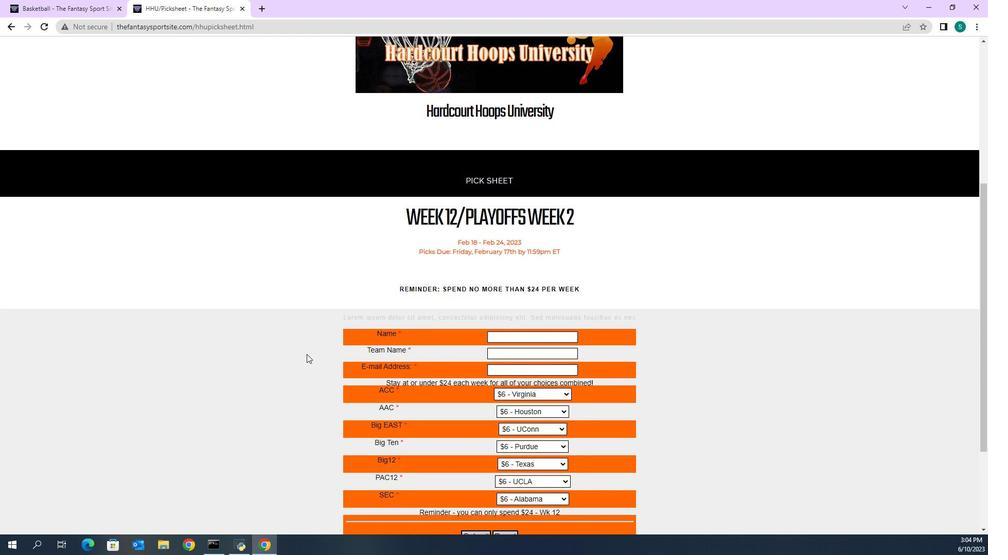 
Action: Mouse scrolled (385, 355) with delta (0, 0)
Screenshot: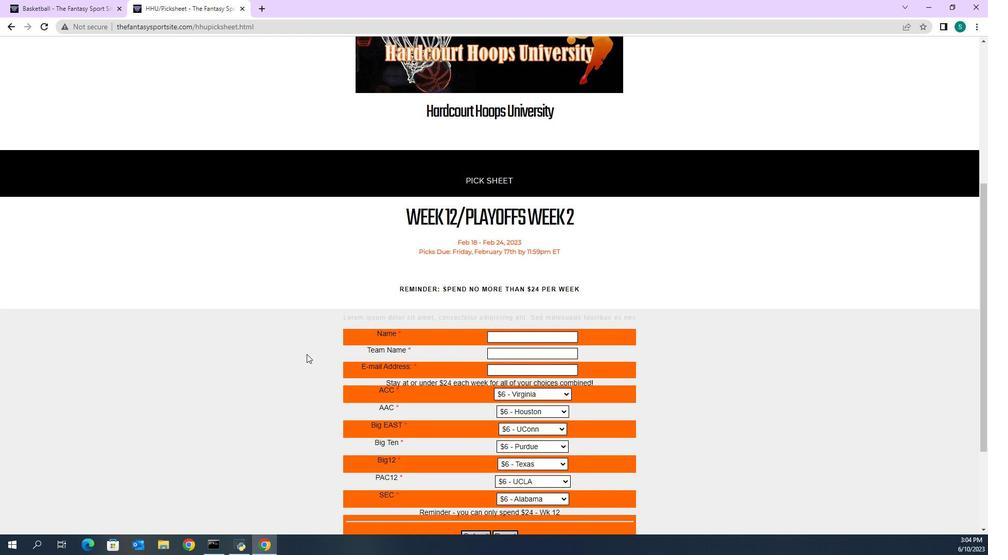 
Action: Mouse moved to (485, 205)
Screenshot: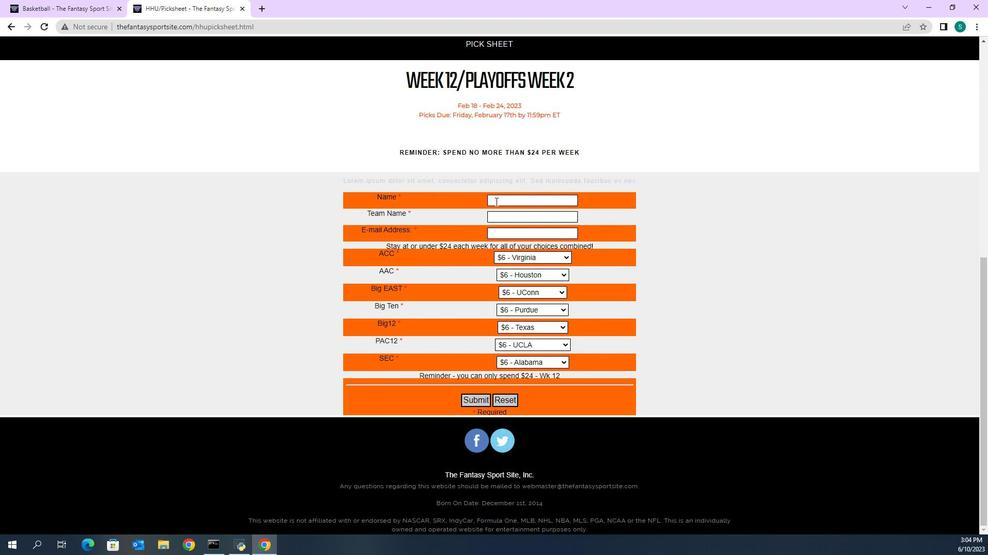 
Action: Mouse pressed left at (485, 205)
Screenshot: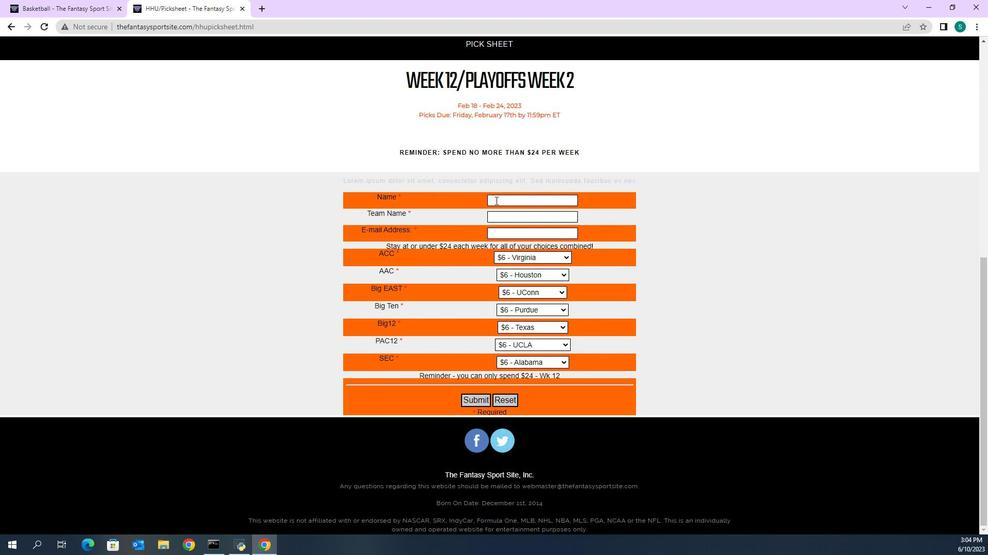 
Action: Key pressed <Key.shift><Key.shift><Key.shift><Key.shift><Key.shift><Key.shift><Key.shift><Key.shift><Key.shift><Key.shift>Lily<Key.space><Key.shift><Key.shift><Key.shift>Taylor
Screenshot: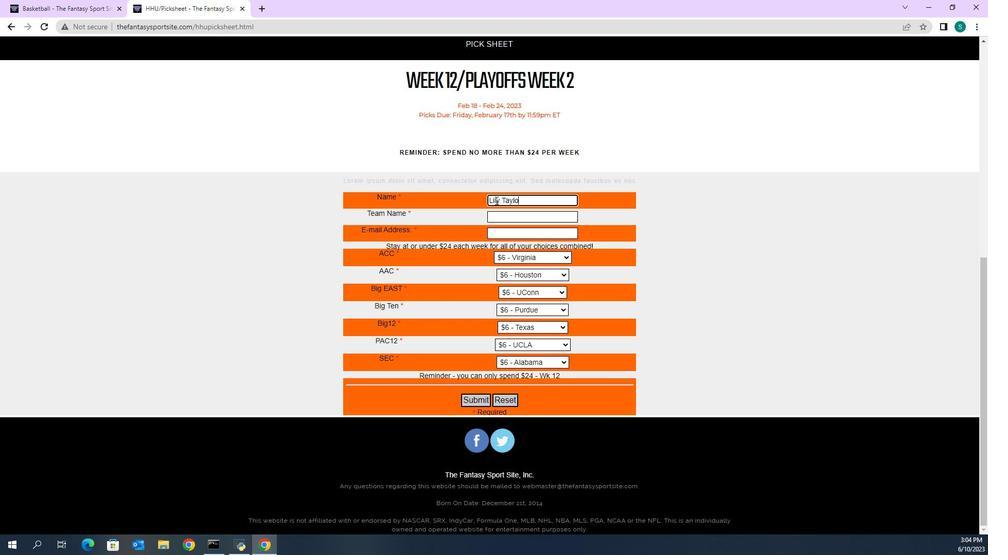 
Action: Mouse moved to (498, 219)
Screenshot: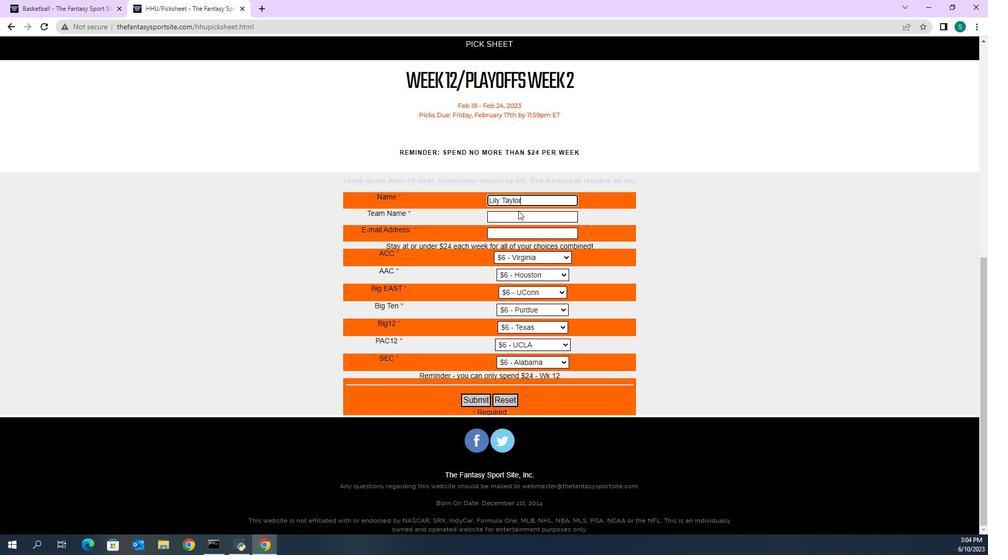 
Action: Mouse pressed left at (498, 219)
Screenshot: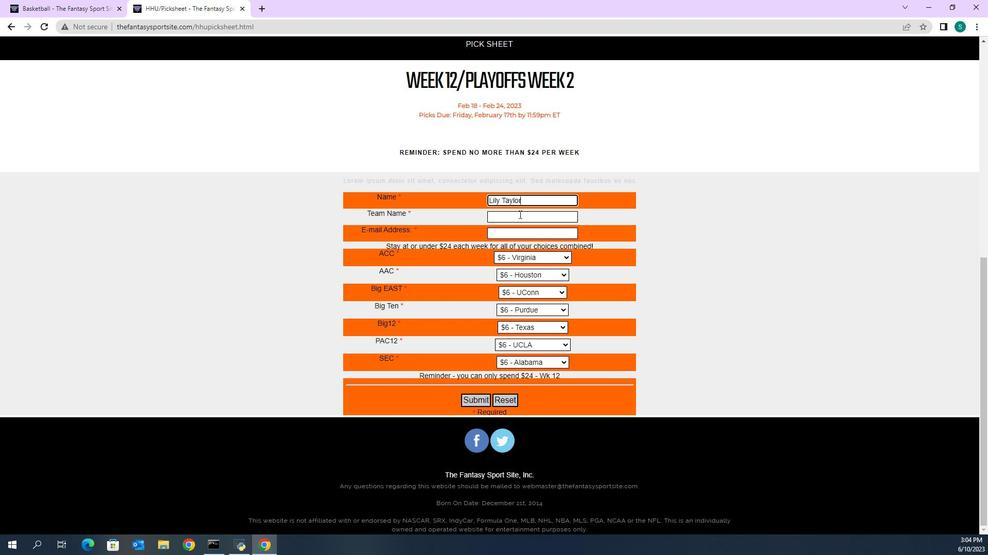 
Action: Key pressed <Key.shift><Key.shift><Key.shift><Key.shift><Key.shift><Key.shift><Key.shift><Key.shift><Key.shift><Key.shift><Key.shift><Key.shift>Arizona<Key.space><Key.shift>State<Key.space><Key.shift>Sun<Key.space><Key.shift><Key.shift><Key.shift><Key.shift><Key.shift><Key.shift><Key.shift><Key.shift><Key.shift><Key.shift>Devils
Screenshot: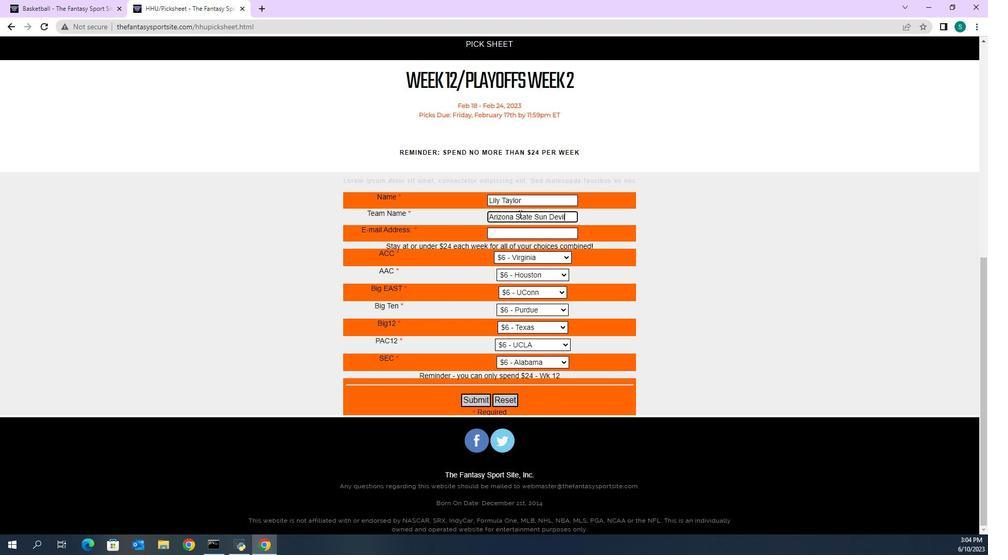 
Action: Mouse moved to (502, 237)
Screenshot: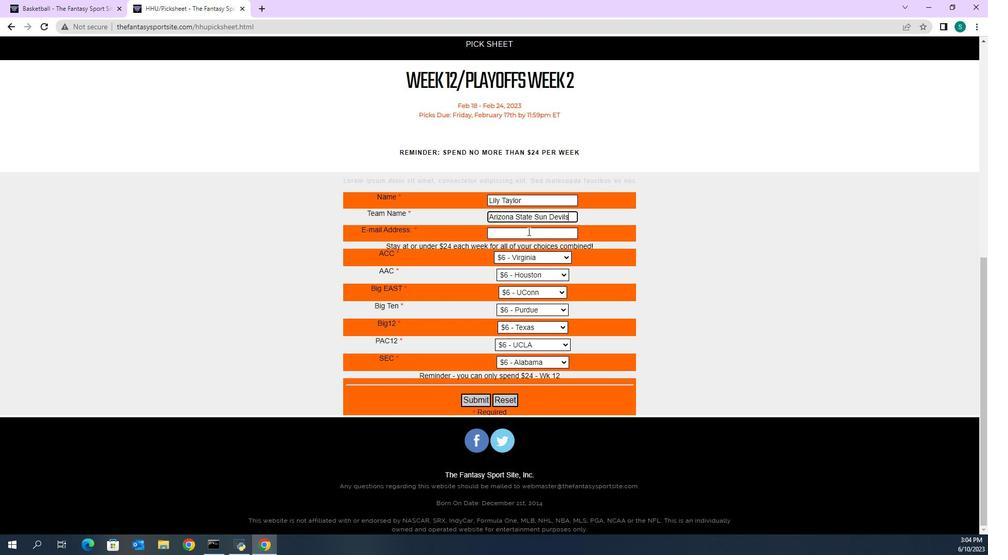 
Action: Mouse pressed left at (502, 237)
Screenshot: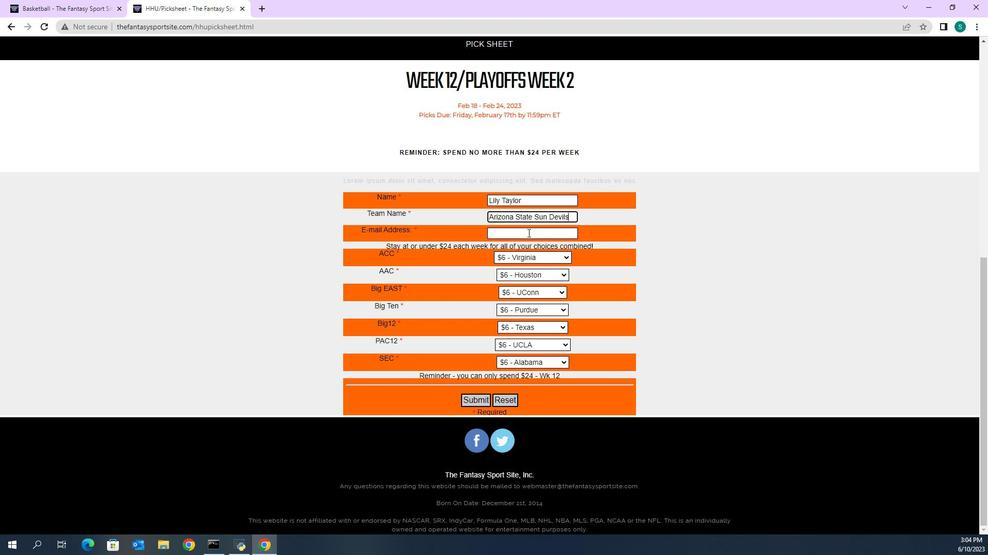 
Action: Key pressed softage.7<Key.shift>@softage.net
Screenshot: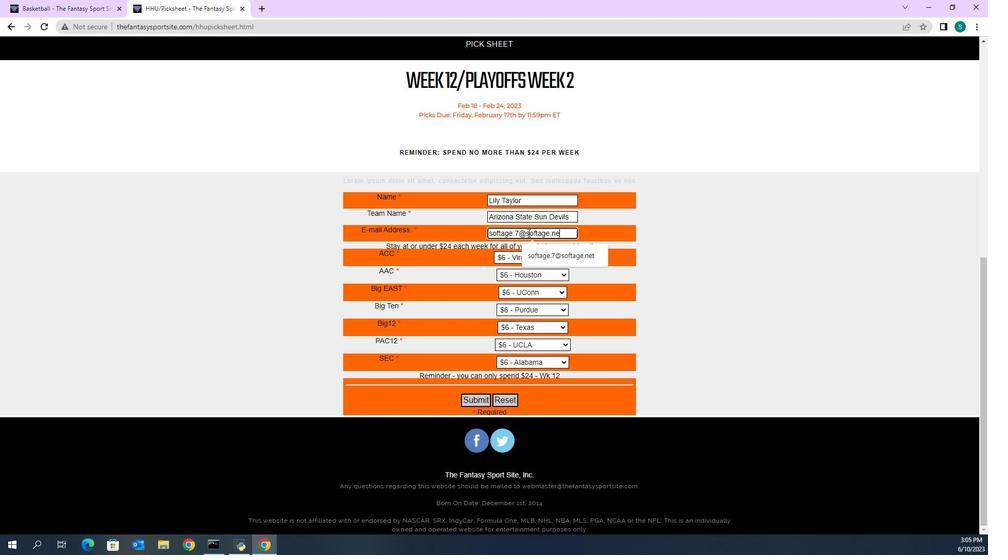 
Action: Mouse moved to (511, 261)
Screenshot: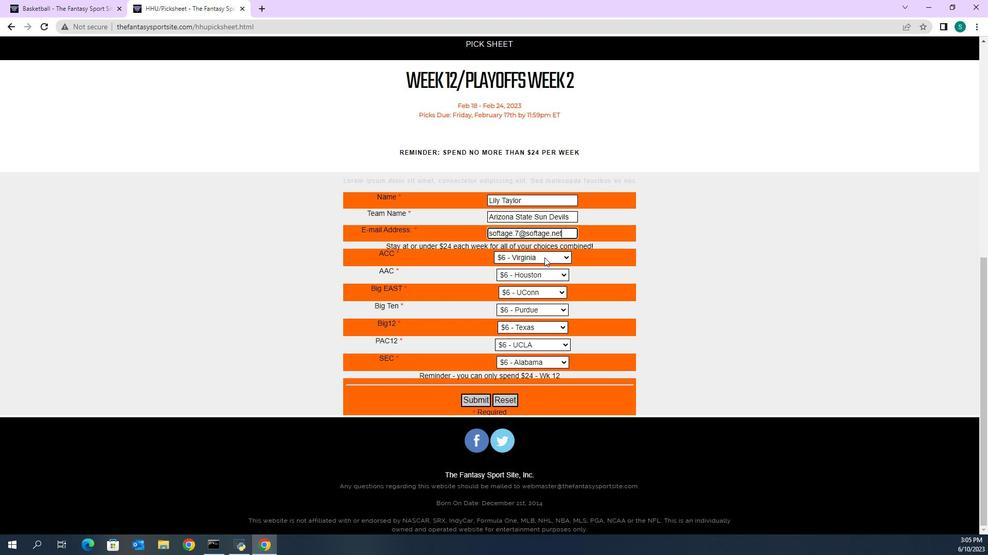 
Action: Mouse pressed left at (511, 261)
Screenshot: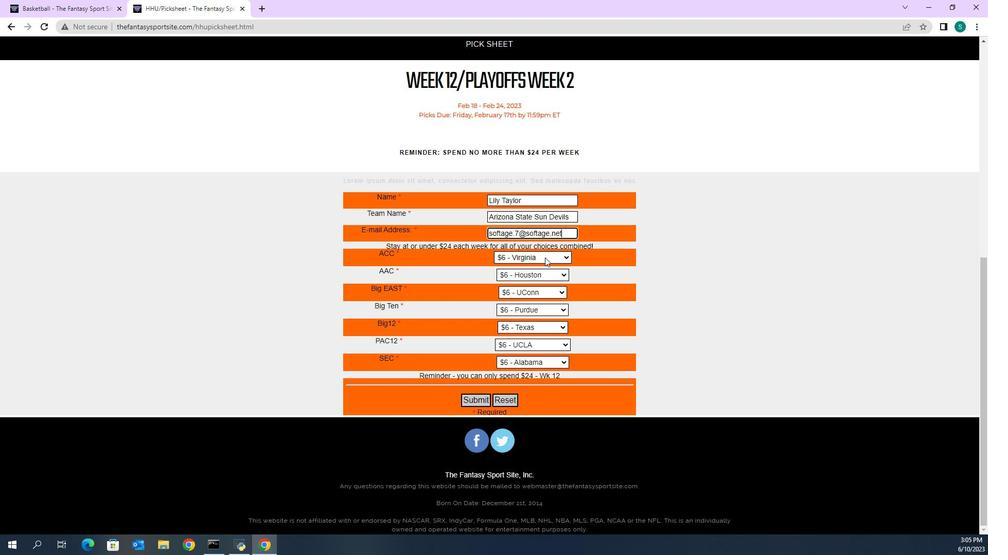 
Action: Mouse moved to (508, 366)
Screenshot: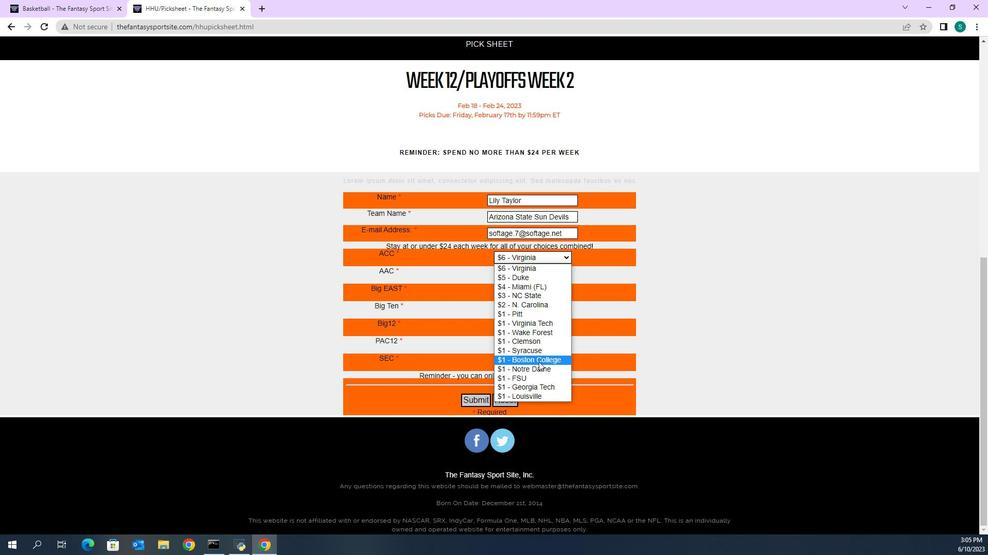 
Action: Mouse pressed left at (508, 366)
Screenshot: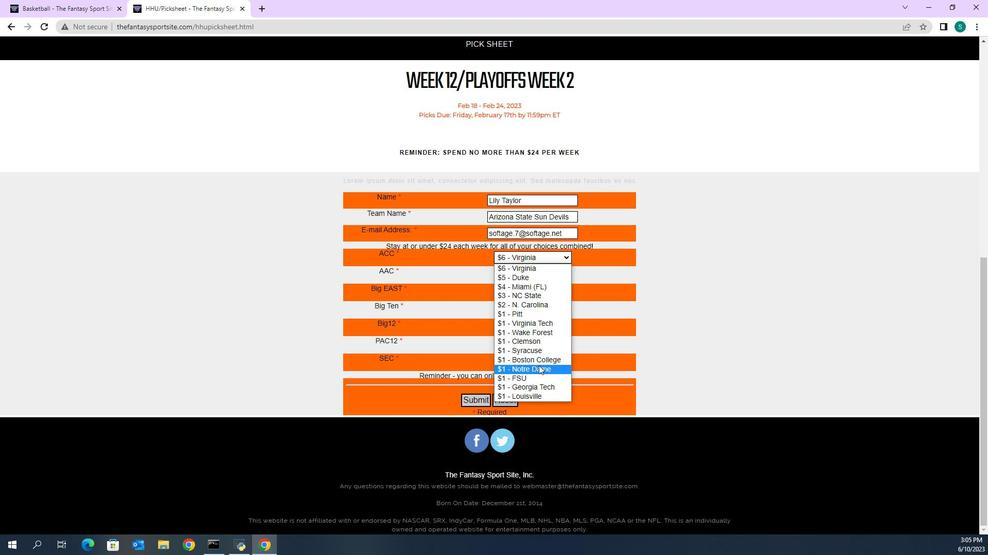 
Action: Mouse moved to (506, 279)
Screenshot: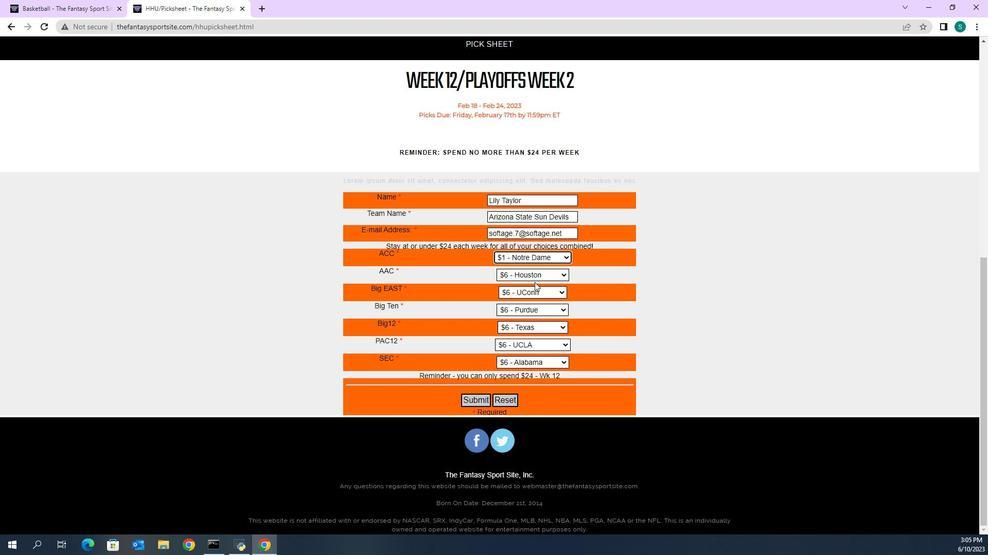 
Action: Mouse pressed left at (506, 279)
Screenshot: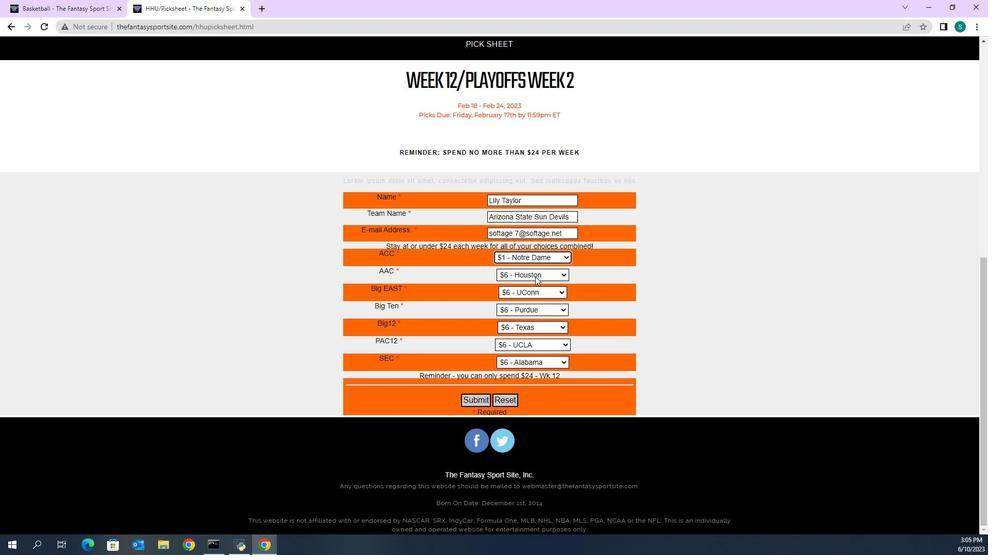 
Action: Mouse moved to (511, 373)
Screenshot: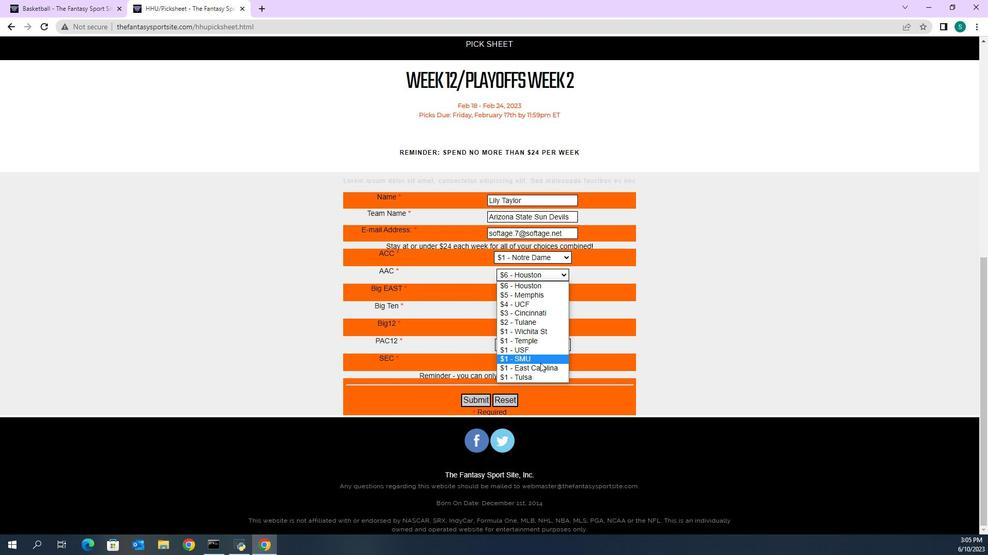 
Action: Mouse pressed left at (511, 373)
Screenshot: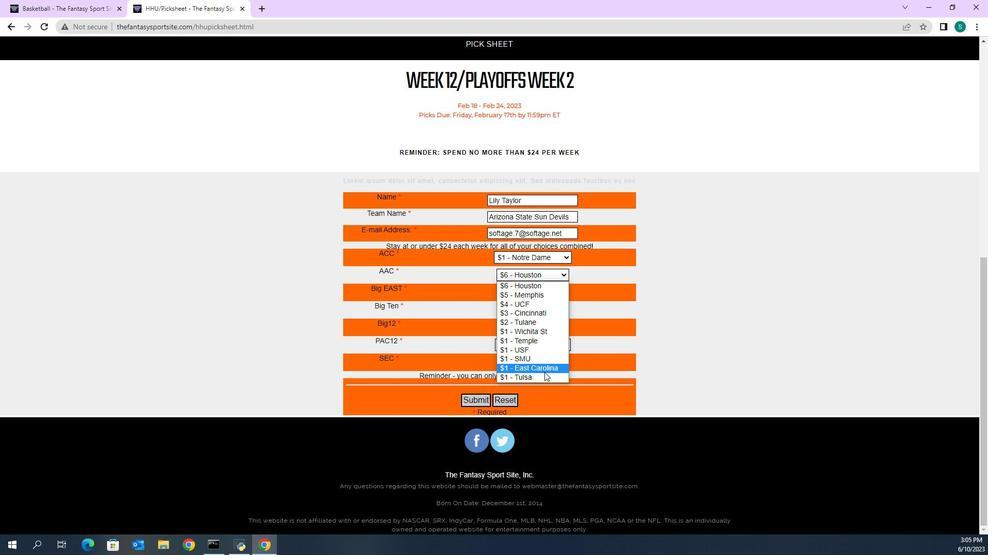 
Action: Mouse moved to (506, 295)
Screenshot: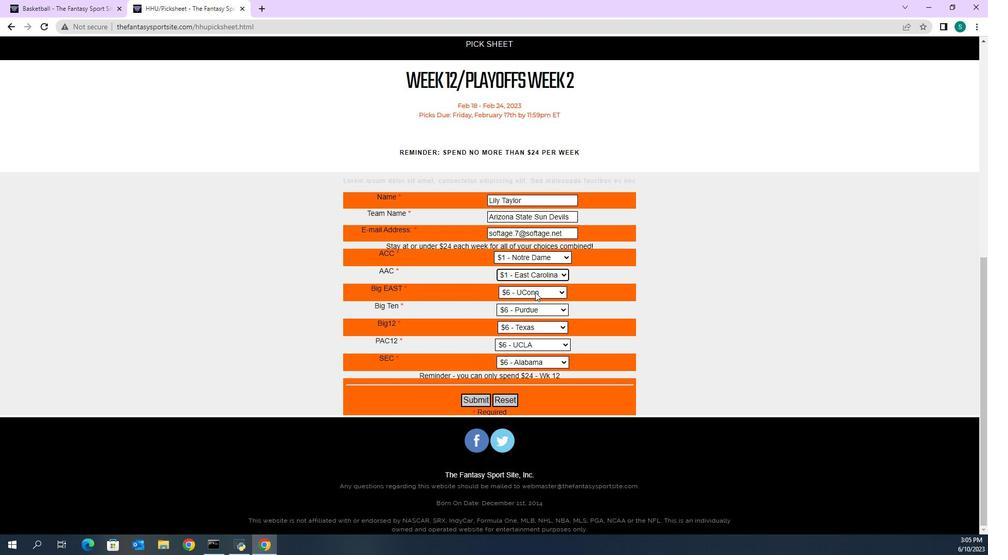 
Action: Mouse pressed left at (506, 295)
Screenshot: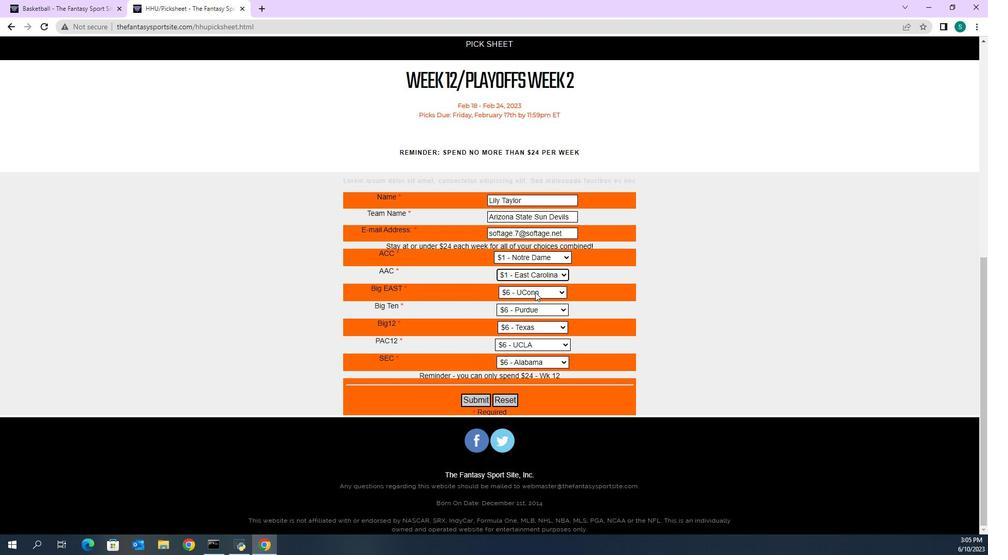 
Action: Mouse moved to (509, 341)
Screenshot: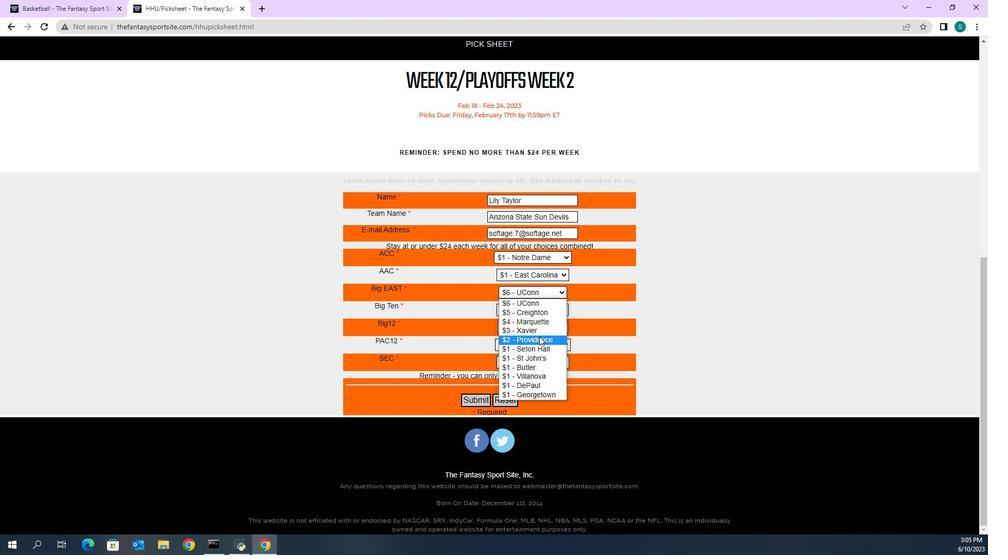 
Action: Mouse pressed left at (509, 341)
Screenshot: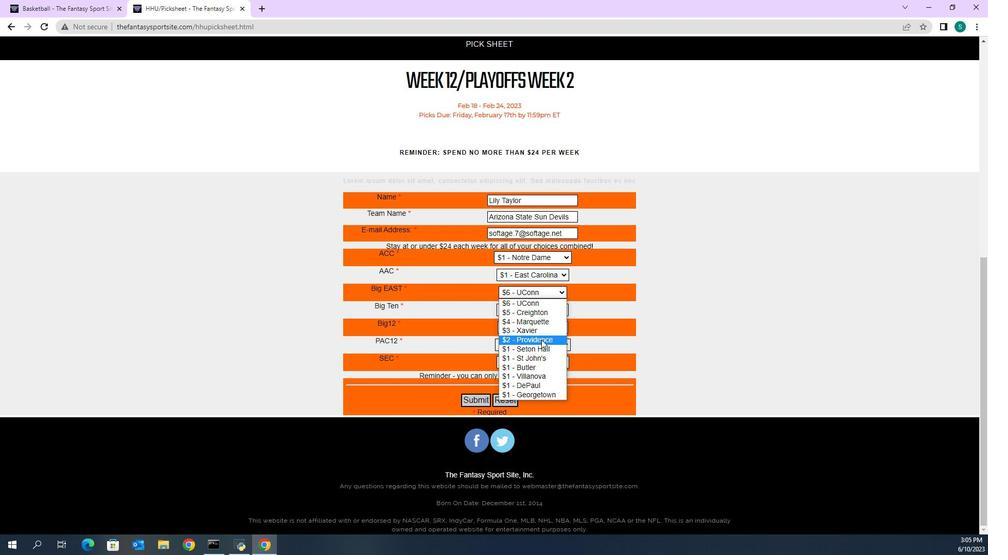 
Action: Mouse moved to (509, 310)
Screenshot: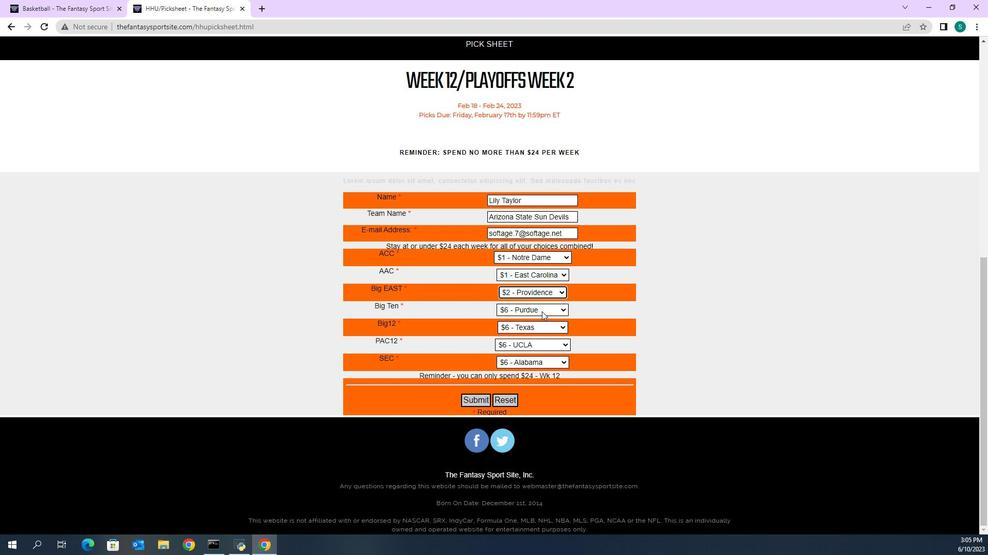 
Action: Mouse pressed left at (509, 310)
Screenshot: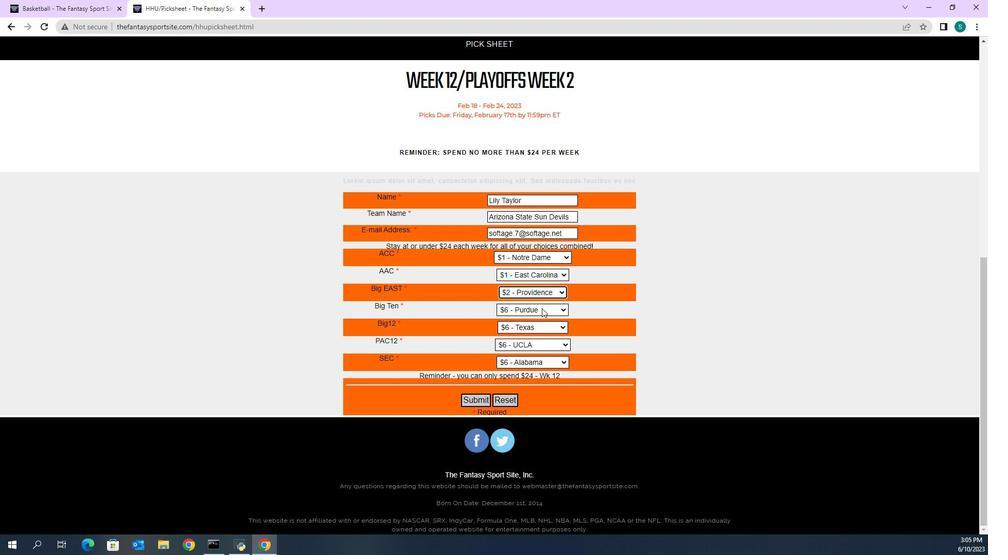 
Action: Mouse moved to (507, 371)
Screenshot: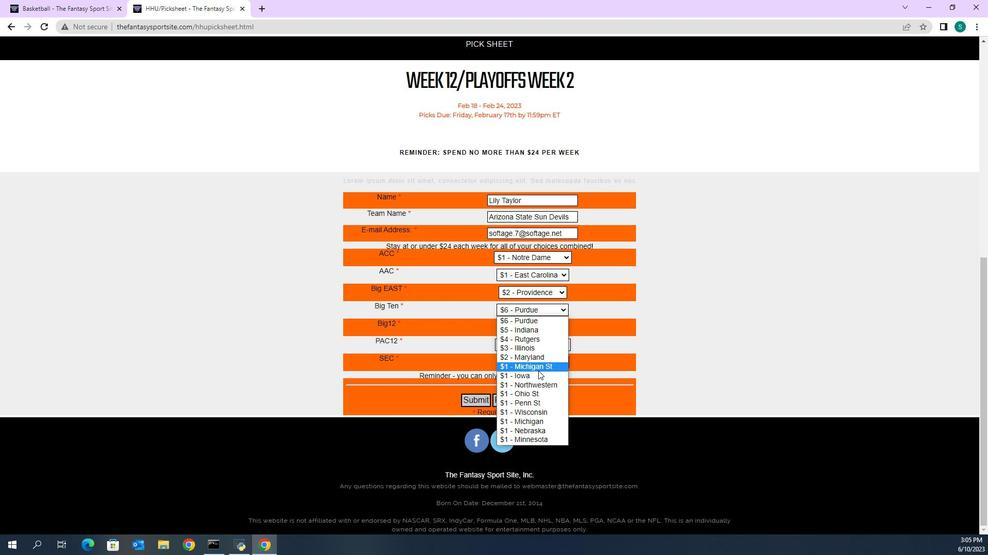 
Action: Mouse pressed left at (507, 371)
Screenshot: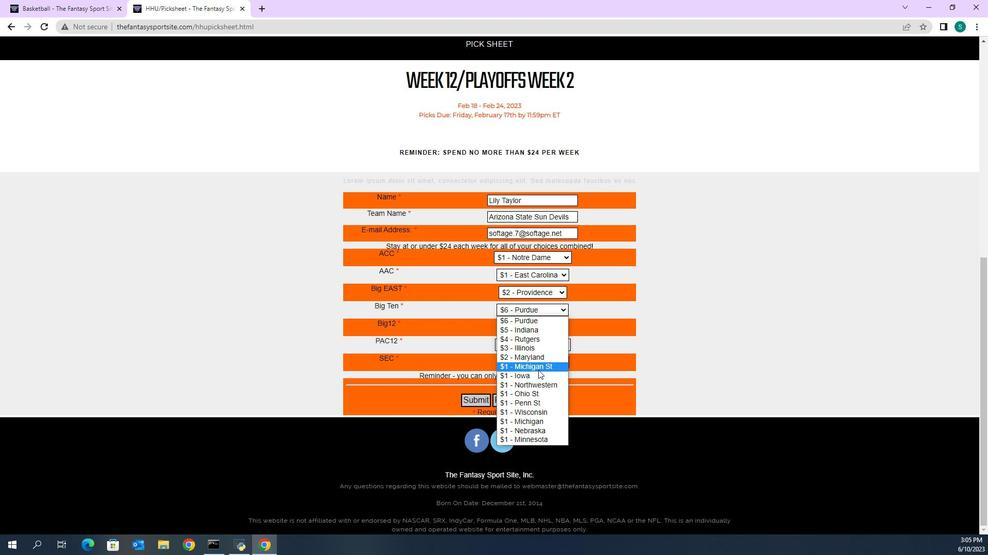 
Action: Mouse moved to (507, 327)
Screenshot: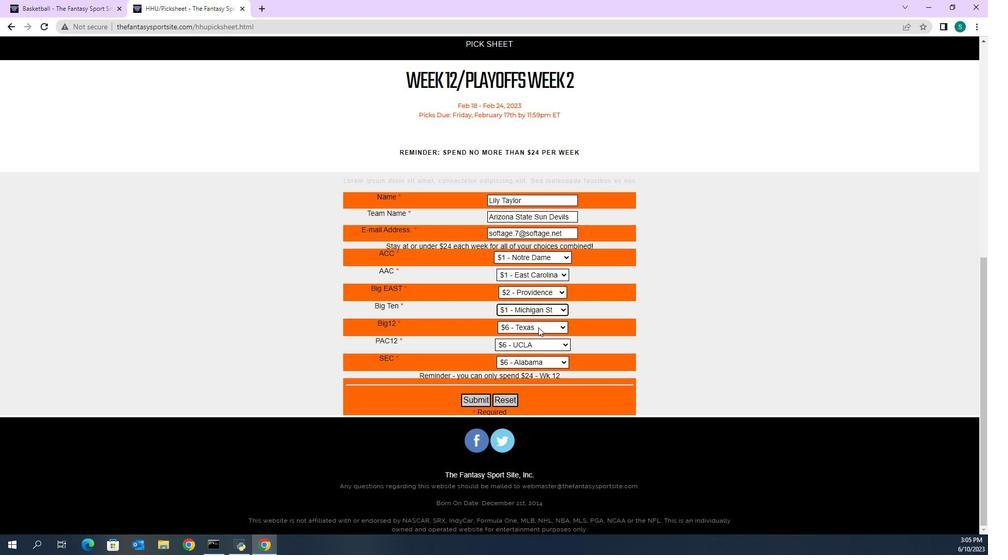 
Action: Mouse pressed left at (507, 327)
Screenshot: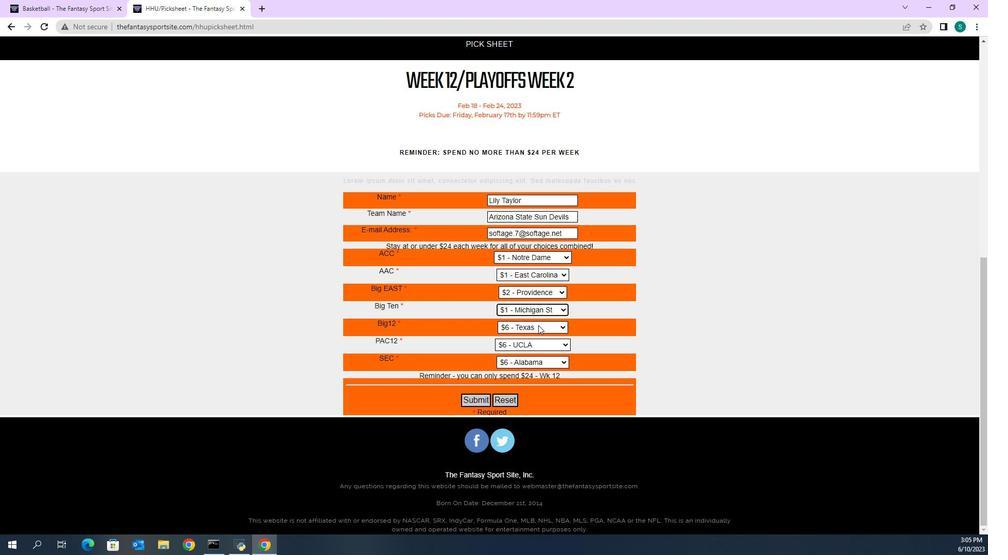 
Action: Mouse moved to (508, 389)
Screenshot: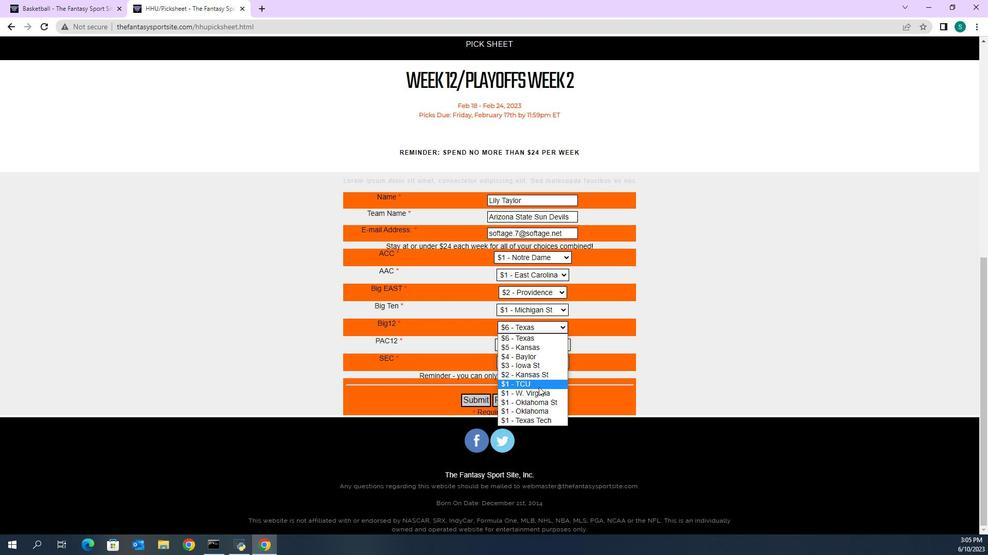 
Action: Mouse pressed left at (508, 389)
Screenshot: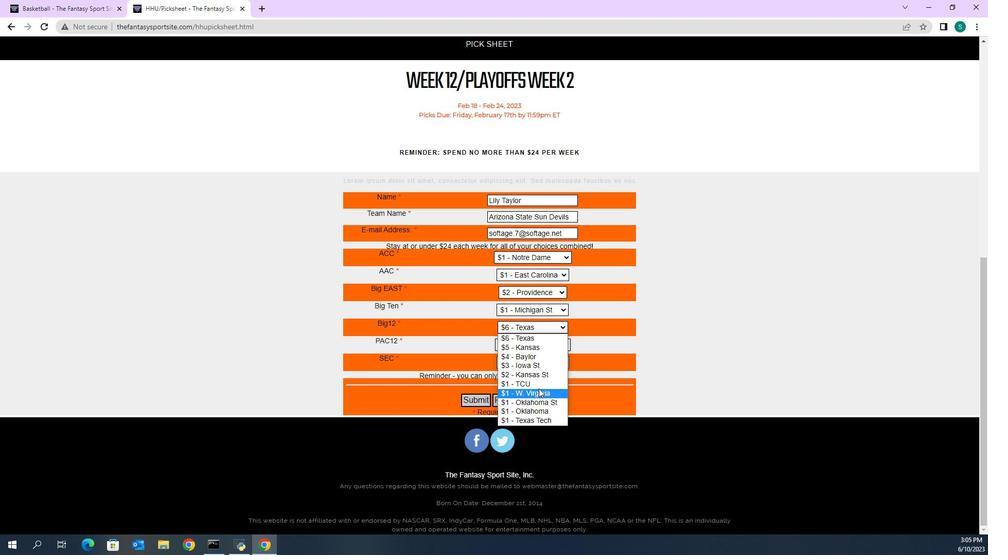 
Action: Mouse moved to (504, 346)
Screenshot: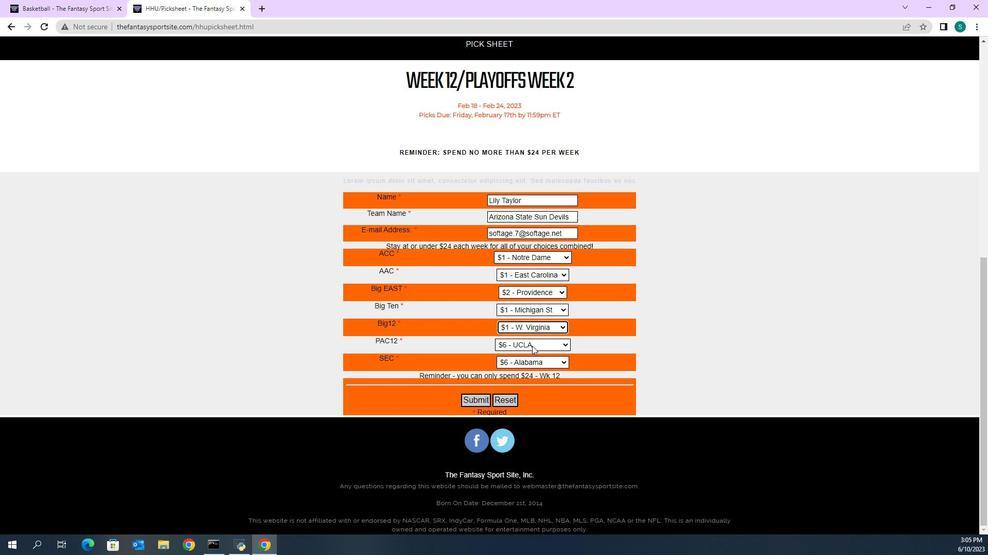 
Action: Mouse pressed left at (504, 346)
Screenshot: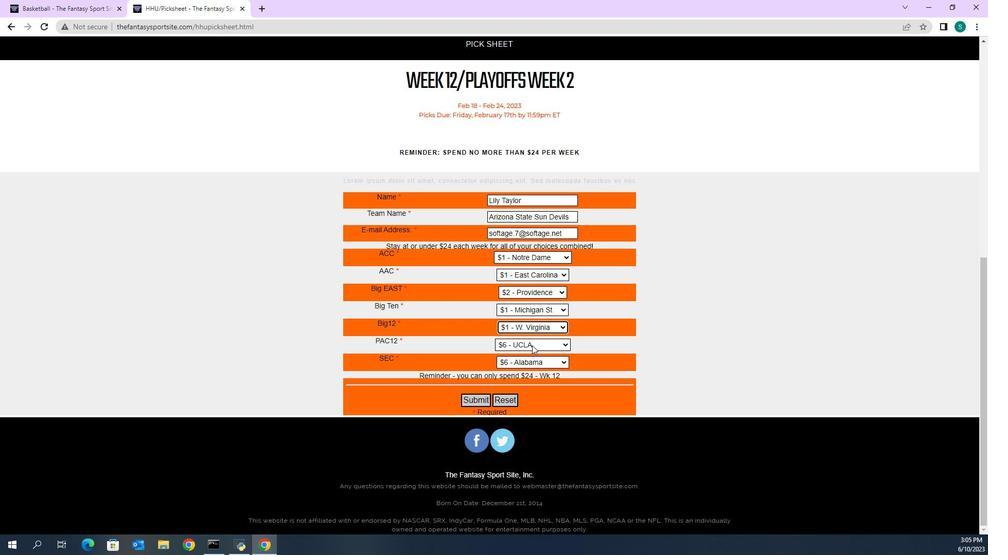 
Action: Mouse moved to (503, 371)
Screenshot: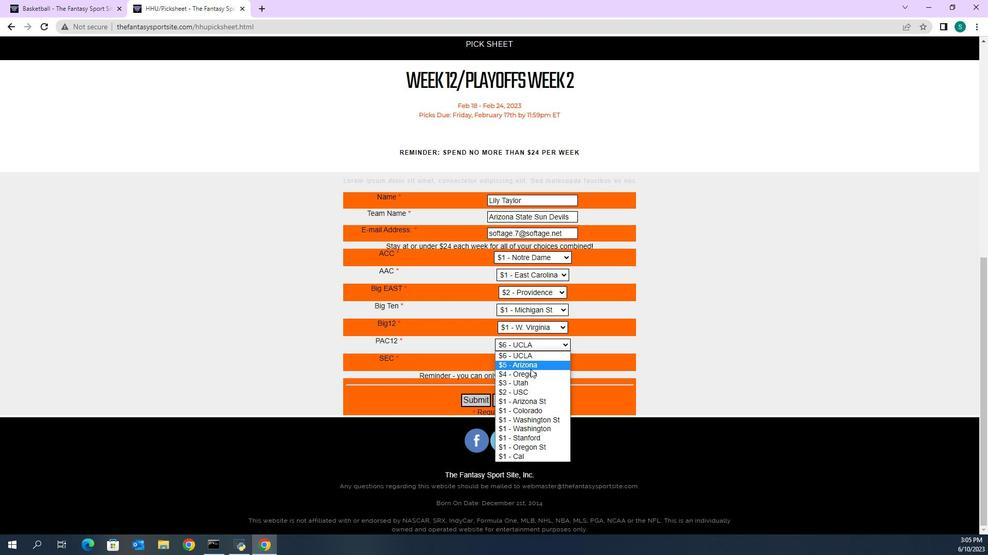 
Action: Mouse pressed left at (503, 371)
Screenshot: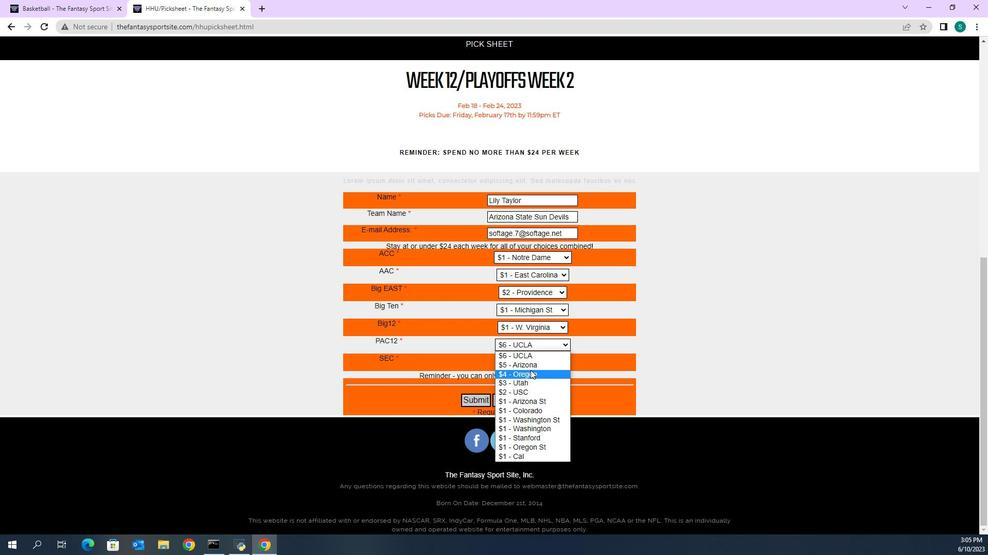 
Action: Mouse moved to (505, 363)
Screenshot: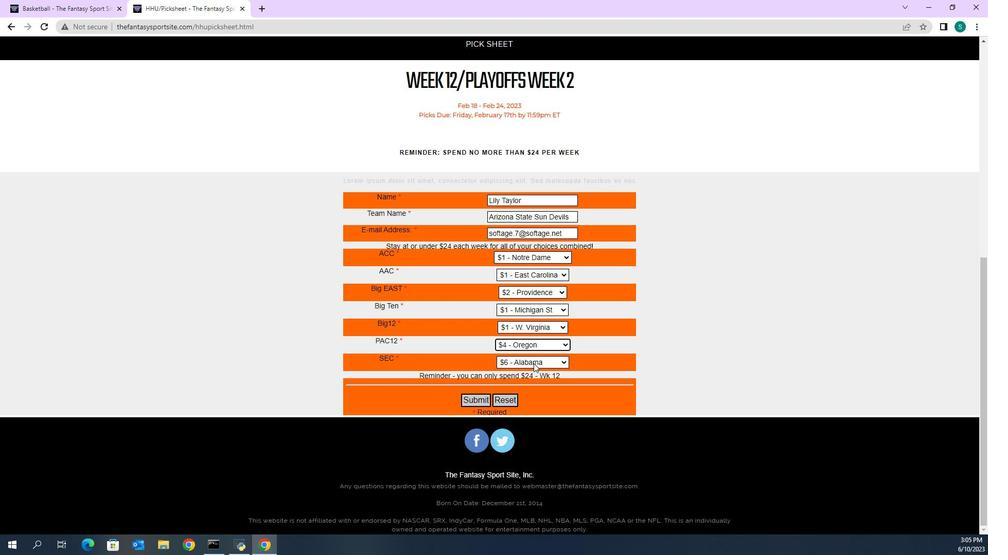 
Action: Mouse pressed left at (505, 363)
Screenshot: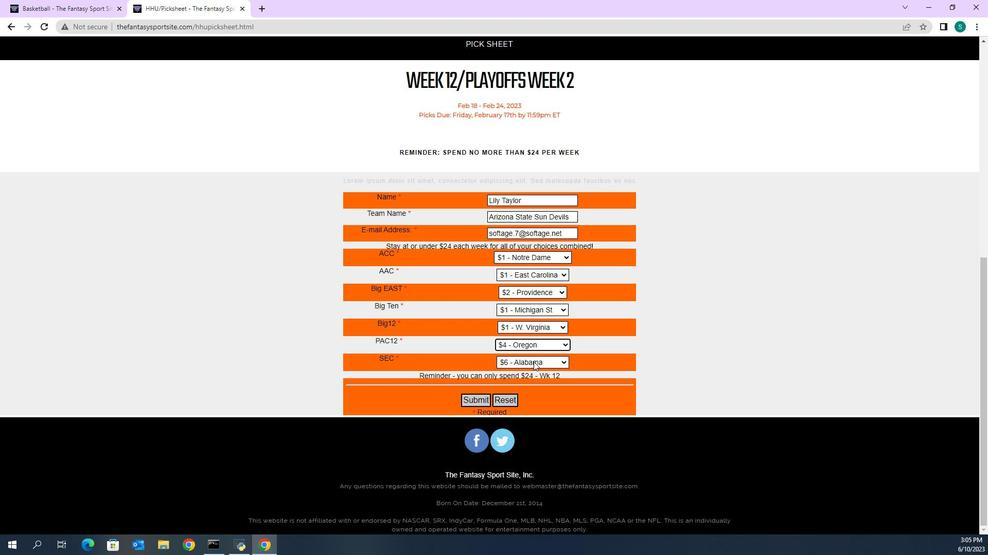 
Action: Mouse moved to (505, 479)
Screenshot: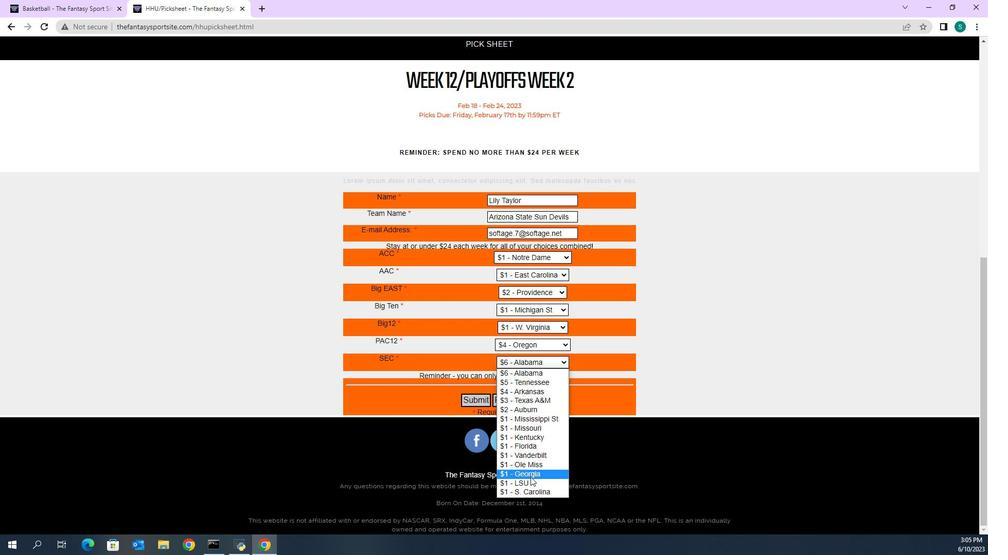 
Action: Mouse pressed left at (505, 479)
Screenshot: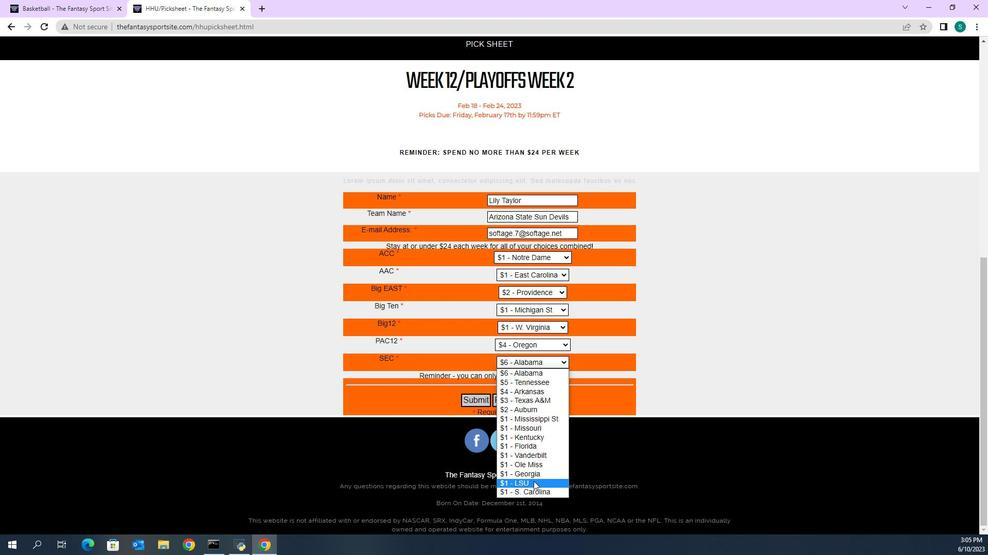 
Action: Mouse moved to (476, 401)
Screenshot: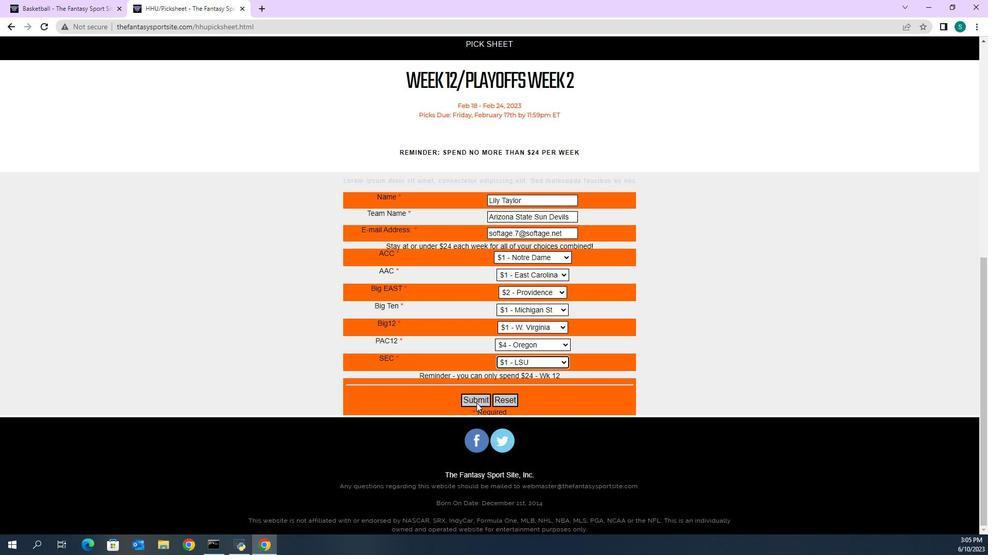
Action: Mouse pressed left at (476, 401)
Screenshot: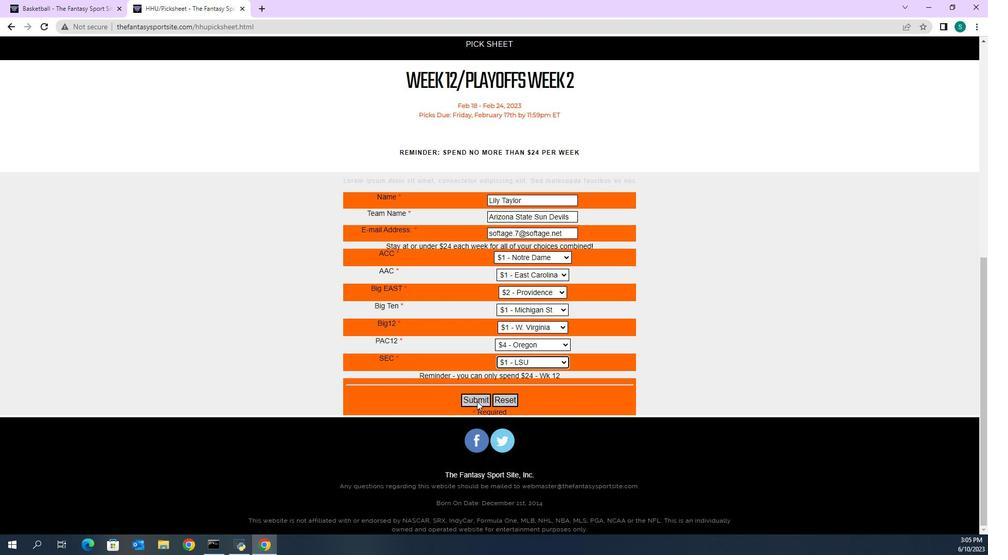 
